 Task: Search one way flight ticket for 2 adults, 4 children and 1 infant on lap in business from Santa Maria: Santa Maria Public Airport (capt G. Allan Hancock Field) to Fort Wayne: Fort Wayne International Airport on 5-4-2023. Choice of flights is Frontier. Number of bags: 2 carry on bags and 7 checked bags. Price is upto 40000. Outbound departure time preference is 6:15.
Action: Mouse moved to (381, 357)
Screenshot: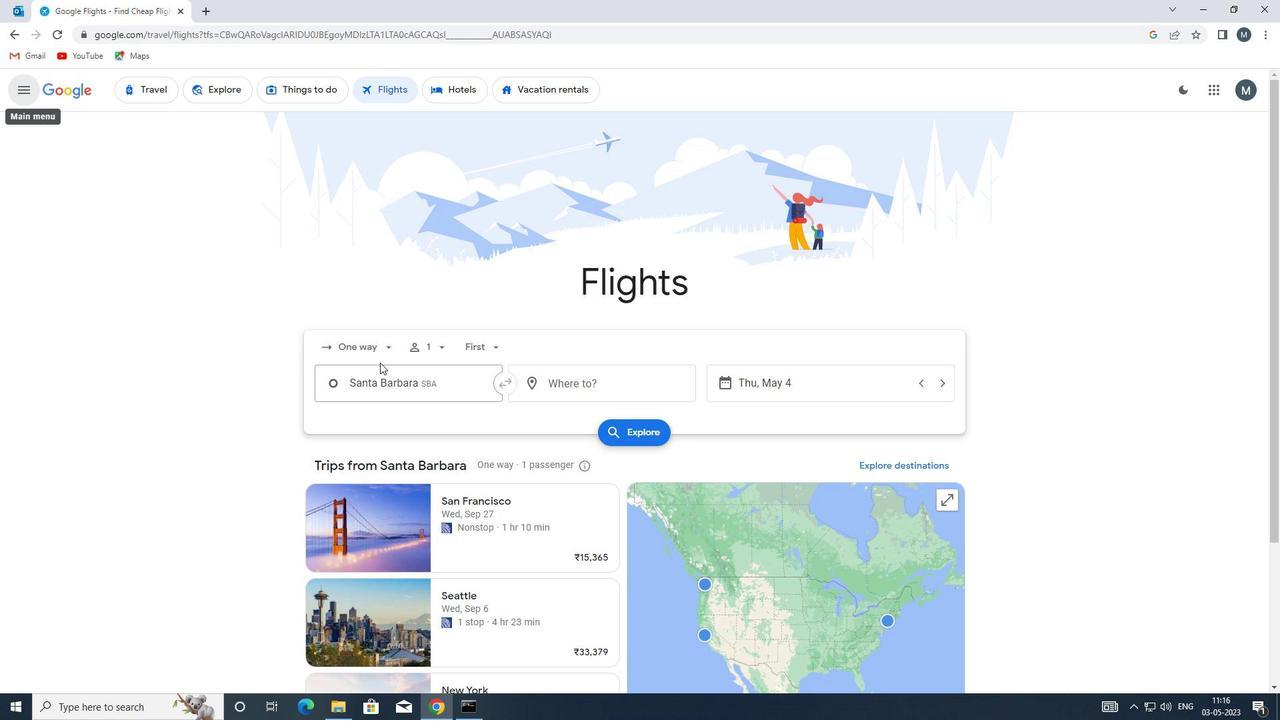 
Action: Mouse pressed left at (381, 357)
Screenshot: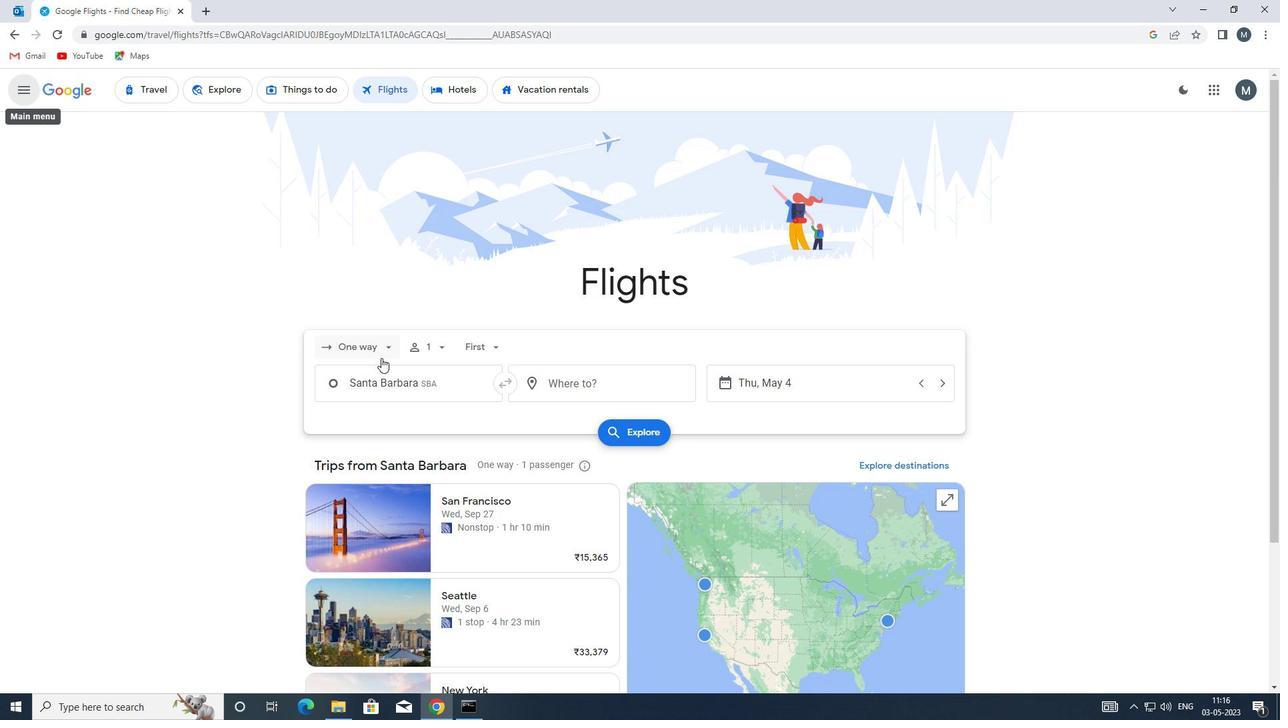 
Action: Mouse moved to (382, 411)
Screenshot: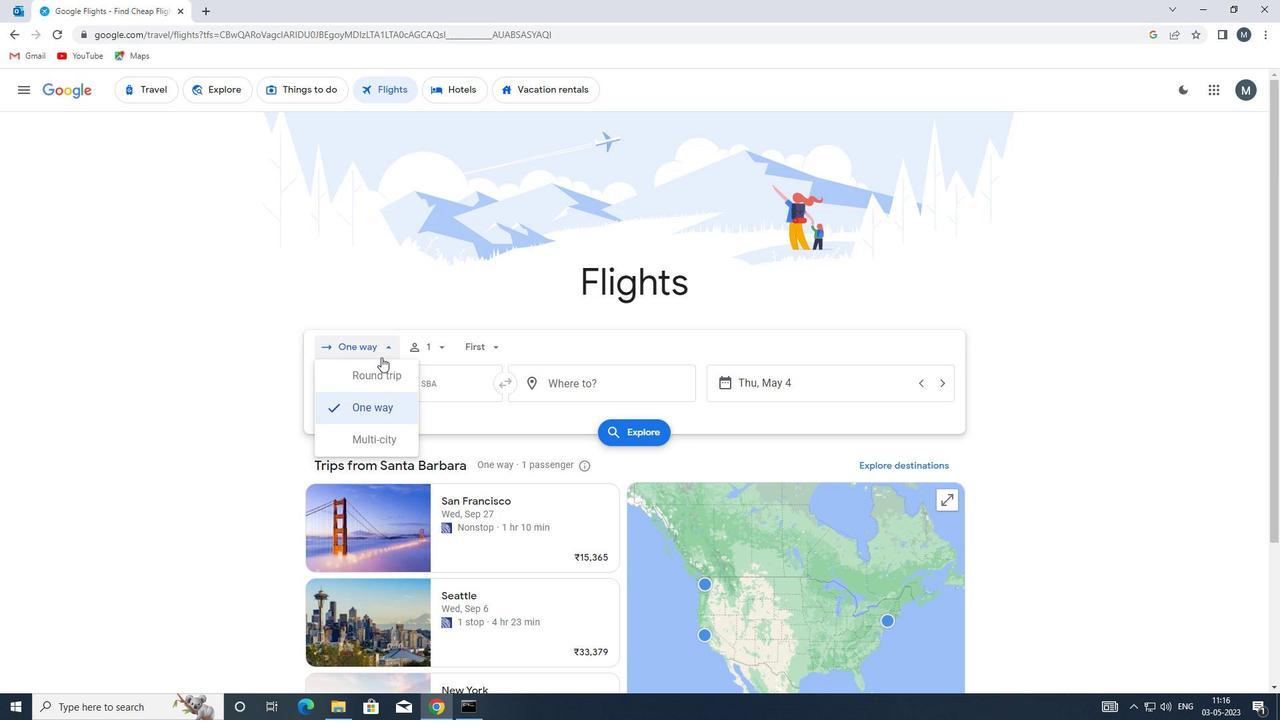 
Action: Mouse pressed left at (382, 411)
Screenshot: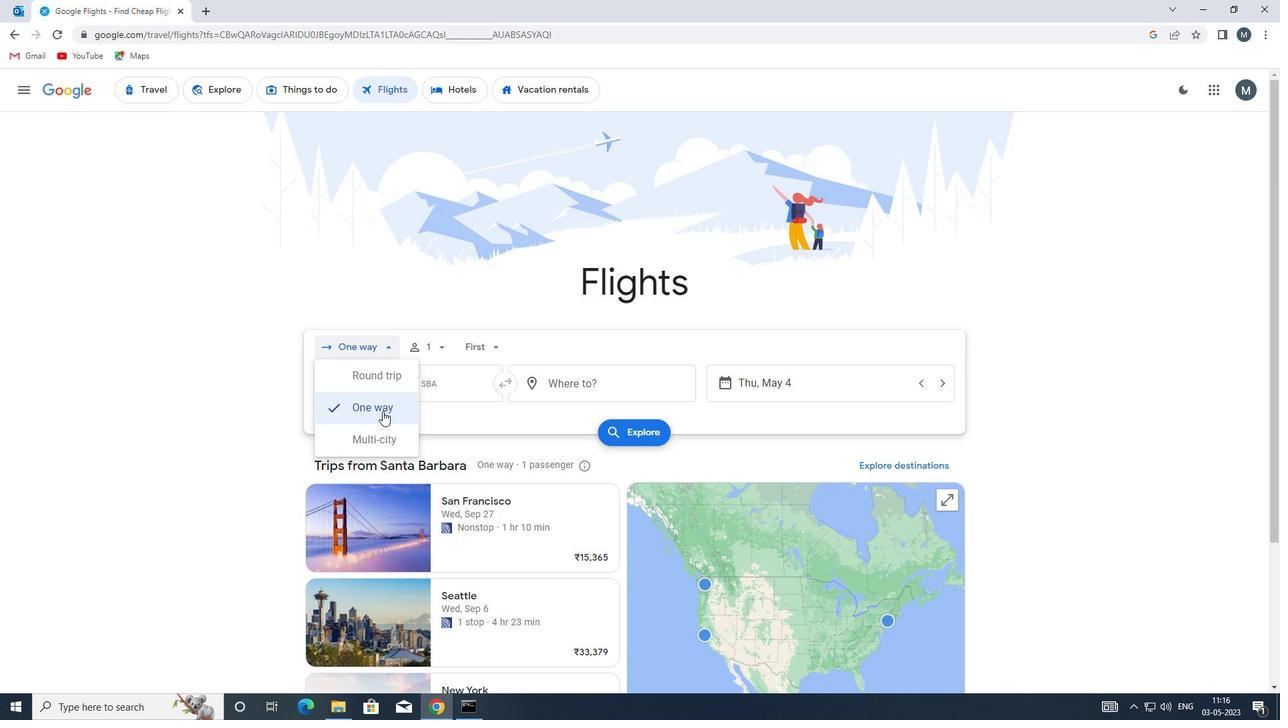 
Action: Mouse moved to (438, 347)
Screenshot: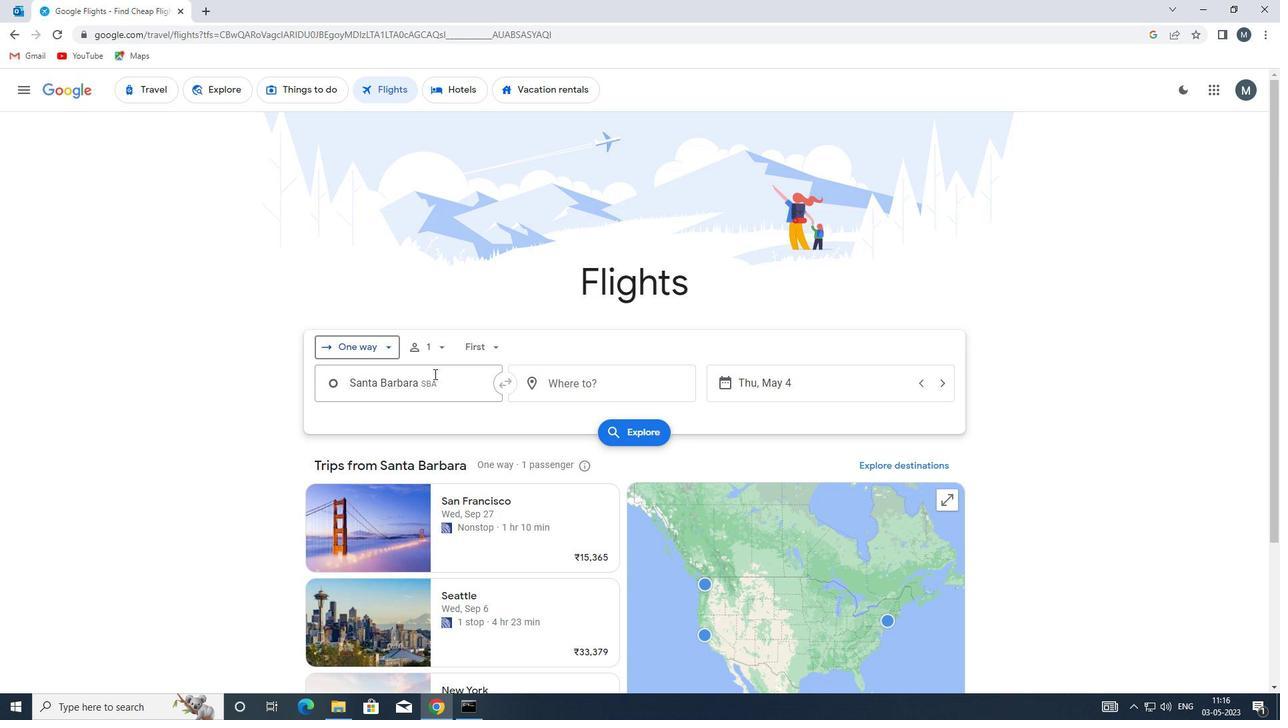 
Action: Mouse pressed left at (438, 347)
Screenshot: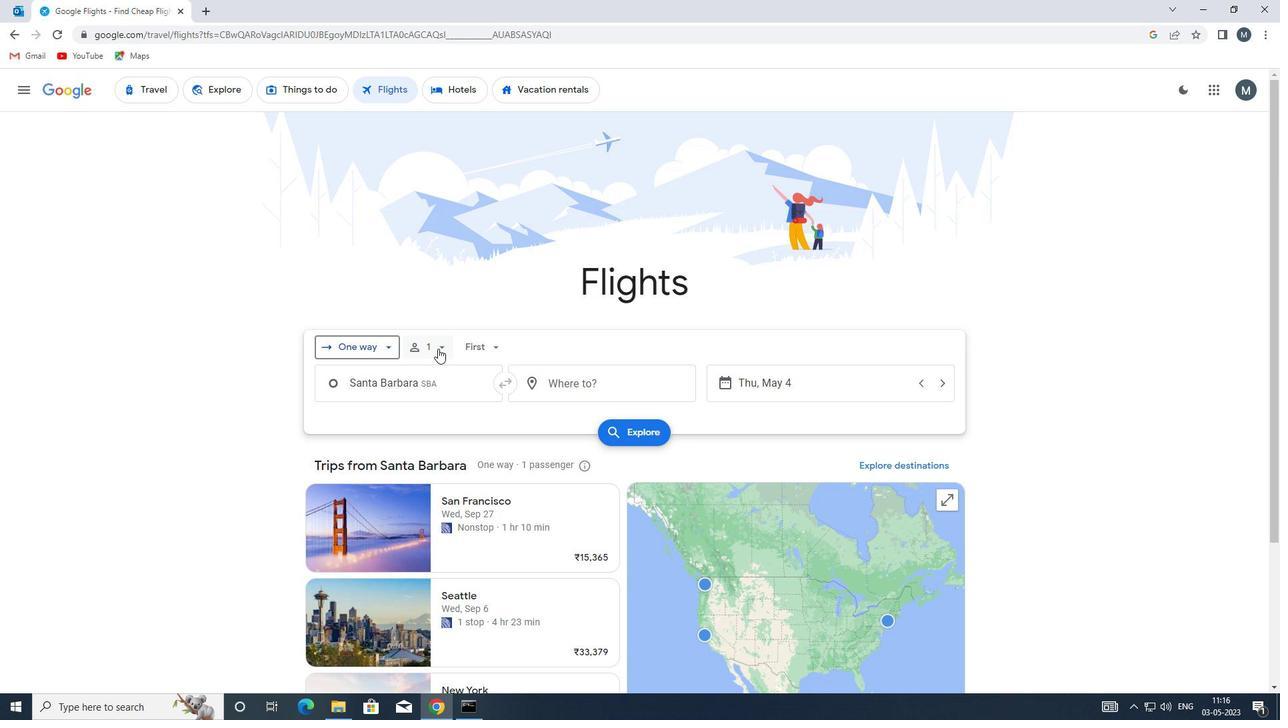 
Action: Mouse moved to (550, 378)
Screenshot: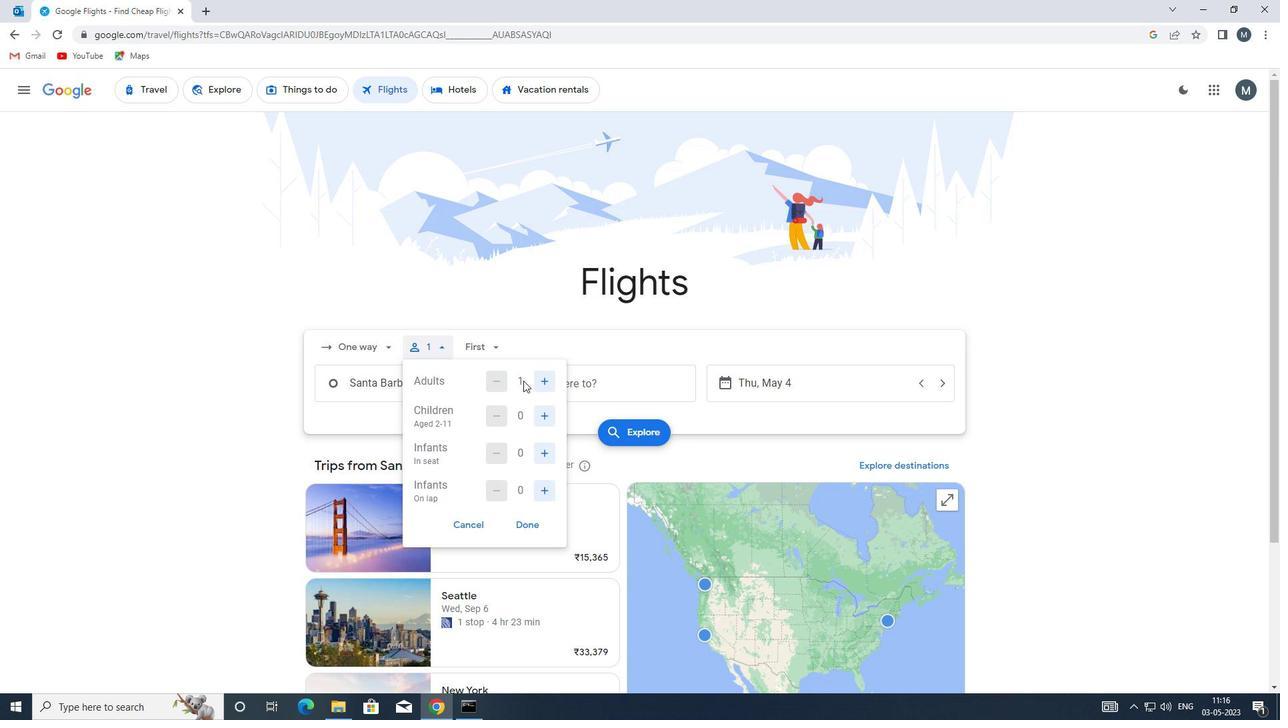 
Action: Mouse pressed left at (550, 378)
Screenshot: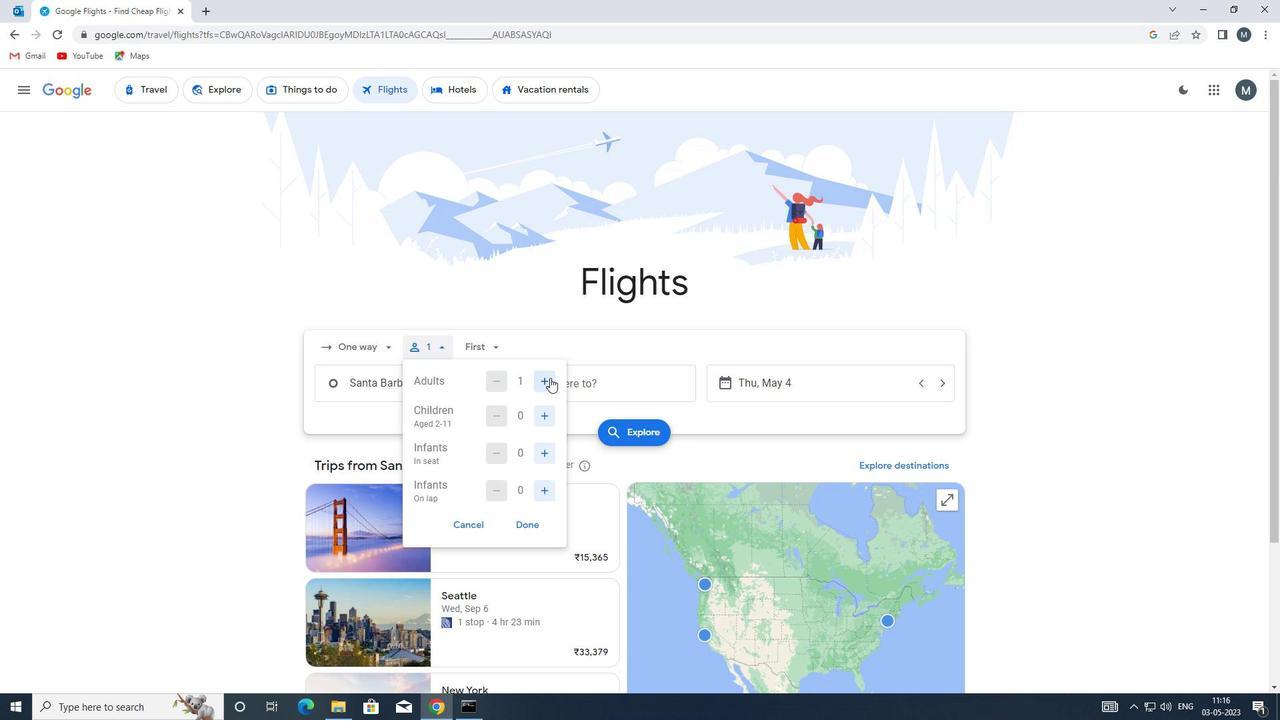 
Action: Mouse moved to (547, 416)
Screenshot: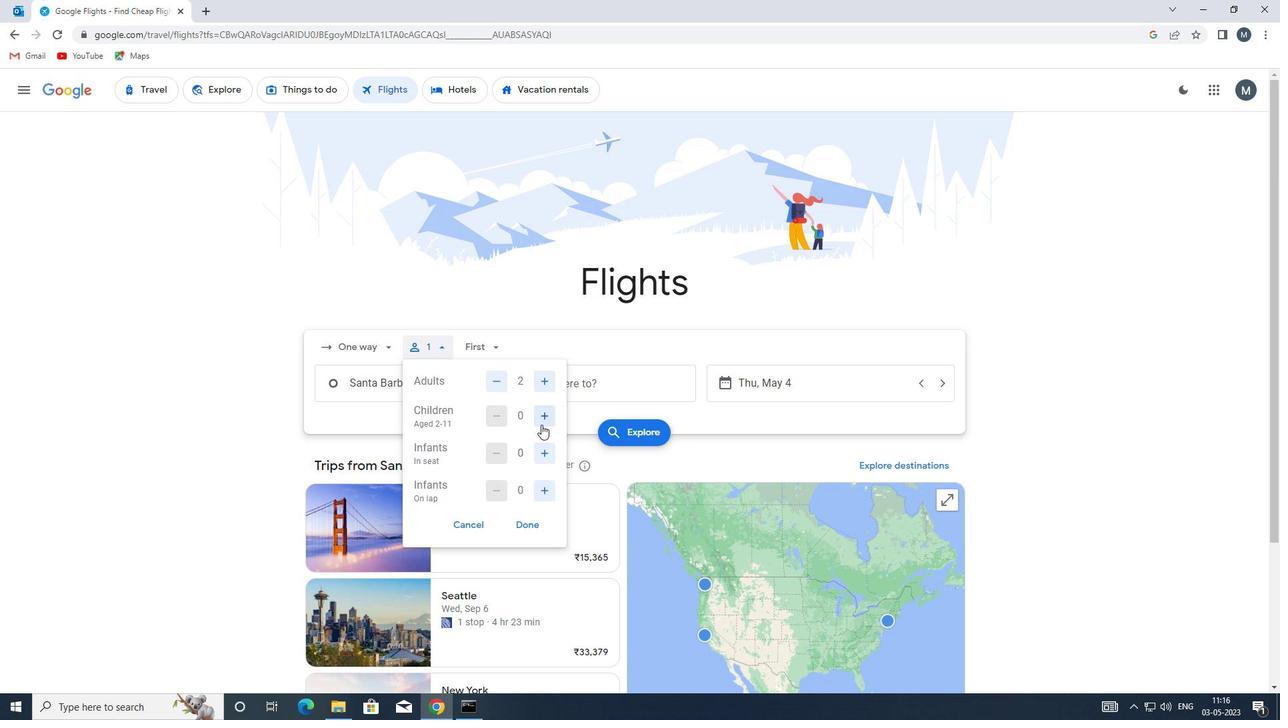 
Action: Mouse pressed left at (547, 416)
Screenshot: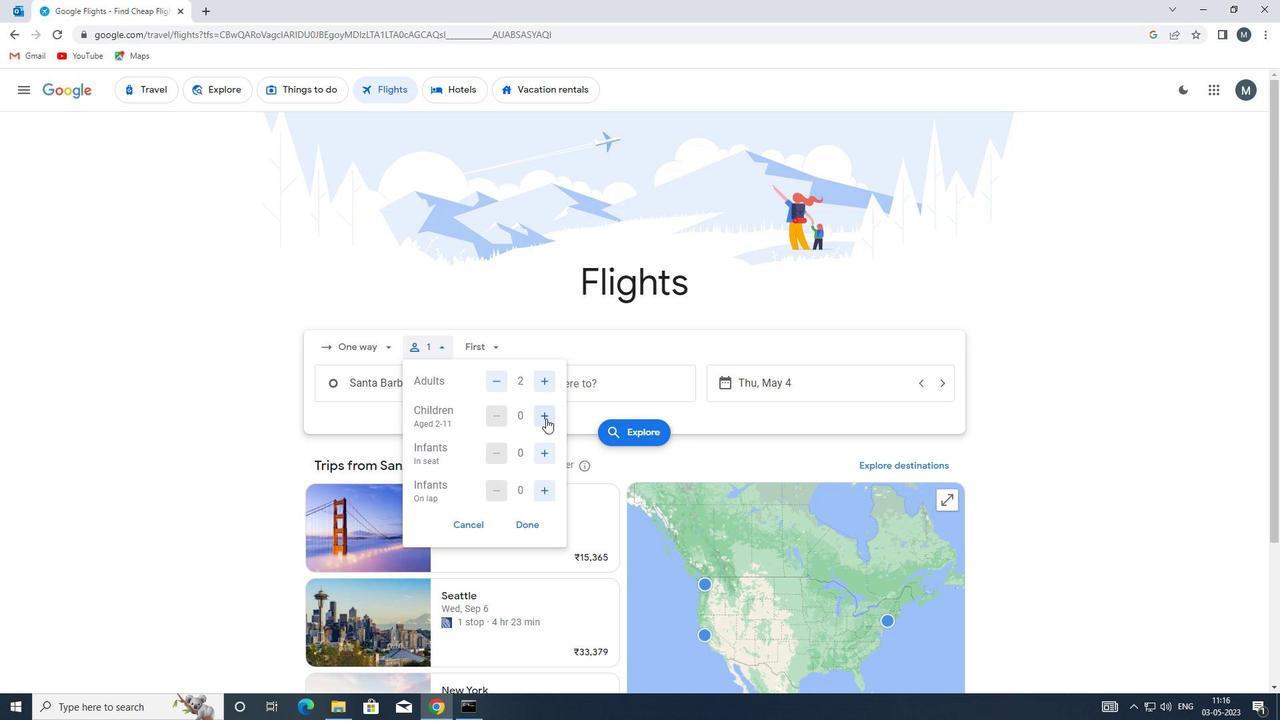 
Action: Mouse pressed left at (547, 416)
Screenshot: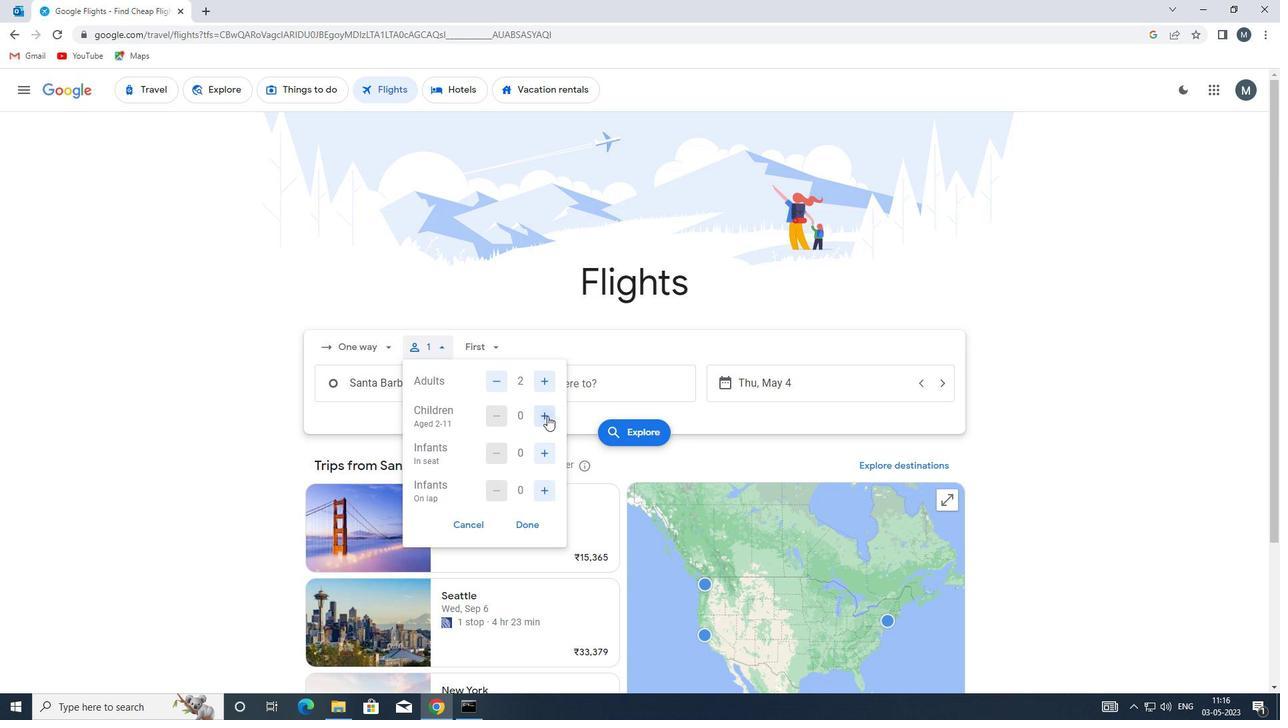 
Action: Mouse pressed left at (547, 416)
Screenshot: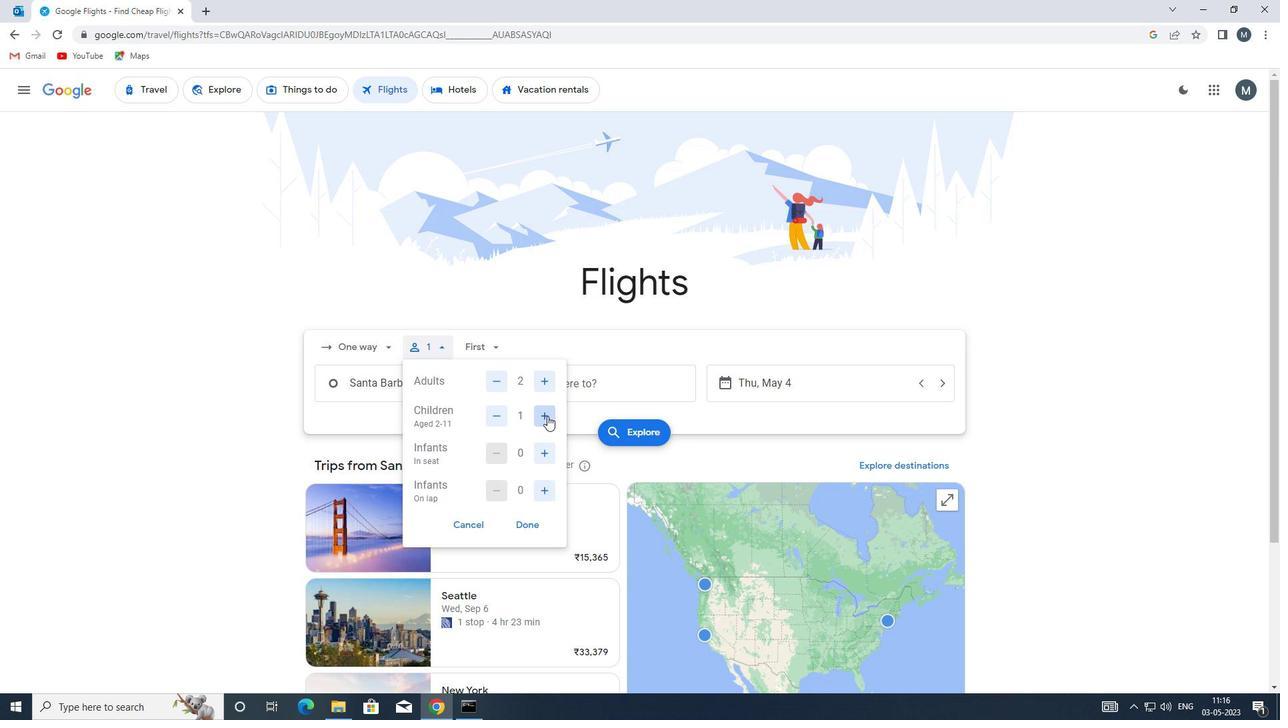 
Action: Mouse pressed left at (547, 416)
Screenshot: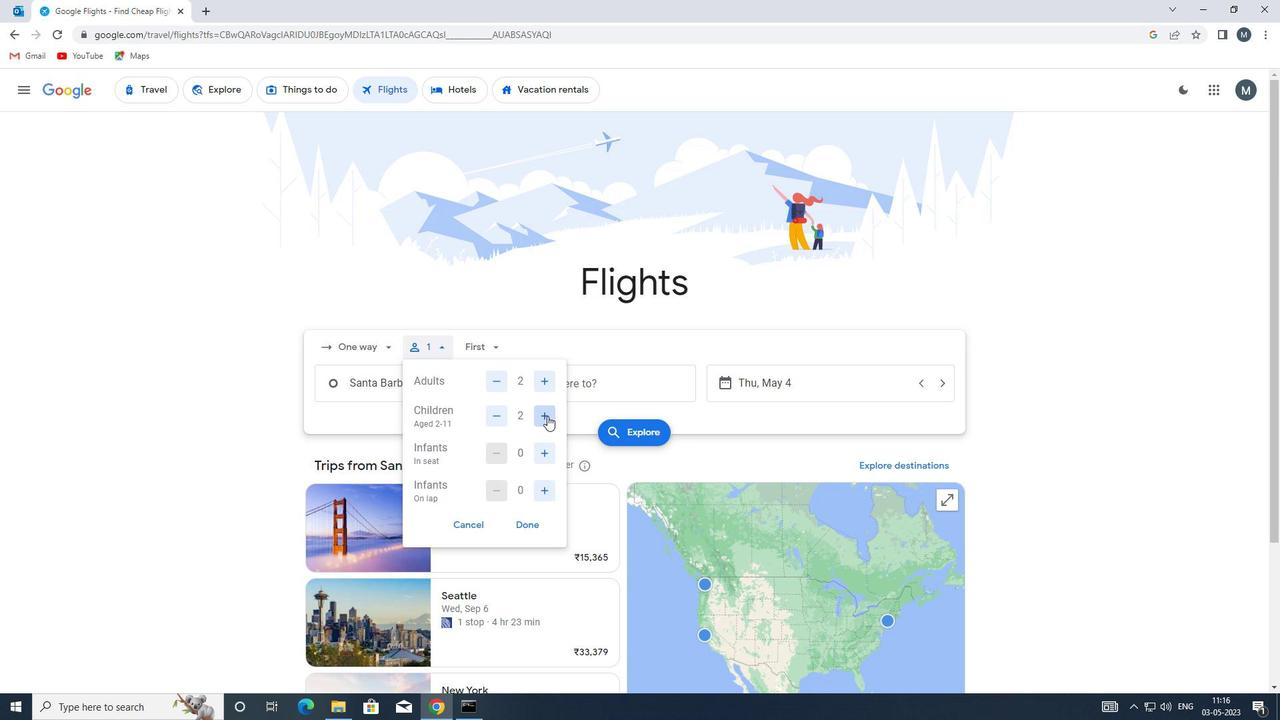
Action: Mouse moved to (541, 490)
Screenshot: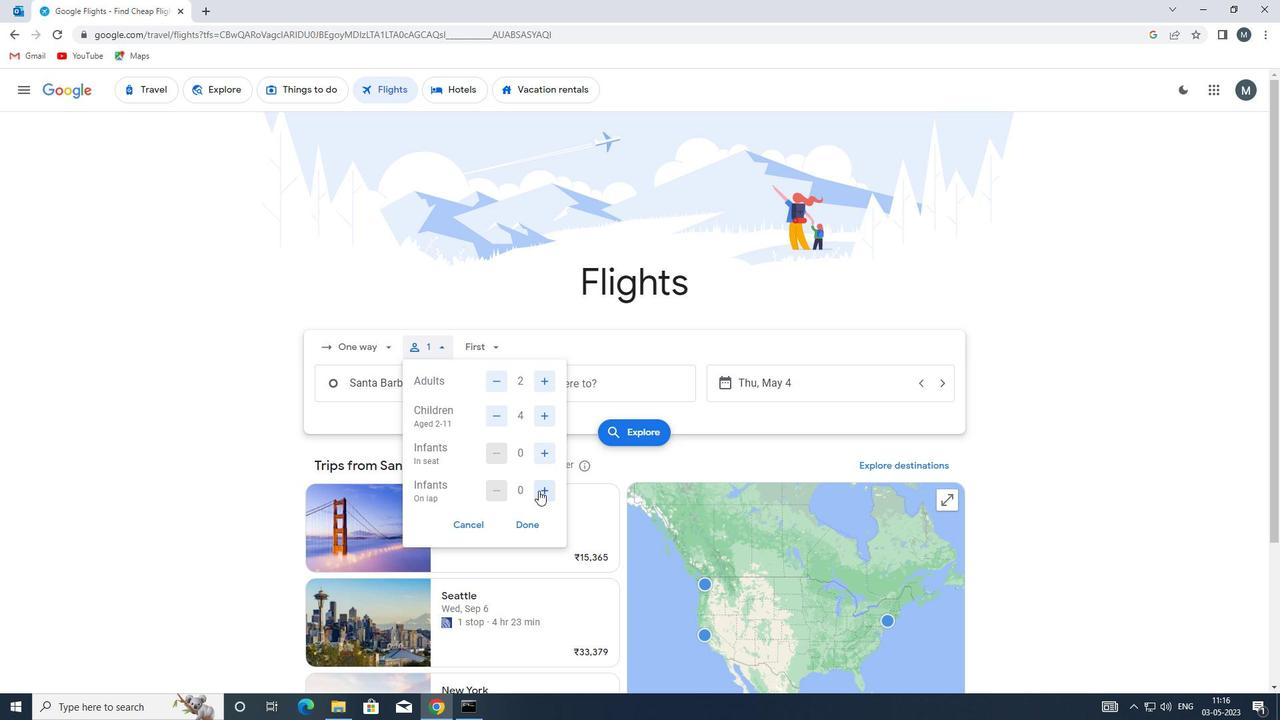 
Action: Mouse pressed left at (541, 490)
Screenshot: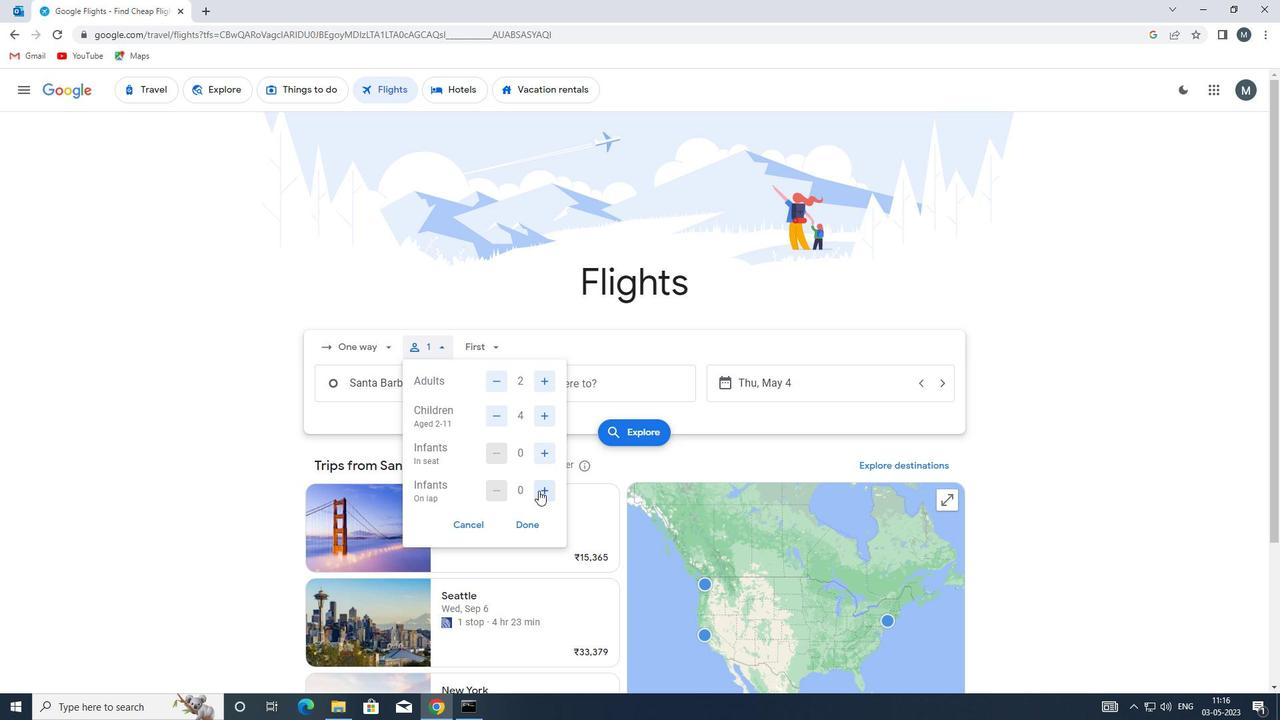 
Action: Mouse moved to (529, 524)
Screenshot: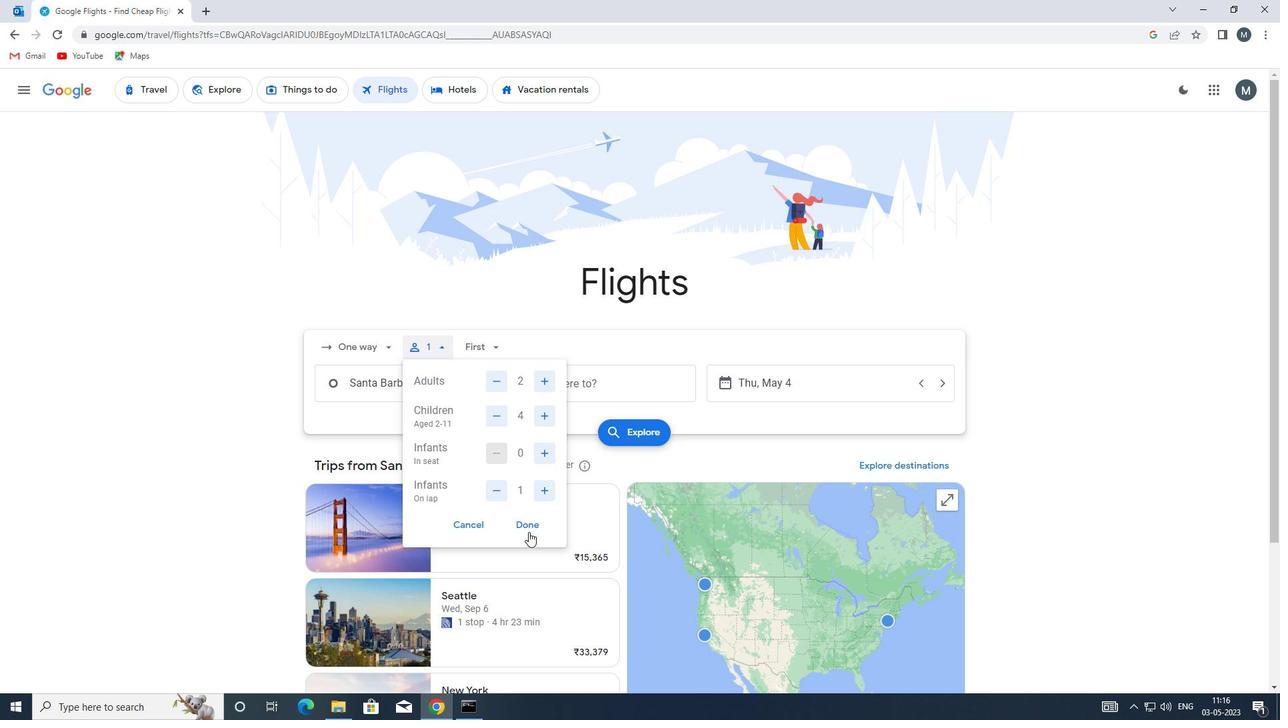 
Action: Mouse pressed left at (529, 524)
Screenshot: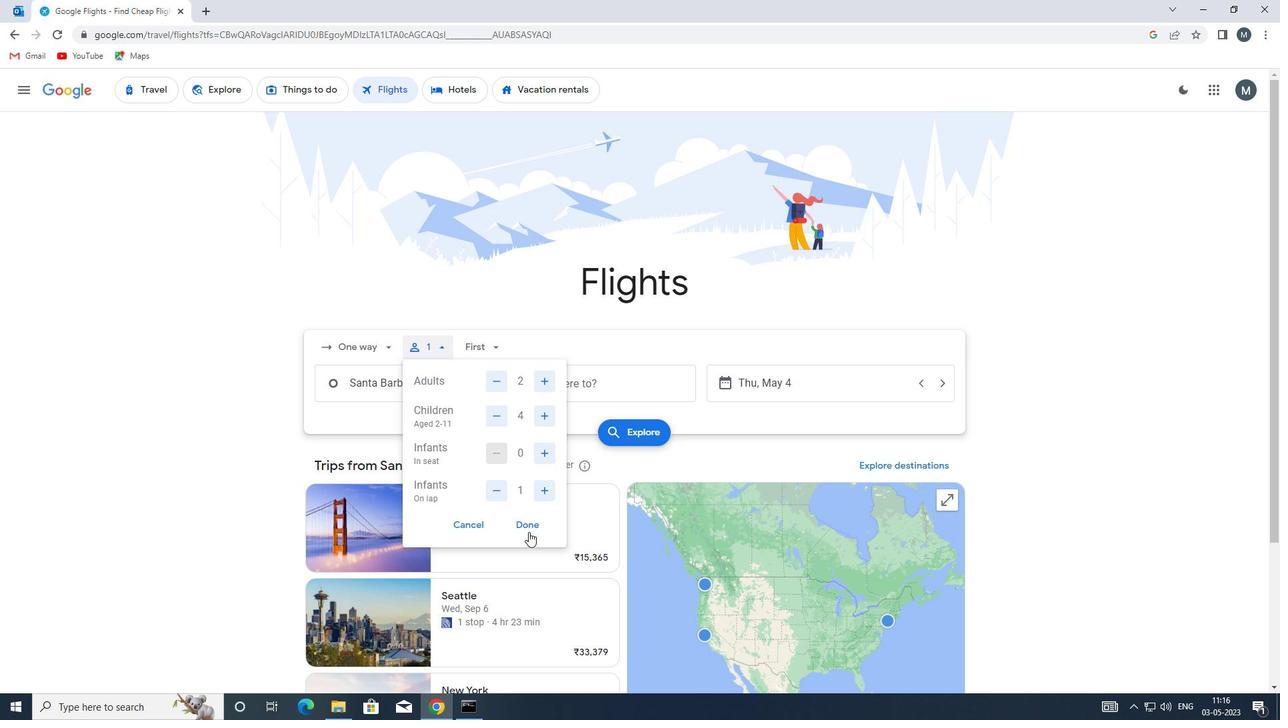 
Action: Mouse moved to (497, 355)
Screenshot: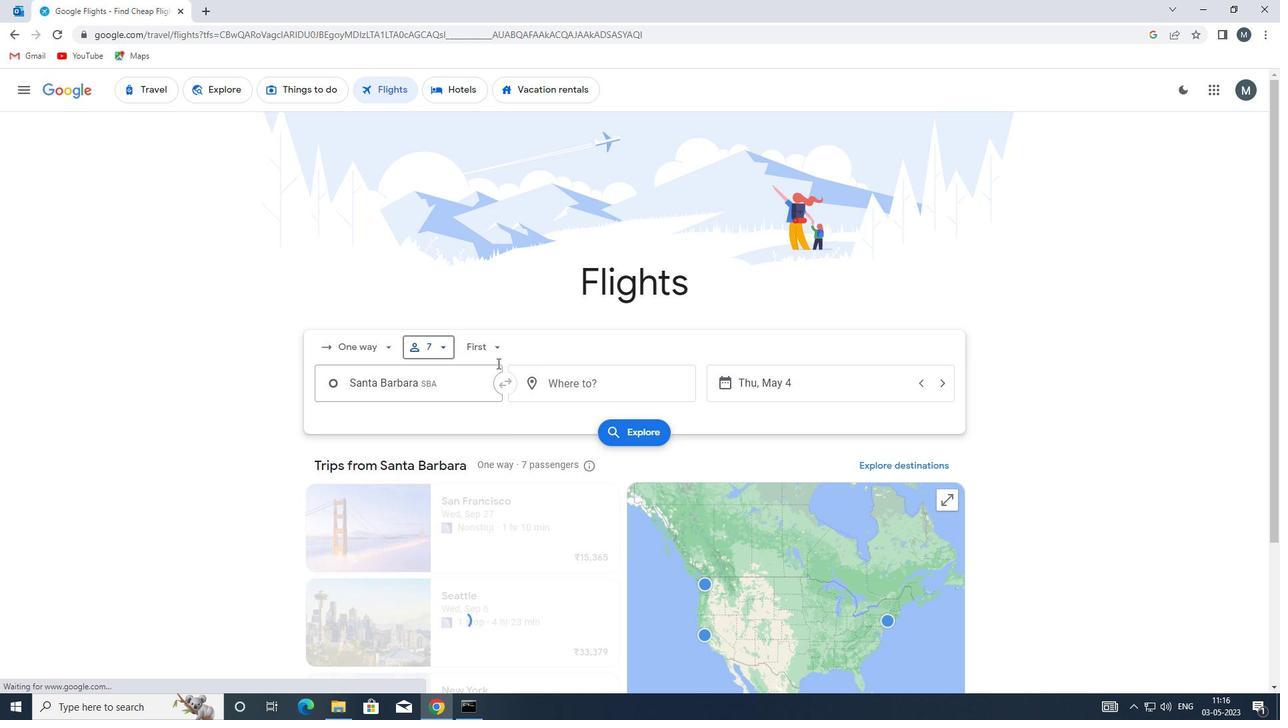 
Action: Mouse pressed left at (497, 355)
Screenshot: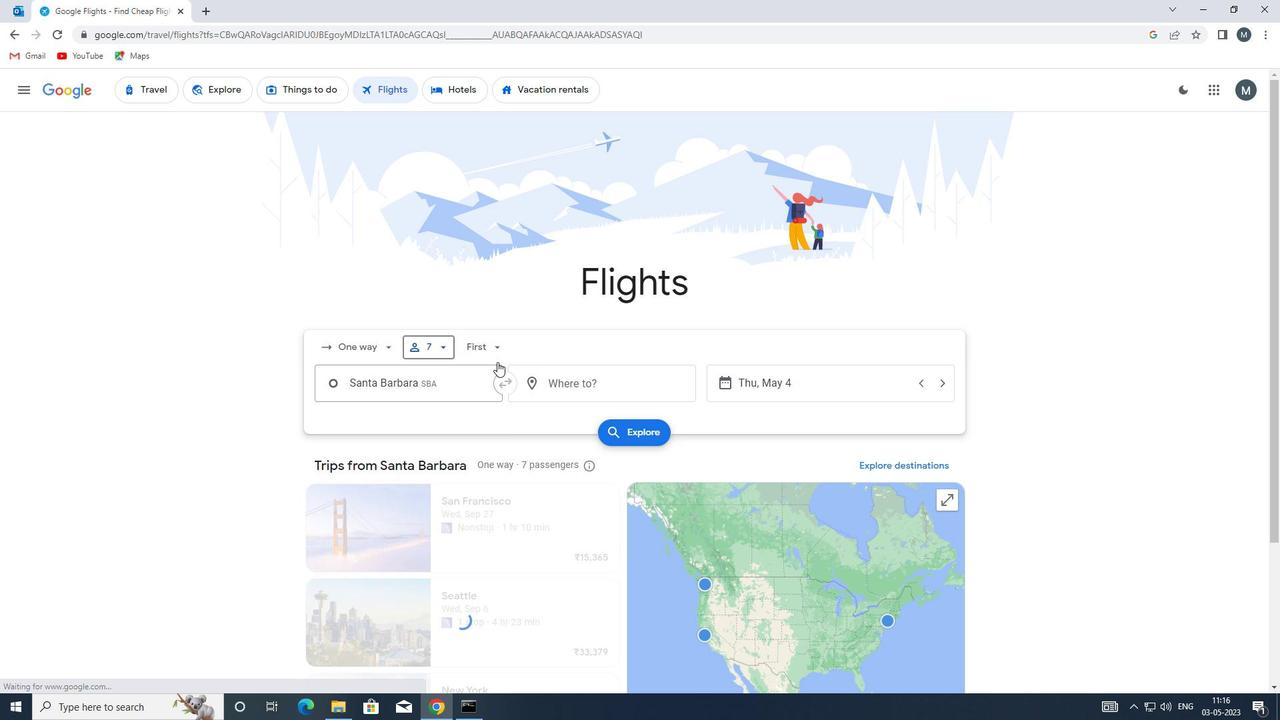 
Action: Mouse moved to (508, 437)
Screenshot: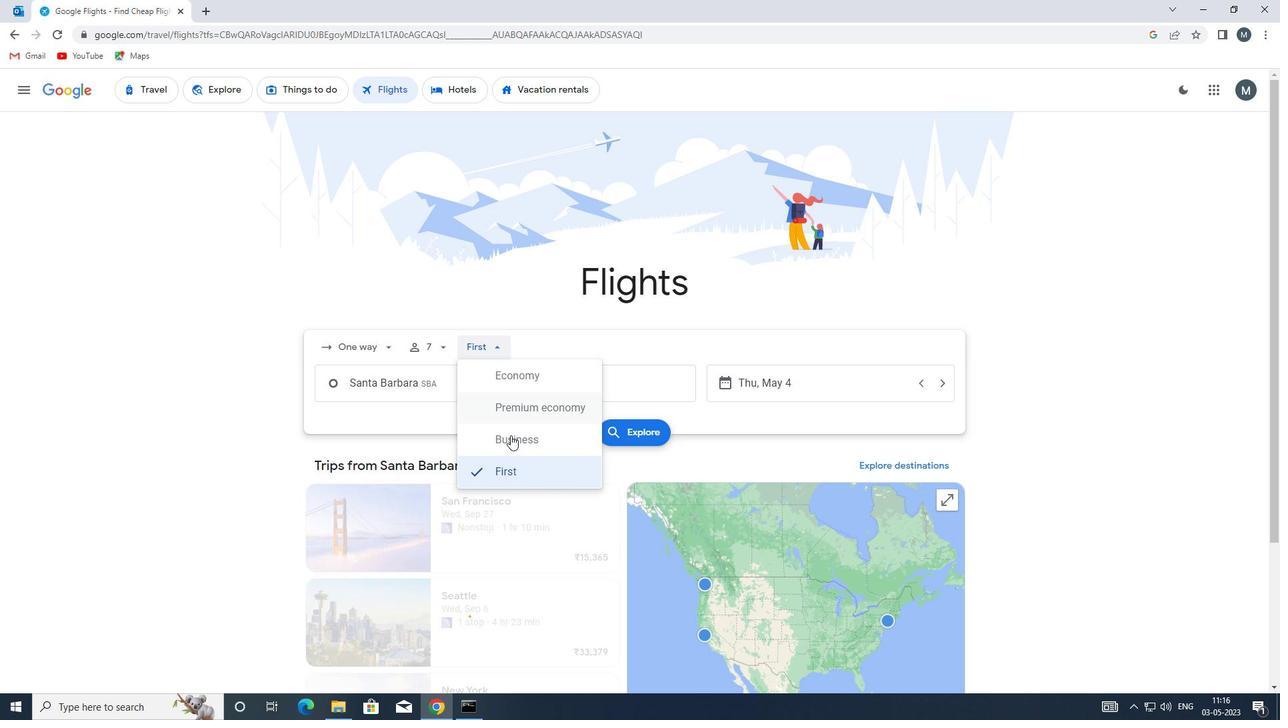 
Action: Mouse pressed left at (508, 437)
Screenshot: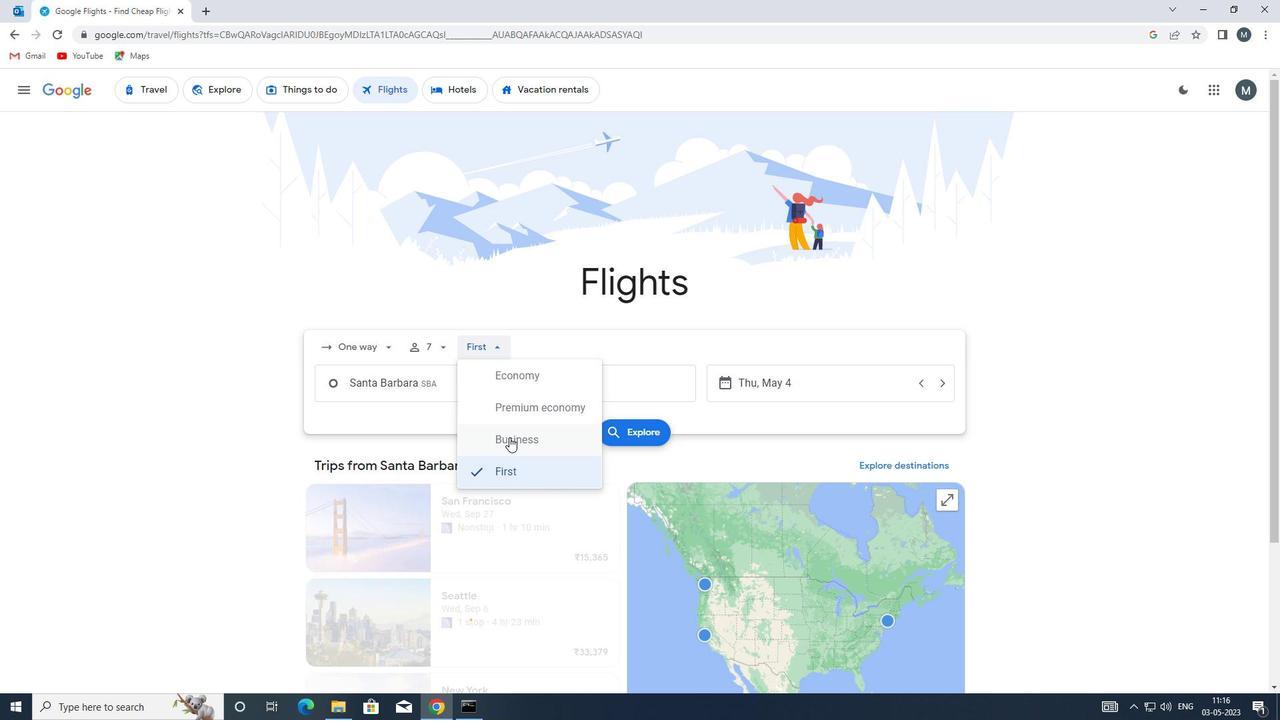
Action: Mouse moved to (435, 383)
Screenshot: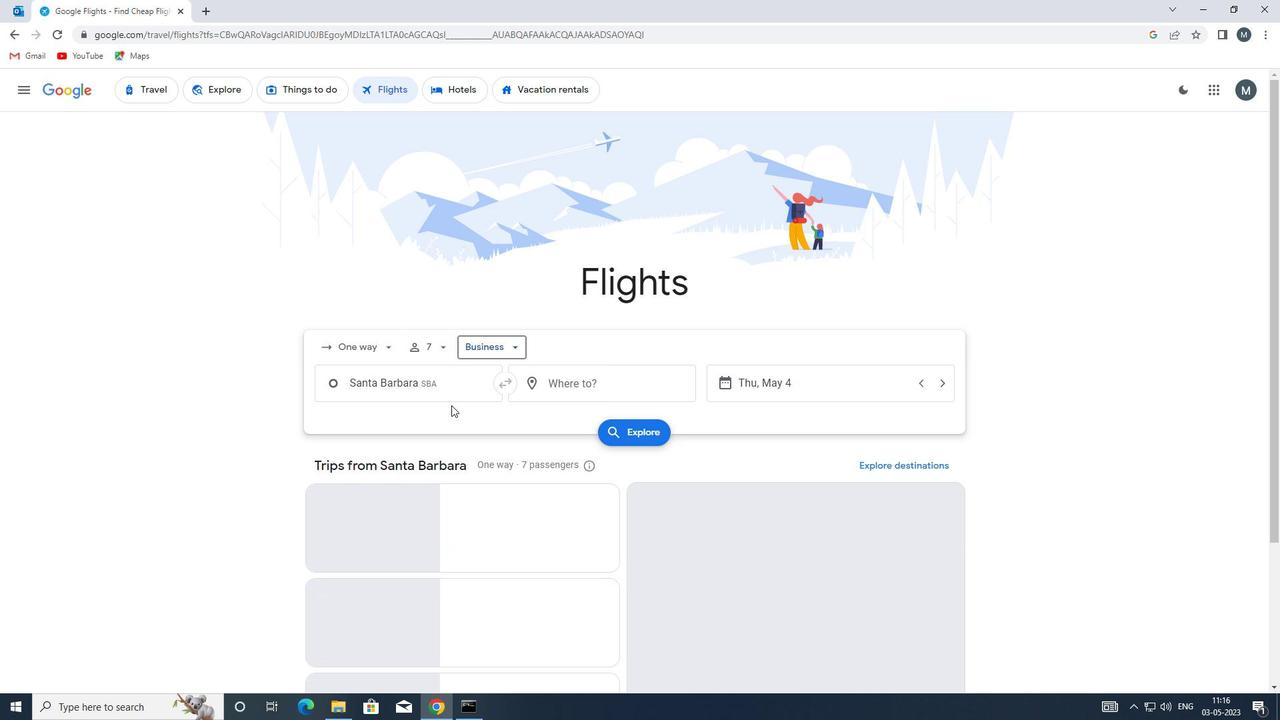 
Action: Mouse pressed left at (435, 383)
Screenshot: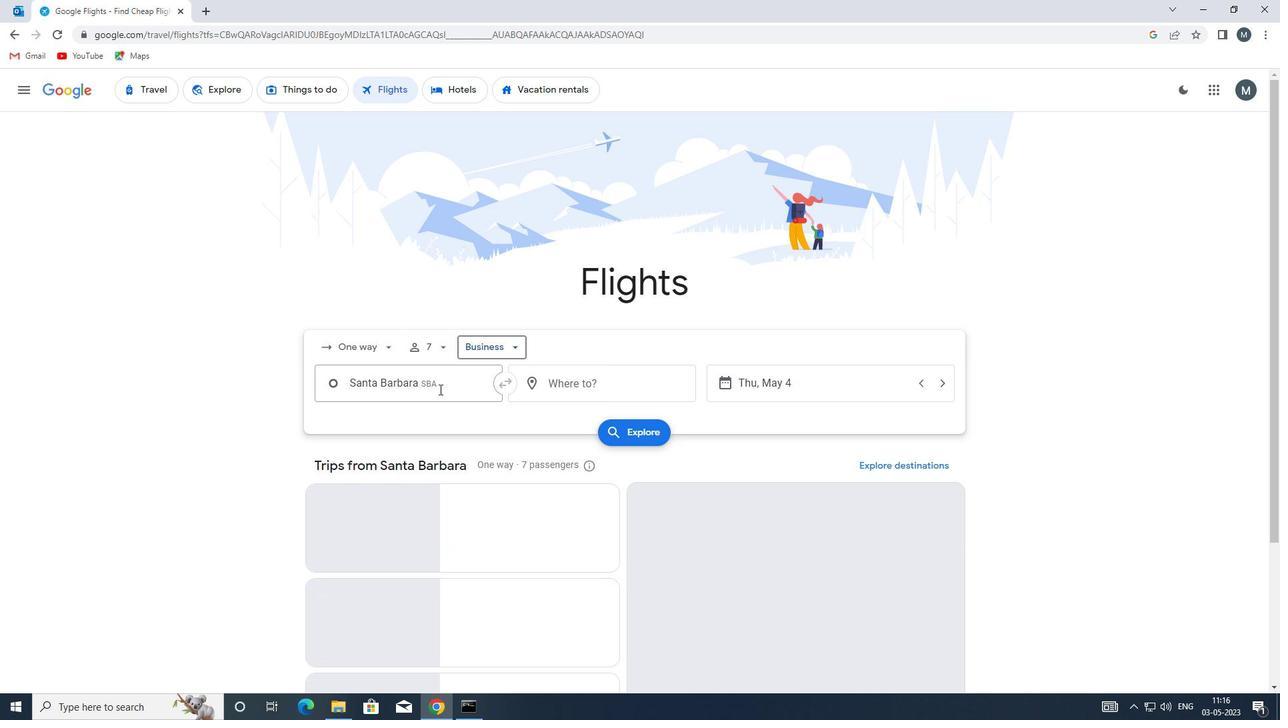 
Action: Mouse moved to (436, 382)
Screenshot: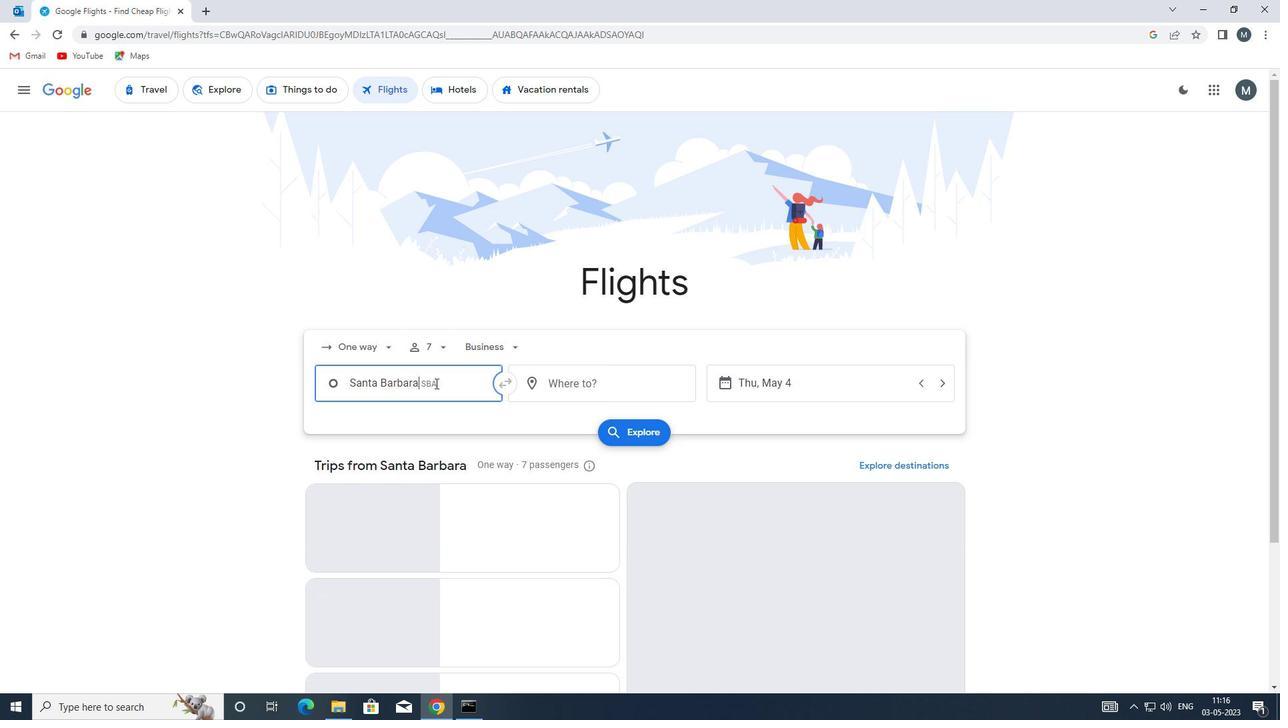 
Action: Key pressed sma
Screenshot: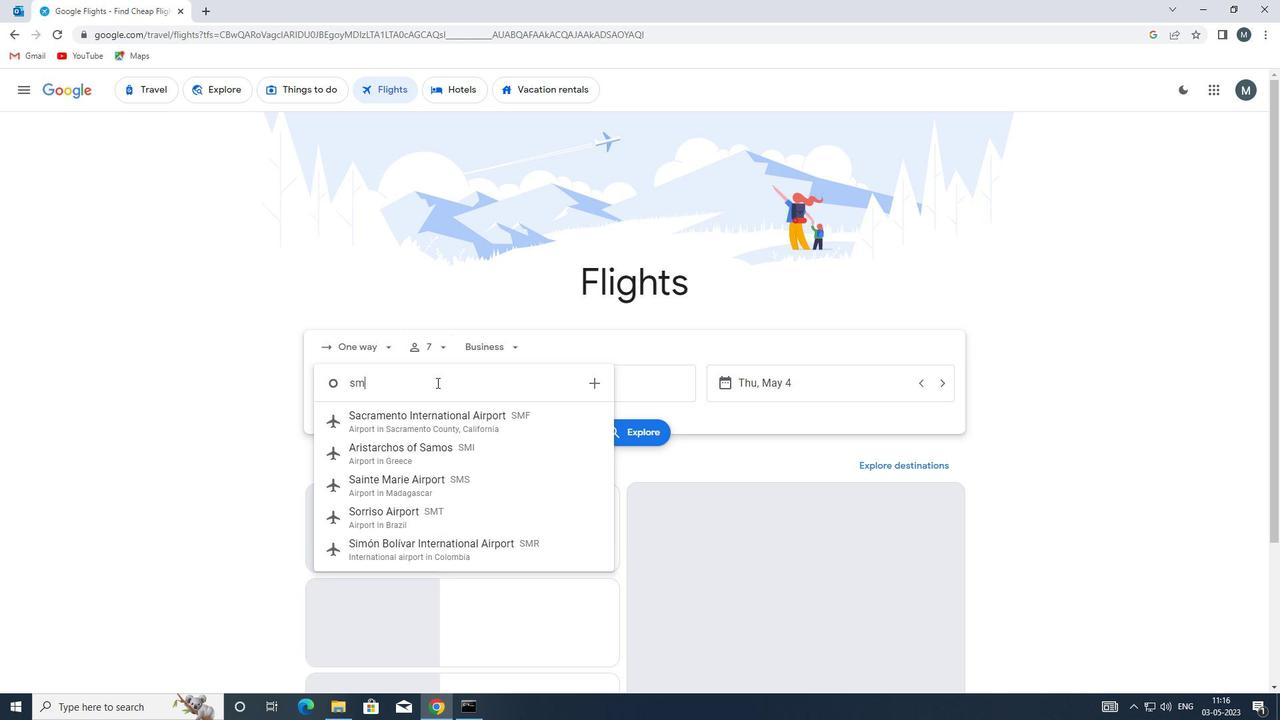 
Action: Mouse moved to (447, 422)
Screenshot: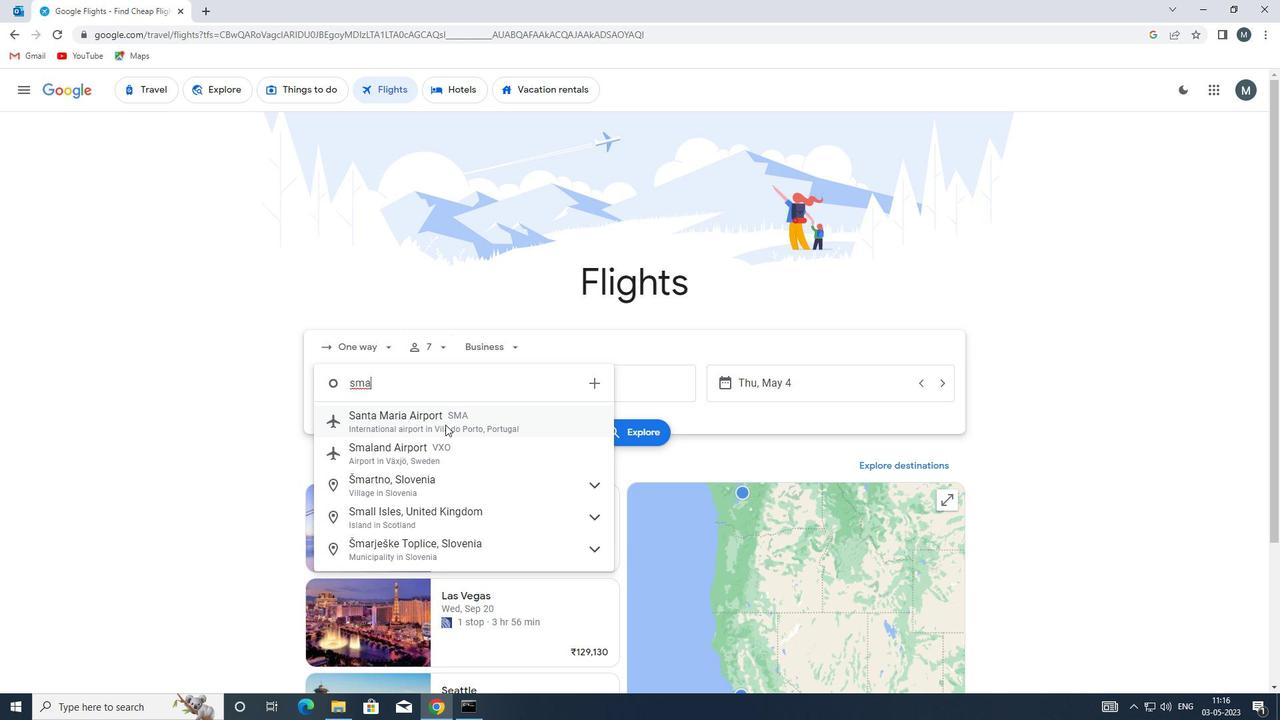 
Action: Mouse pressed left at (447, 422)
Screenshot: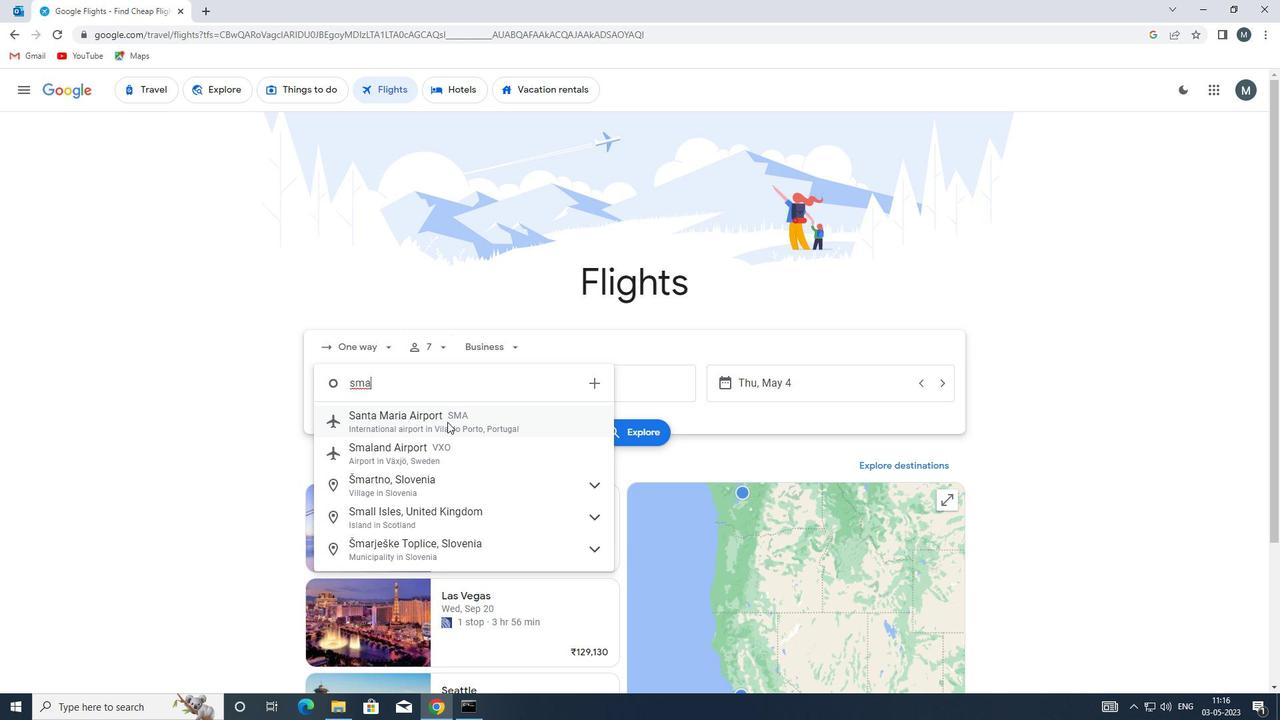 
Action: Mouse moved to (572, 389)
Screenshot: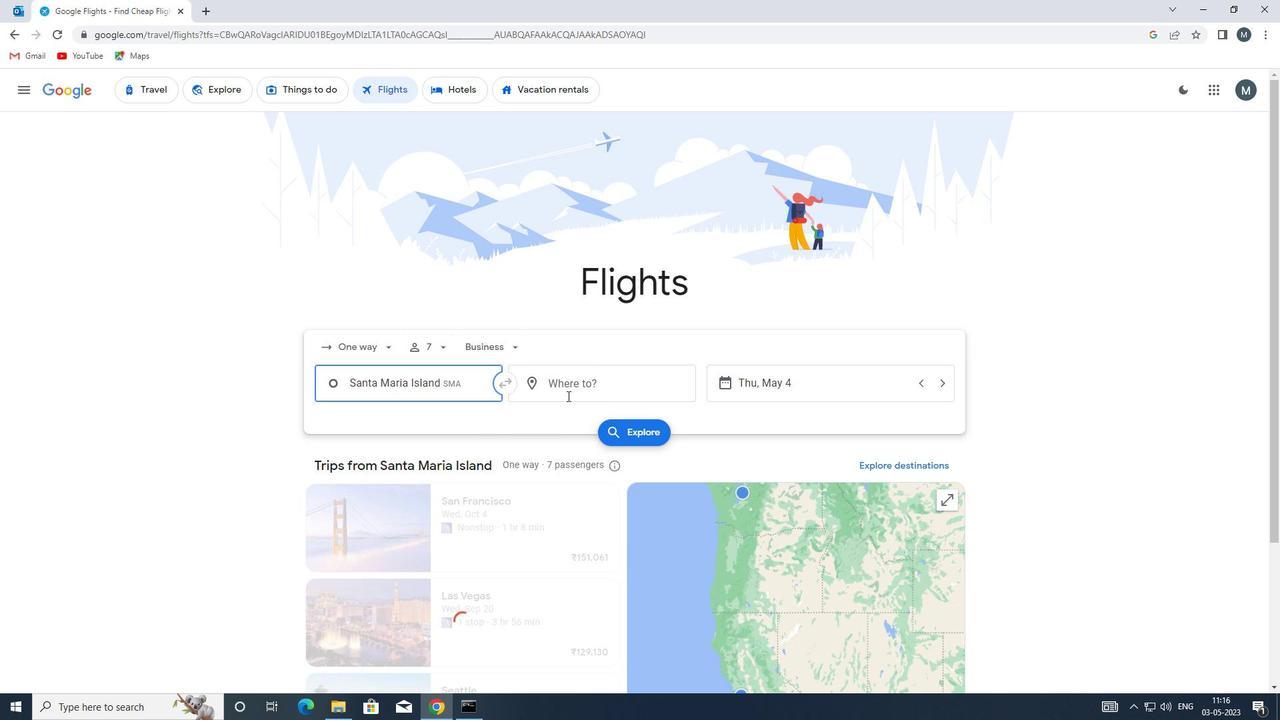 
Action: Mouse pressed left at (572, 389)
Screenshot: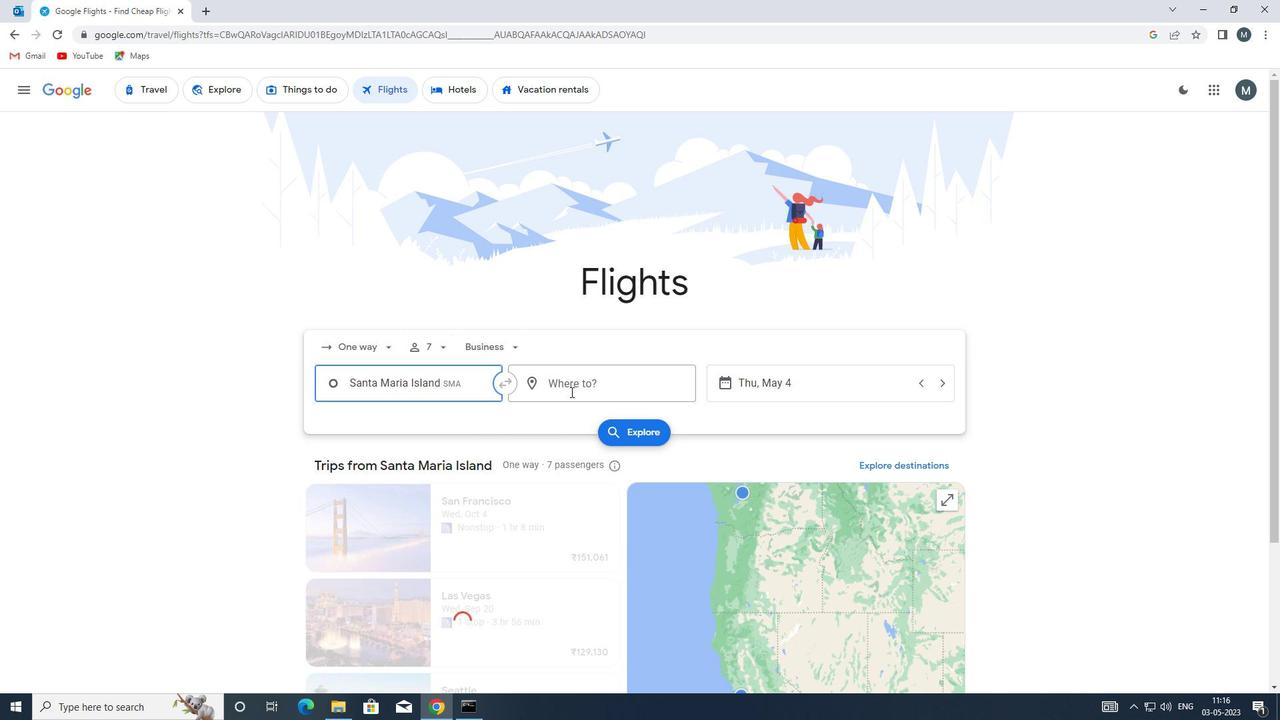 
Action: Key pressed fwa
Screenshot: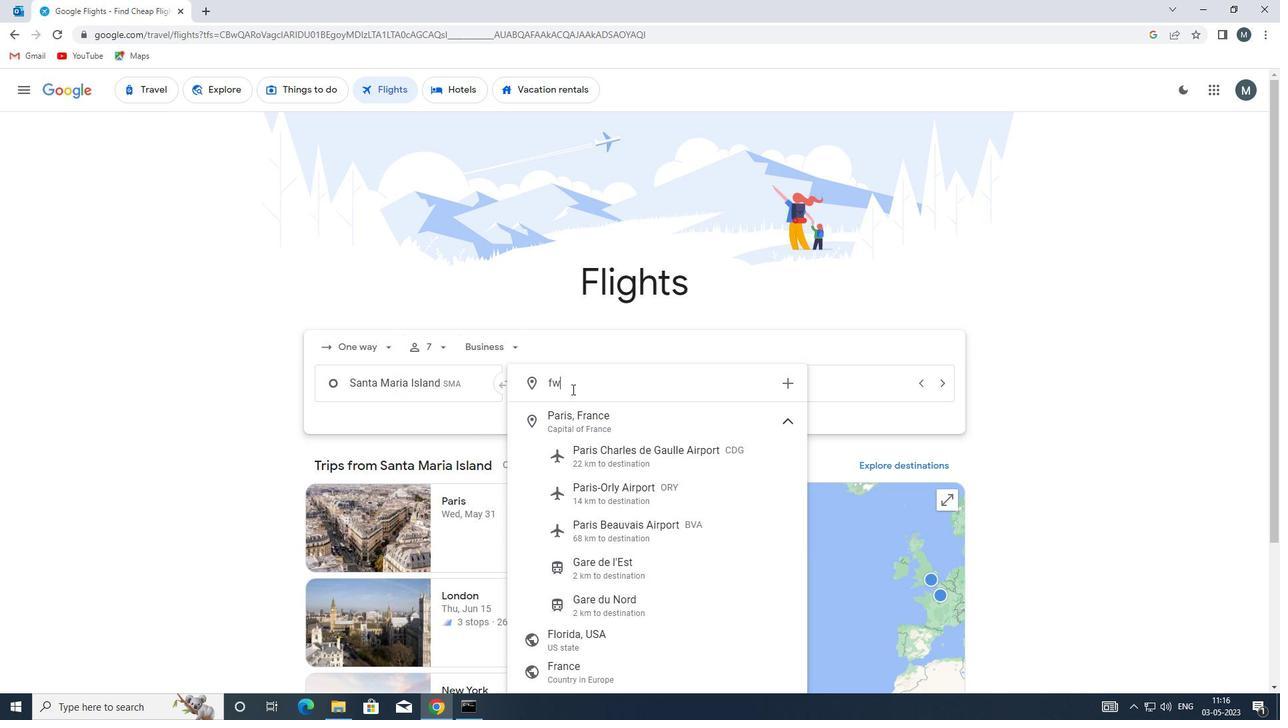 
Action: Mouse moved to (604, 423)
Screenshot: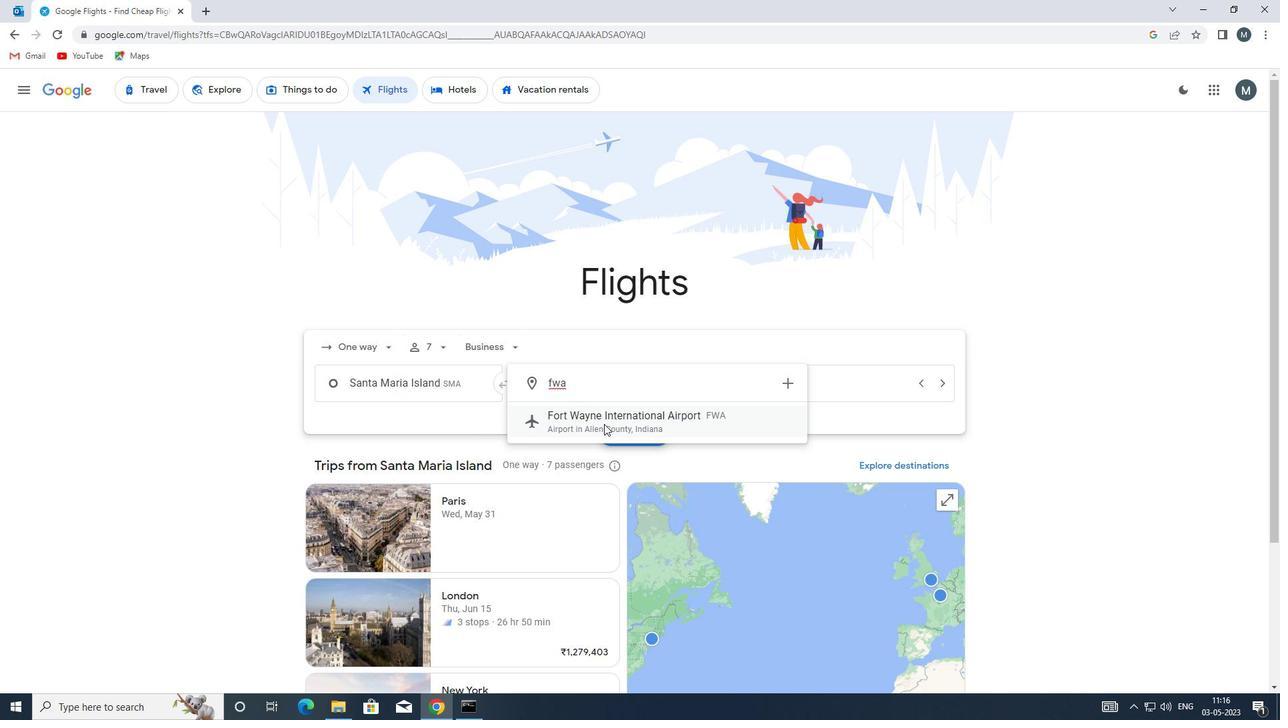 
Action: Mouse pressed left at (604, 423)
Screenshot: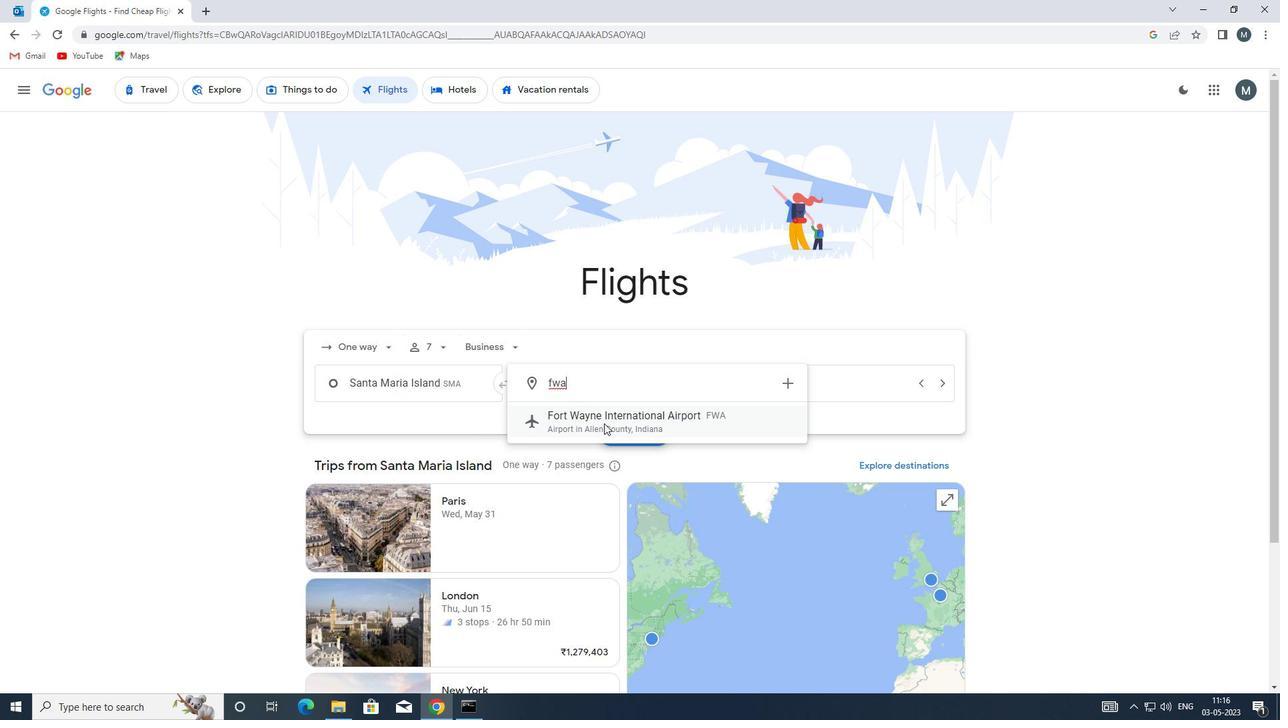 
Action: Mouse moved to (764, 380)
Screenshot: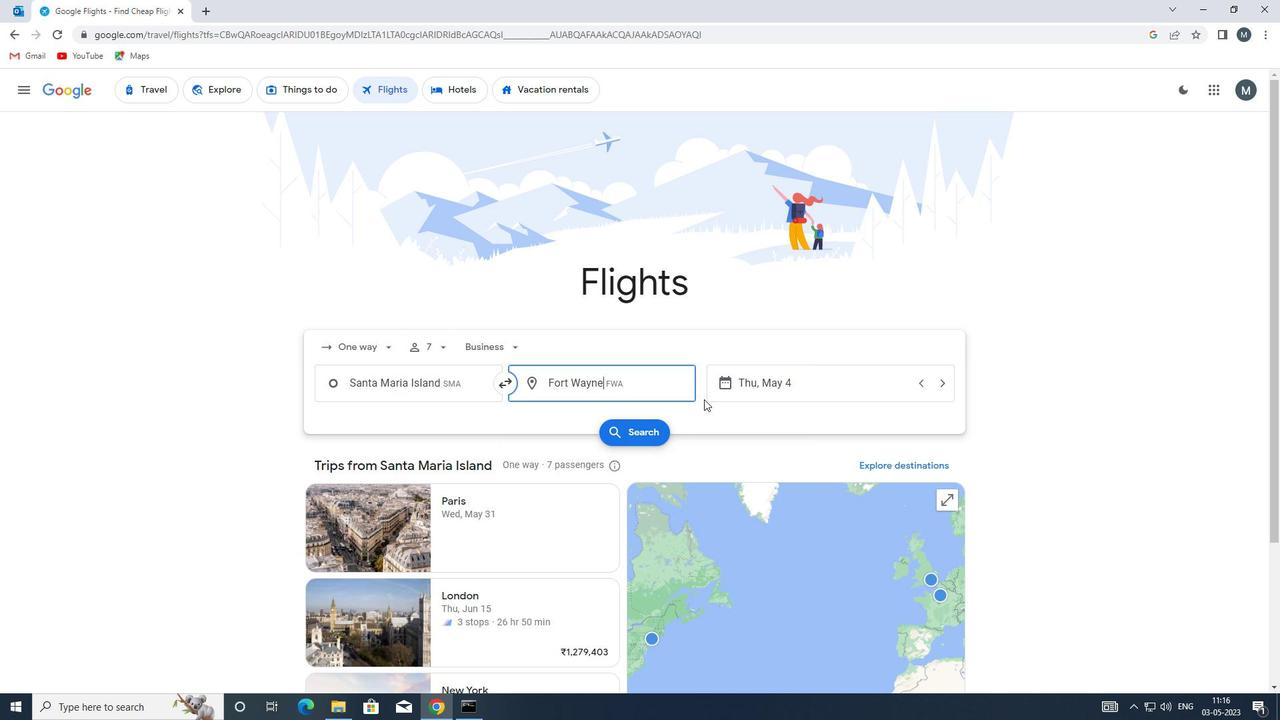 
Action: Mouse pressed left at (764, 380)
Screenshot: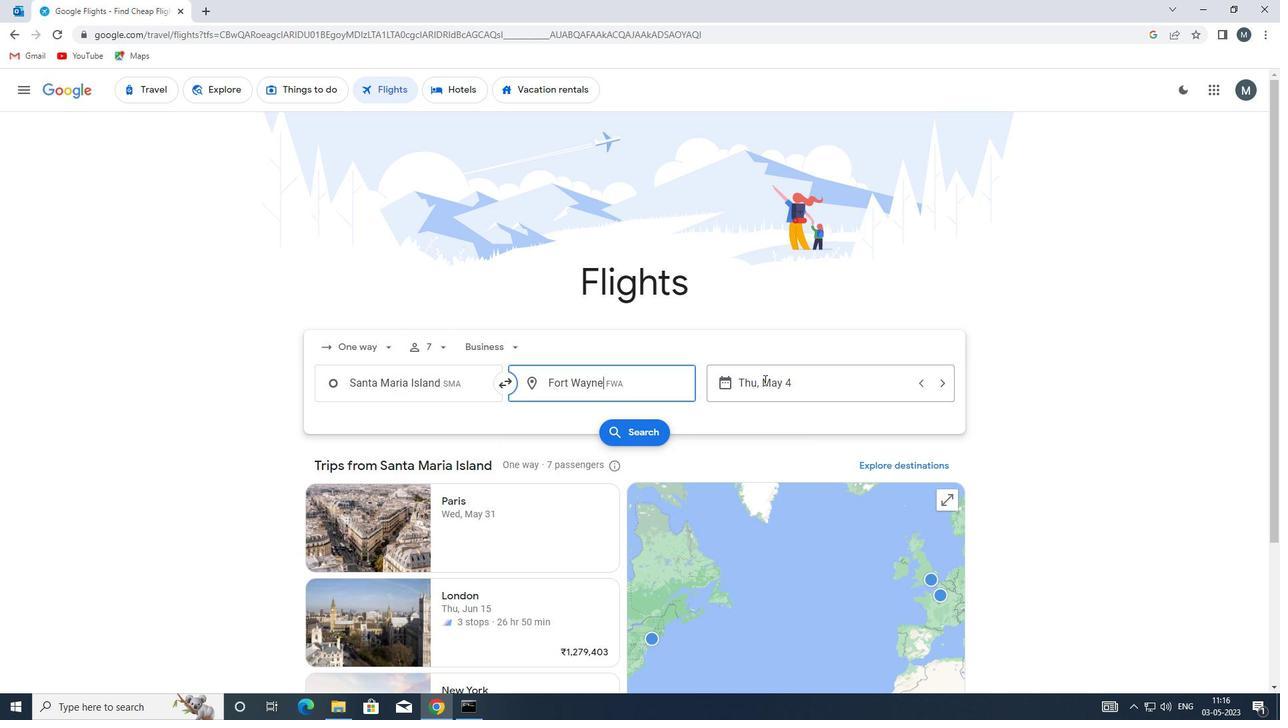 
Action: Mouse moved to (610, 442)
Screenshot: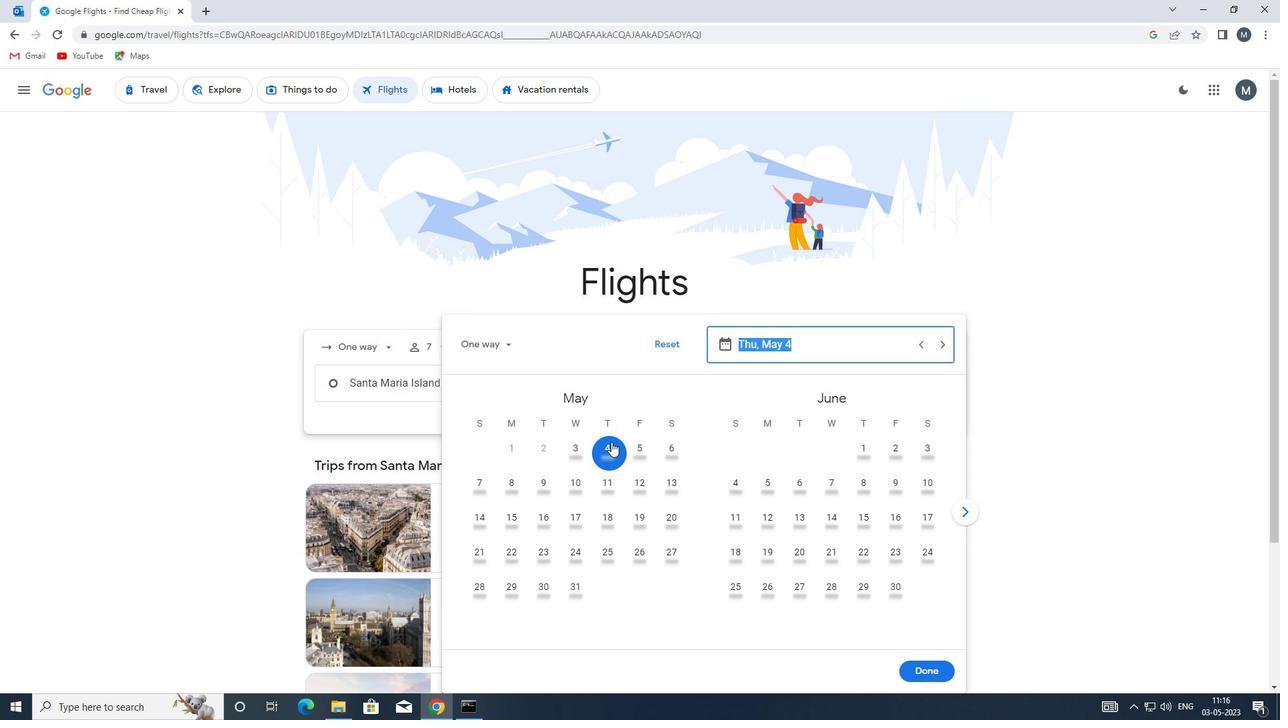 
Action: Mouse pressed left at (610, 442)
Screenshot: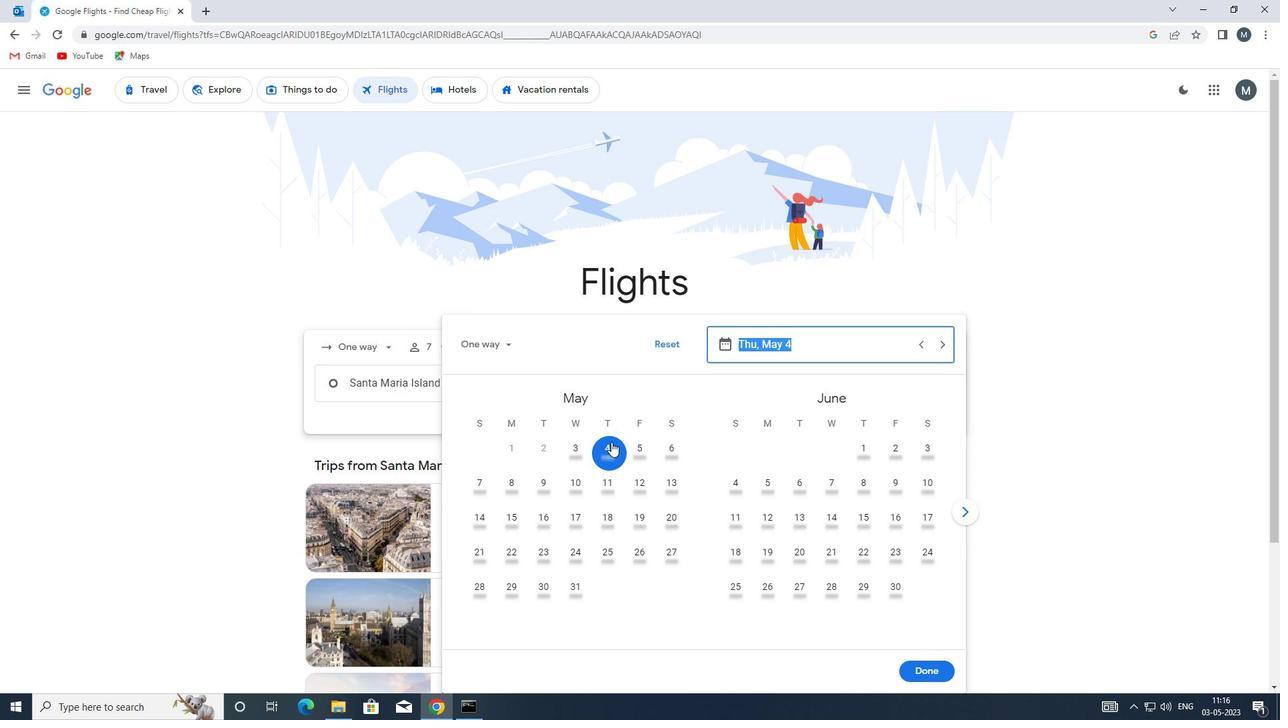 
Action: Mouse moved to (933, 661)
Screenshot: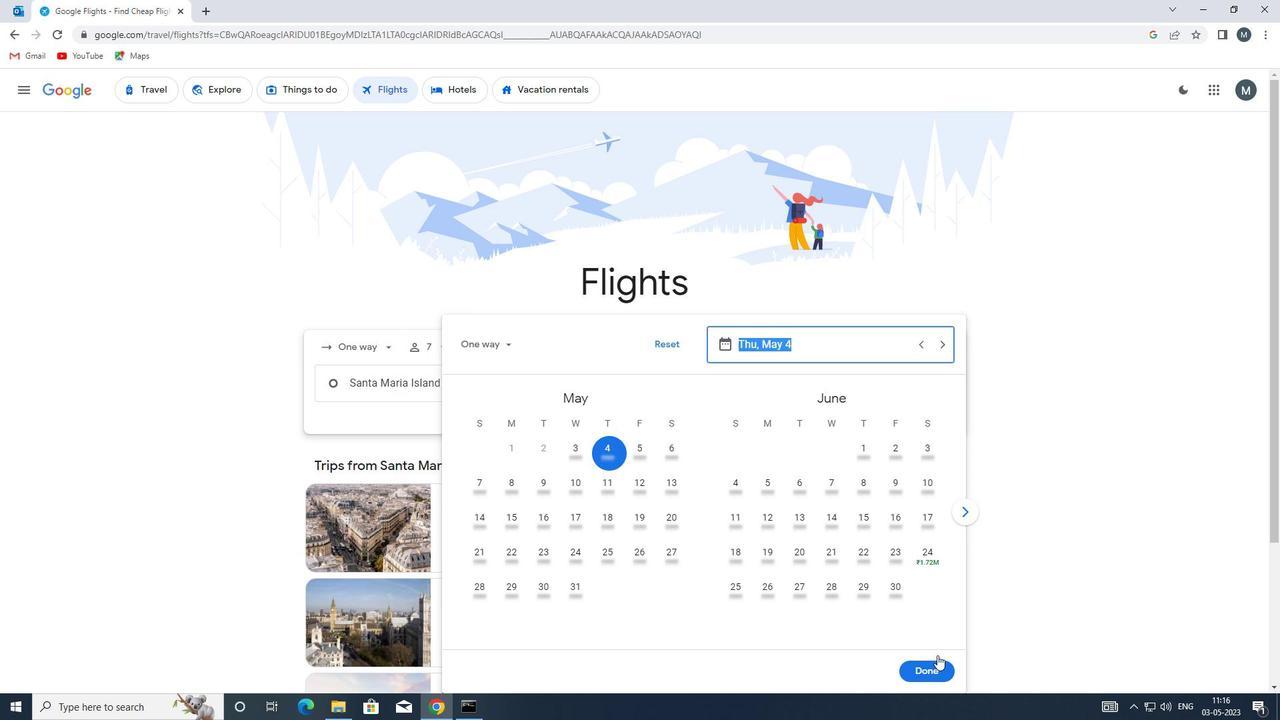 
Action: Mouse pressed left at (933, 661)
Screenshot: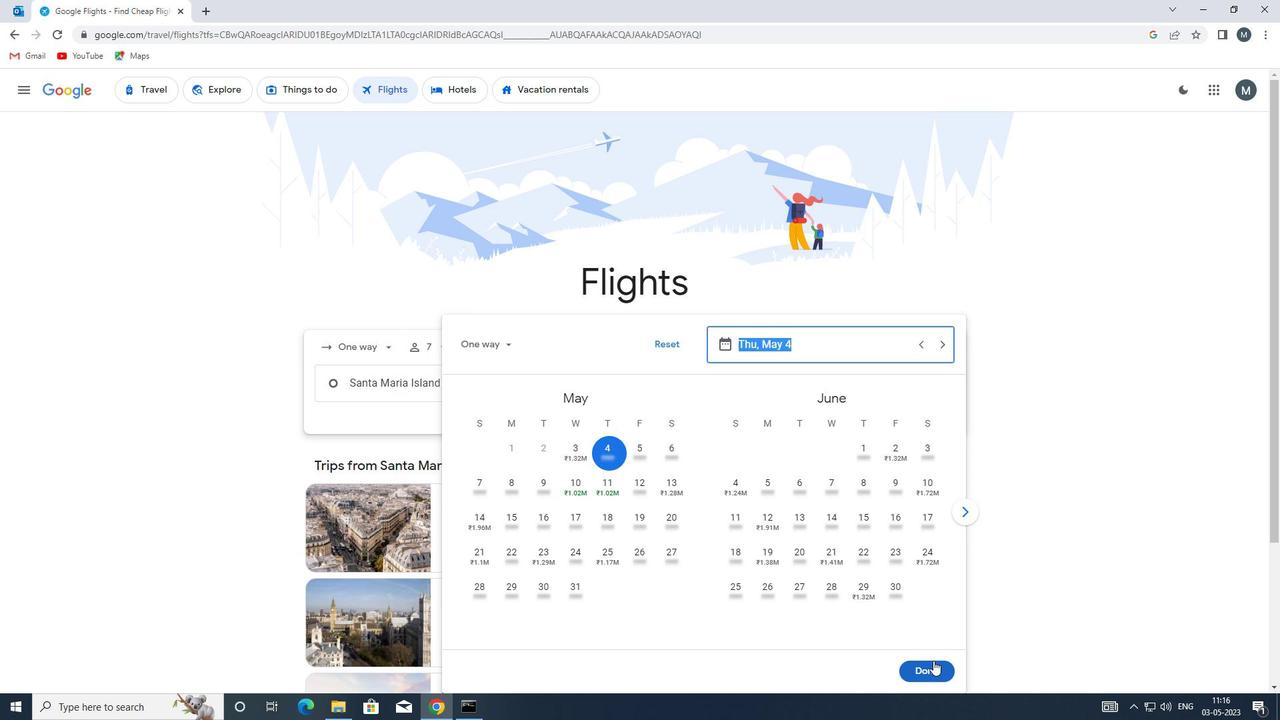 
Action: Mouse moved to (638, 424)
Screenshot: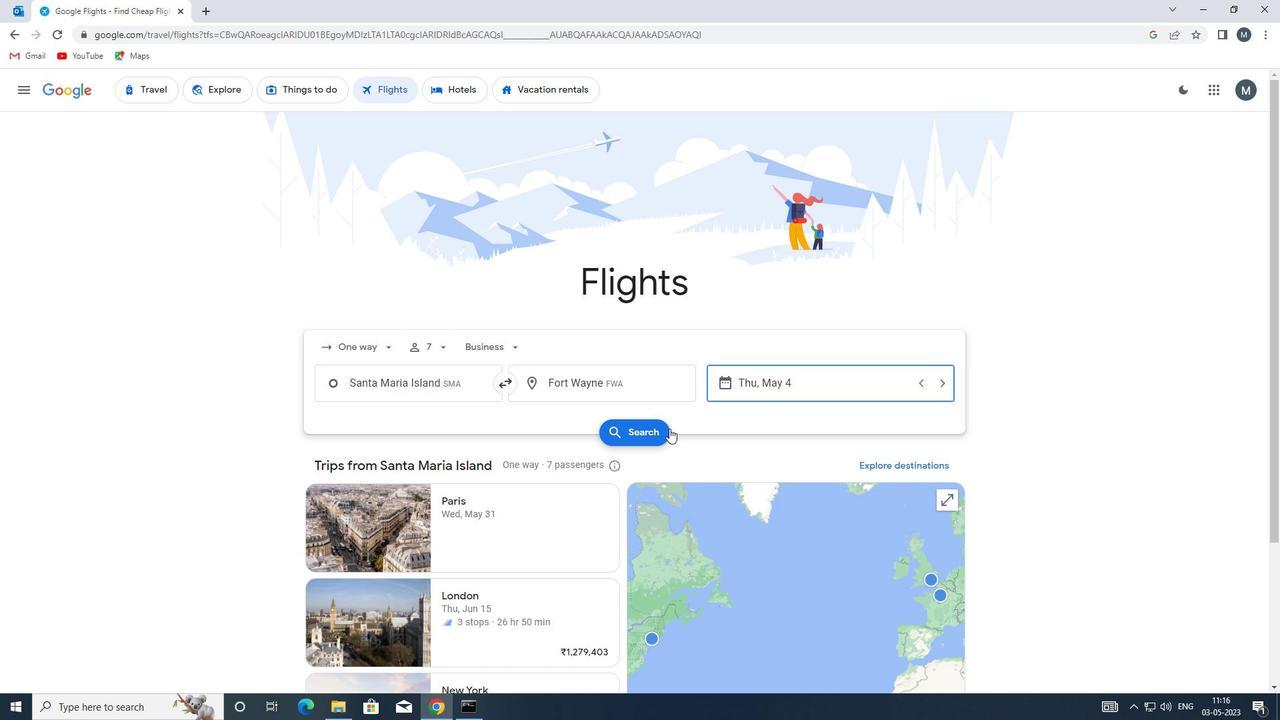 
Action: Mouse pressed left at (638, 424)
Screenshot: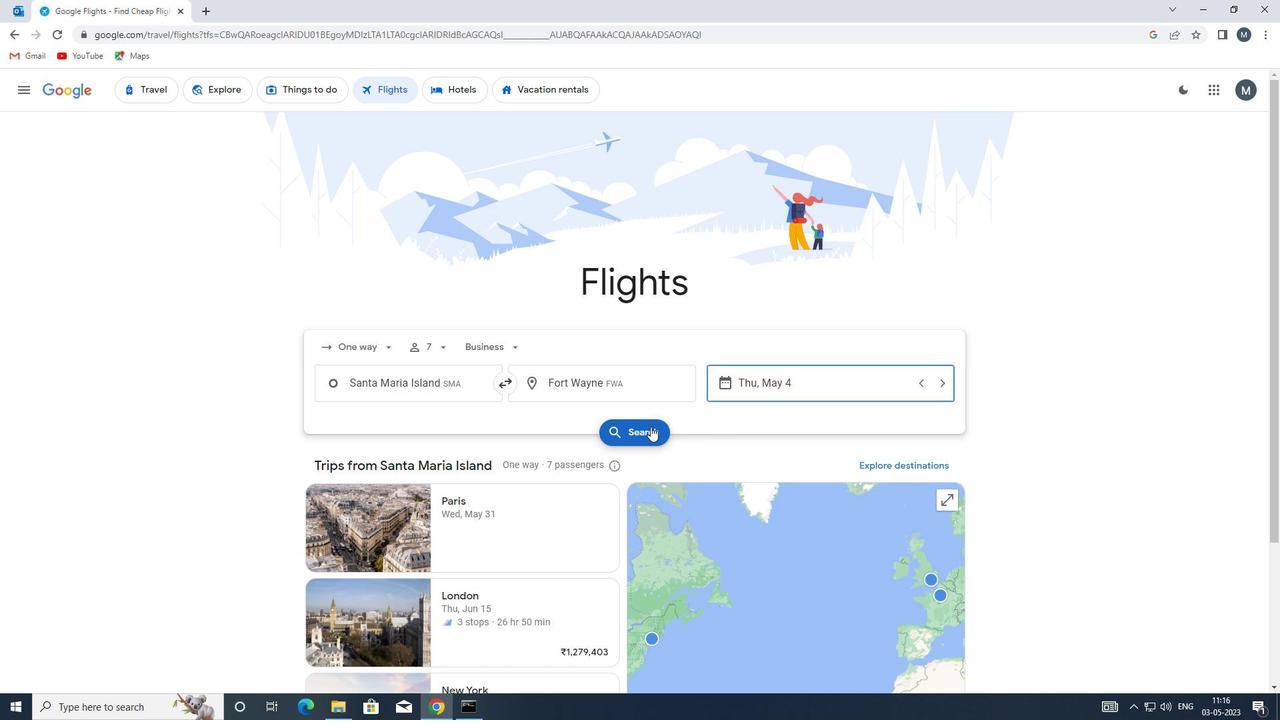 
Action: Mouse moved to (331, 214)
Screenshot: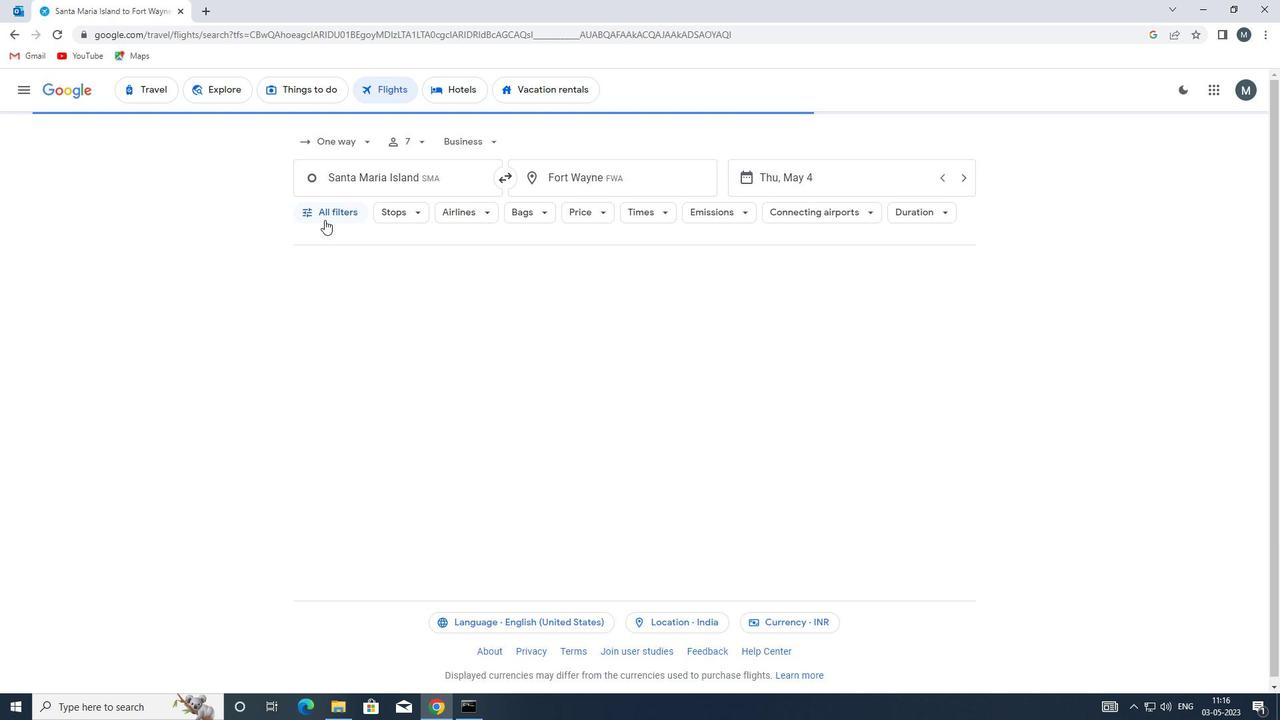 
Action: Mouse pressed left at (331, 214)
Screenshot: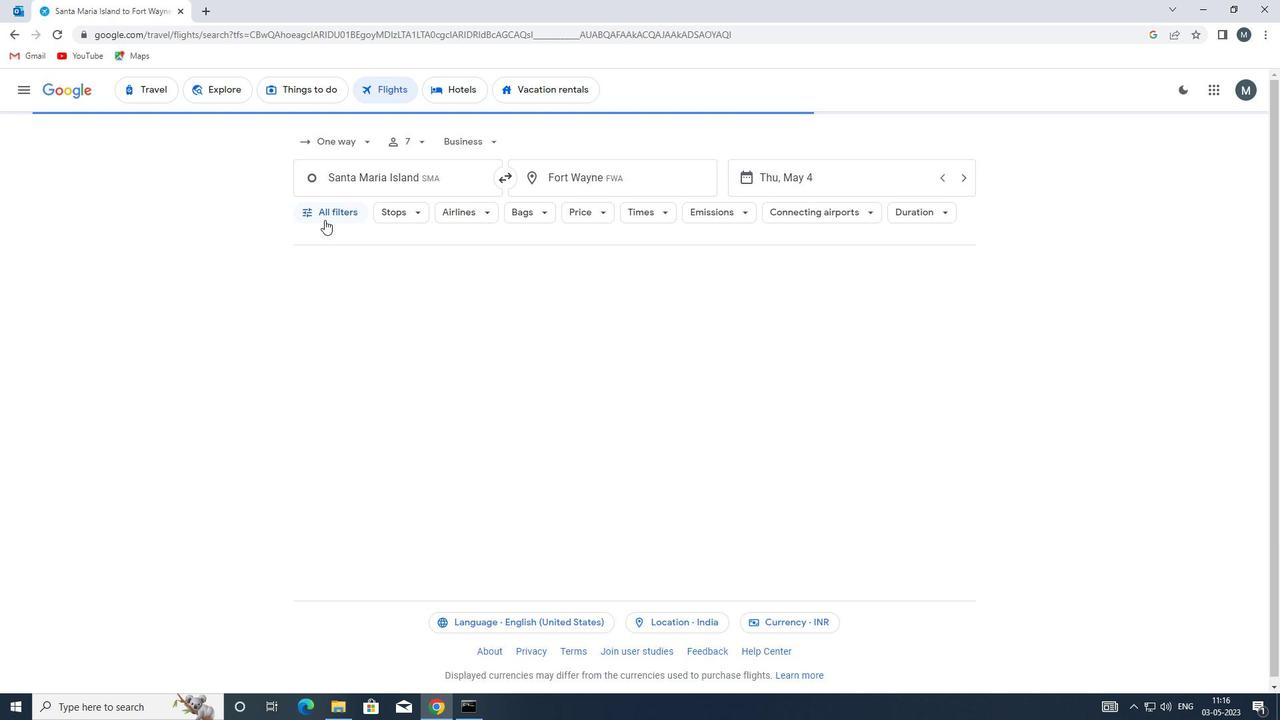 
Action: Mouse moved to (393, 364)
Screenshot: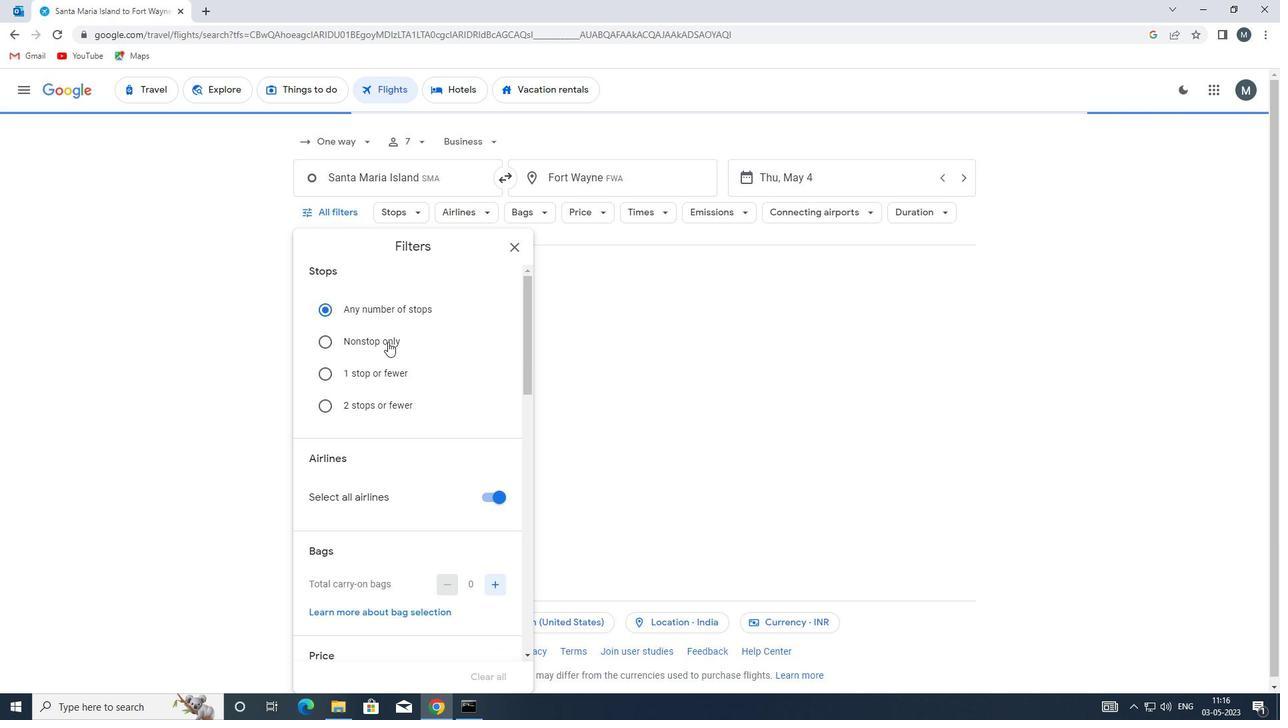 
Action: Mouse scrolled (393, 363) with delta (0, 0)
Screenshot: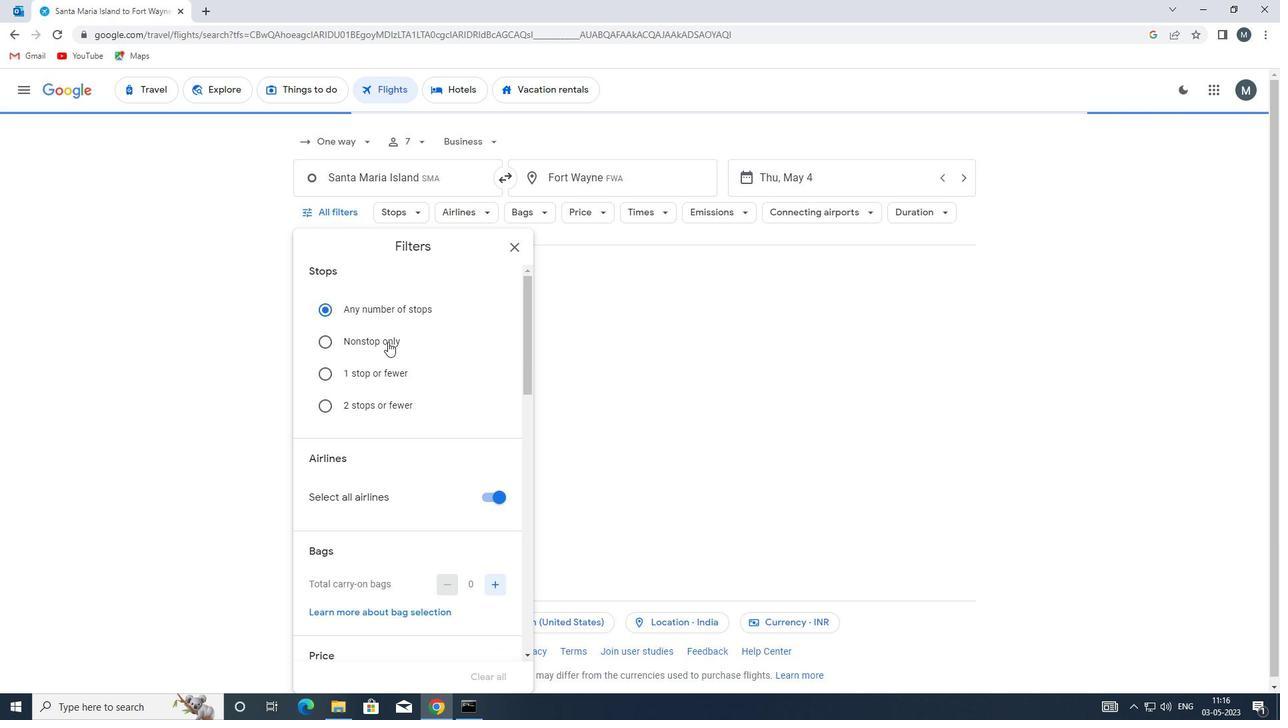 
Action: Mouse moved to (394, 373)
Screenshot: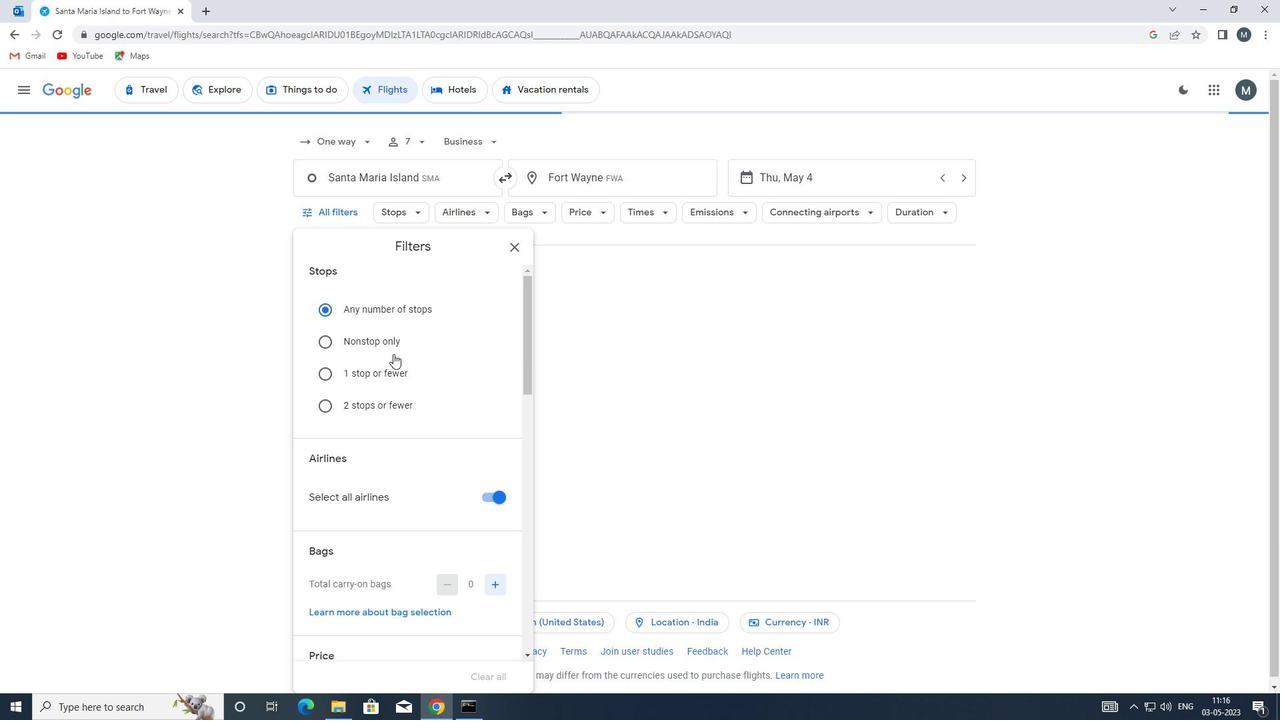 
Action: Mouse scrolled (394, 372) with delta (0, 0)
Screenshot: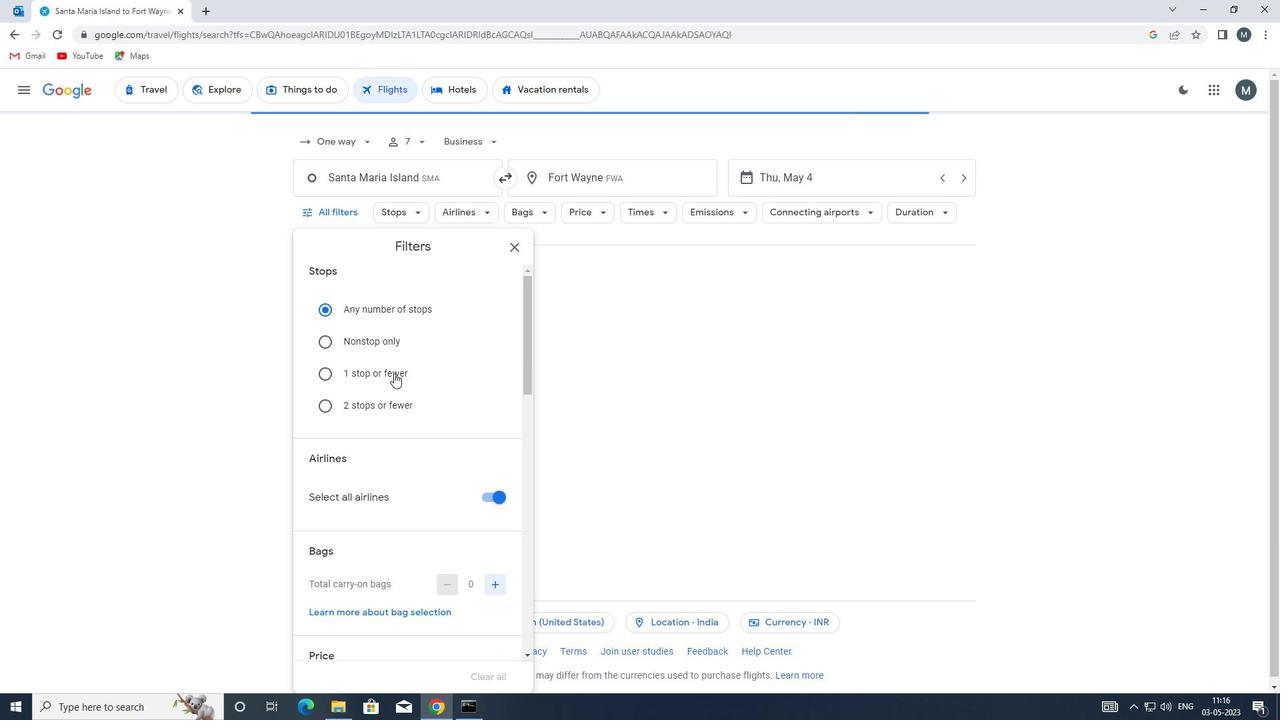 
Action: Mouse moved to (486, 364)
Screenshot: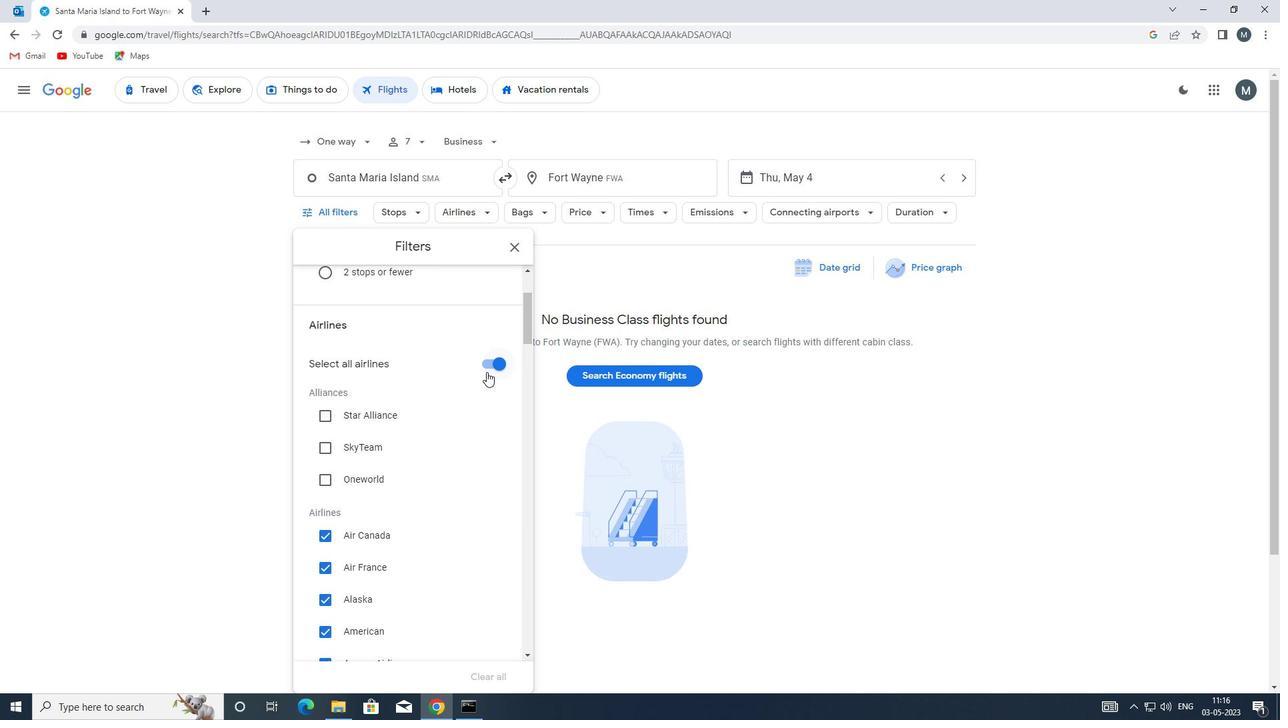 
Action: Mouse pressed left at (486, 364)
Screenshot: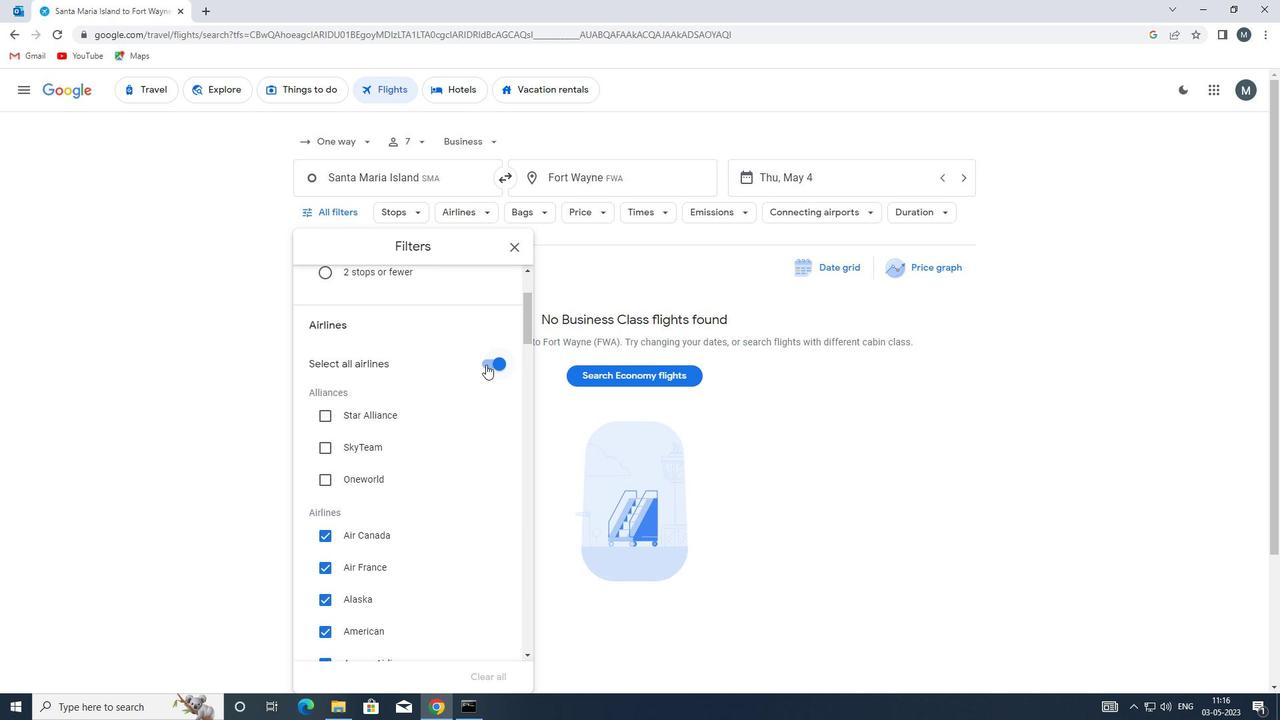 
Action: Mouse moved to (472, 380)
Screenshot: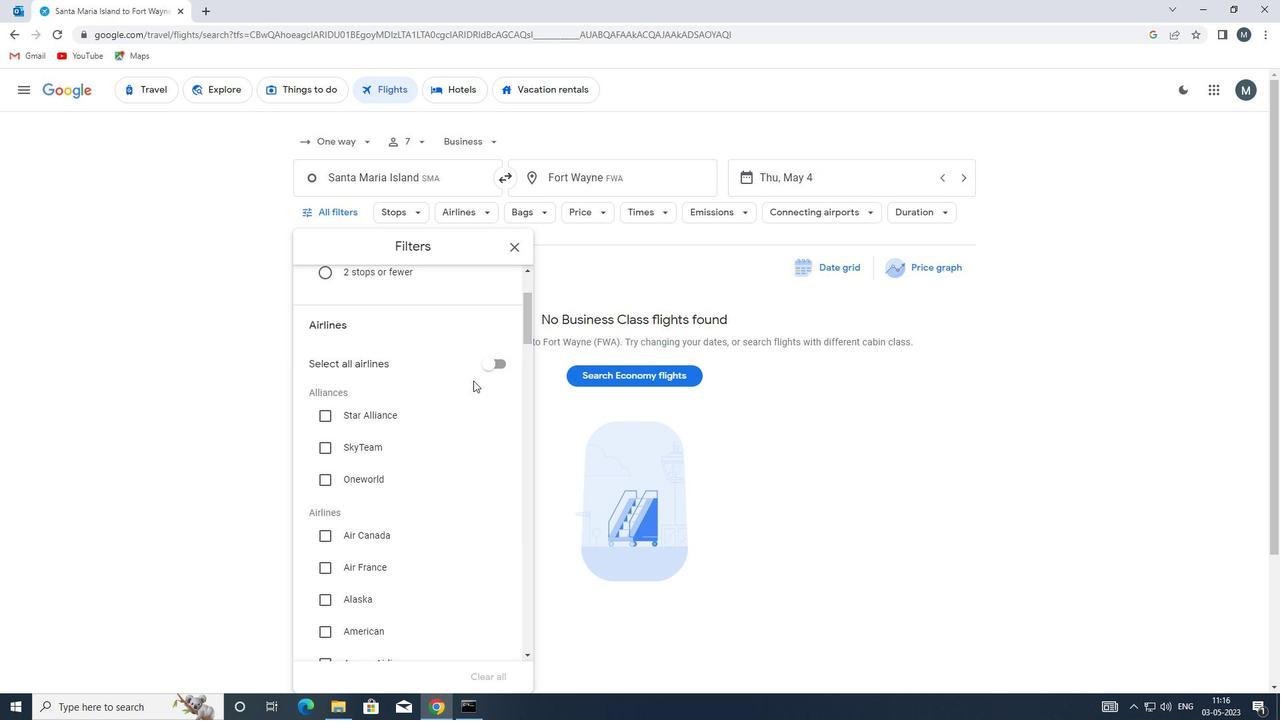 
Action: Mouse scrolled (472, 380) with delta (0, 0)
Screenshot: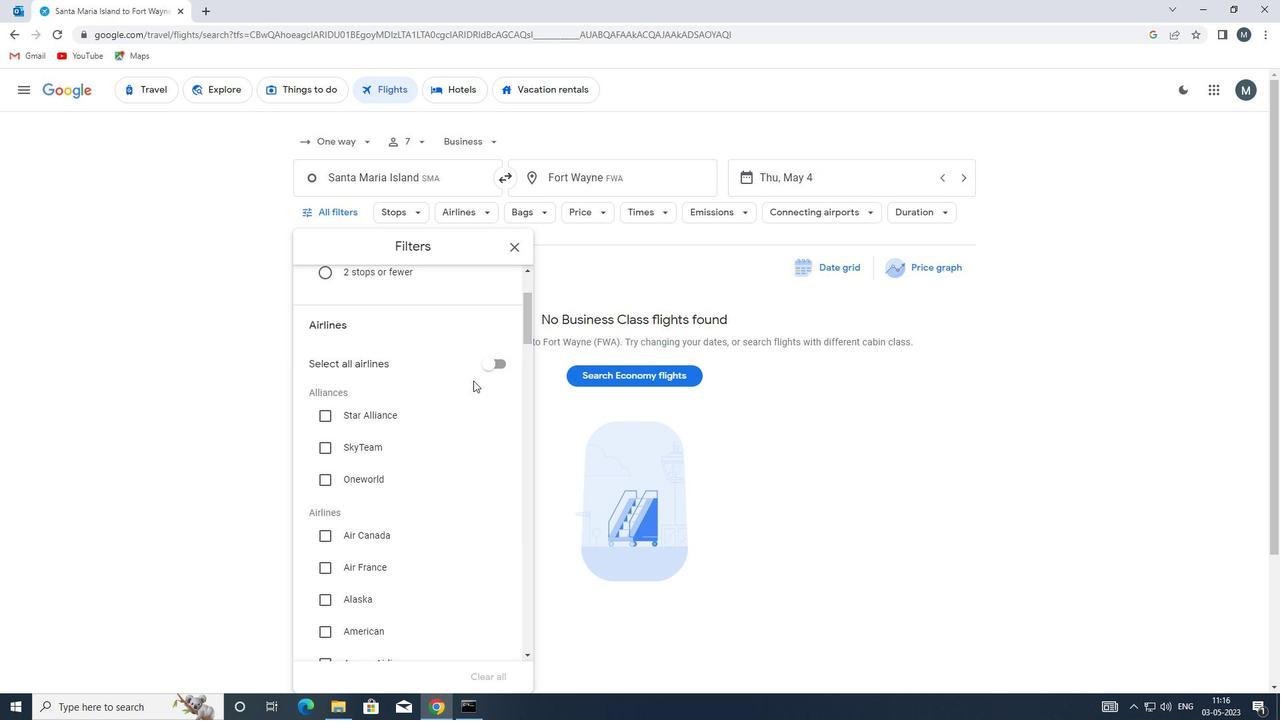 
Action: Mouse moved to (471, 380)
Screenshot: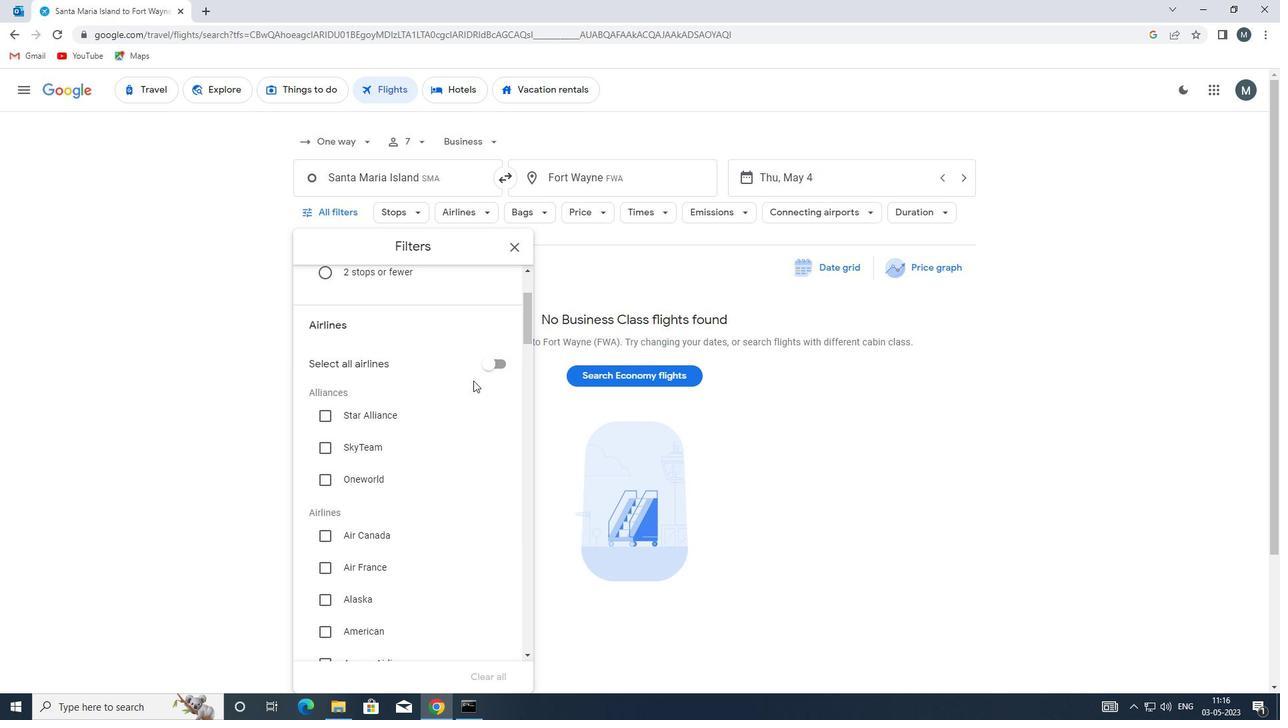 
Action: Mouse scrolled (471, 380) with delta (0, 0)
Screenshot: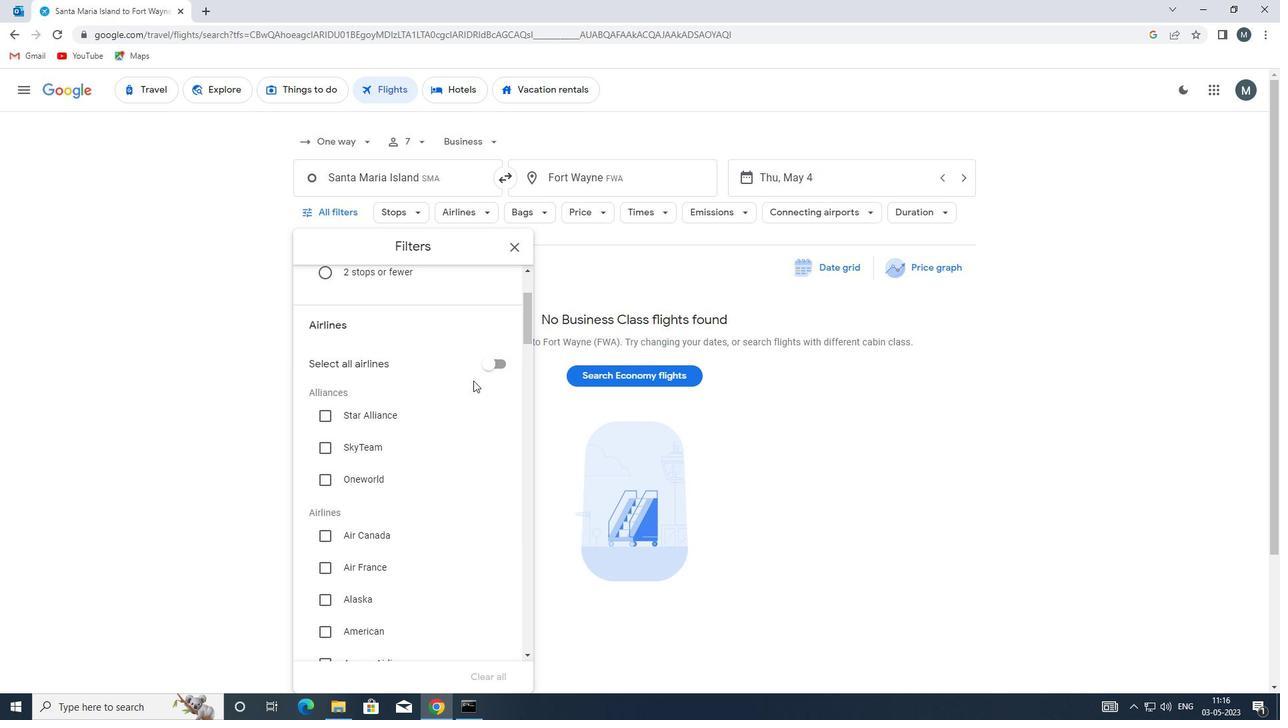 
Action: Mouse moved to (377, 455)
Screenshot: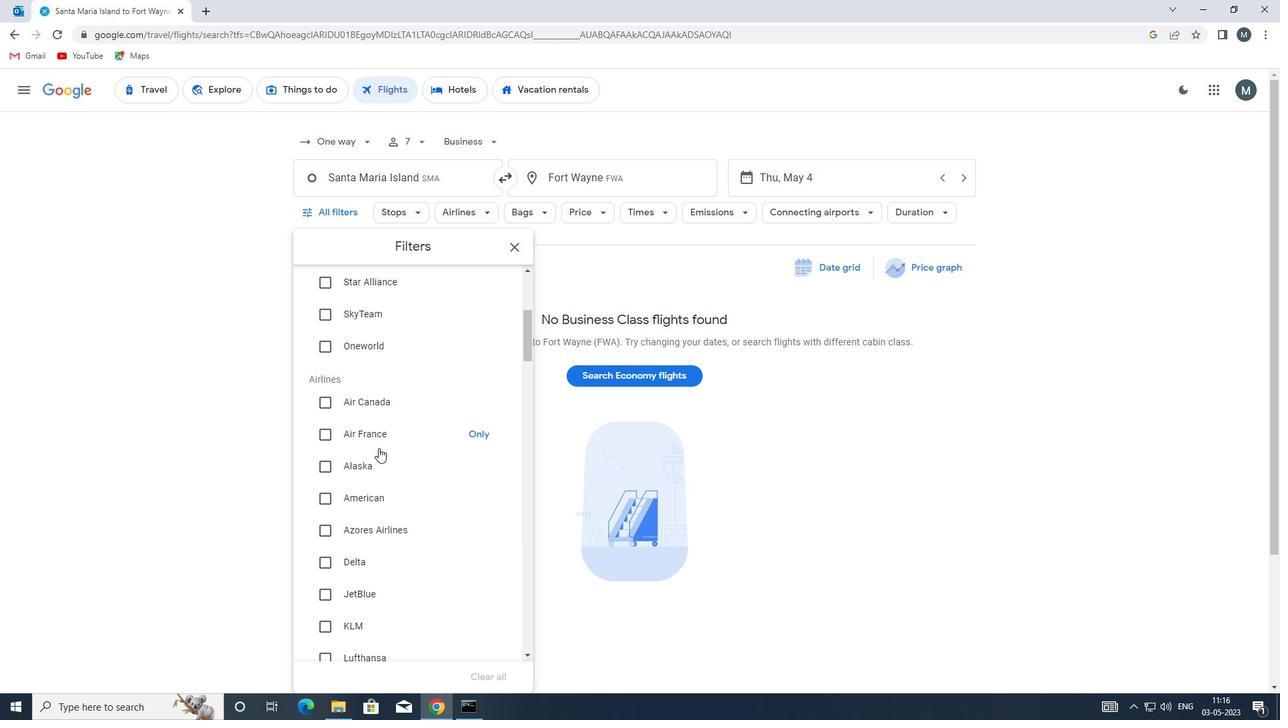 
Action: Mouse scrolled (377, 454) with delta (0, 0)
Screenshot: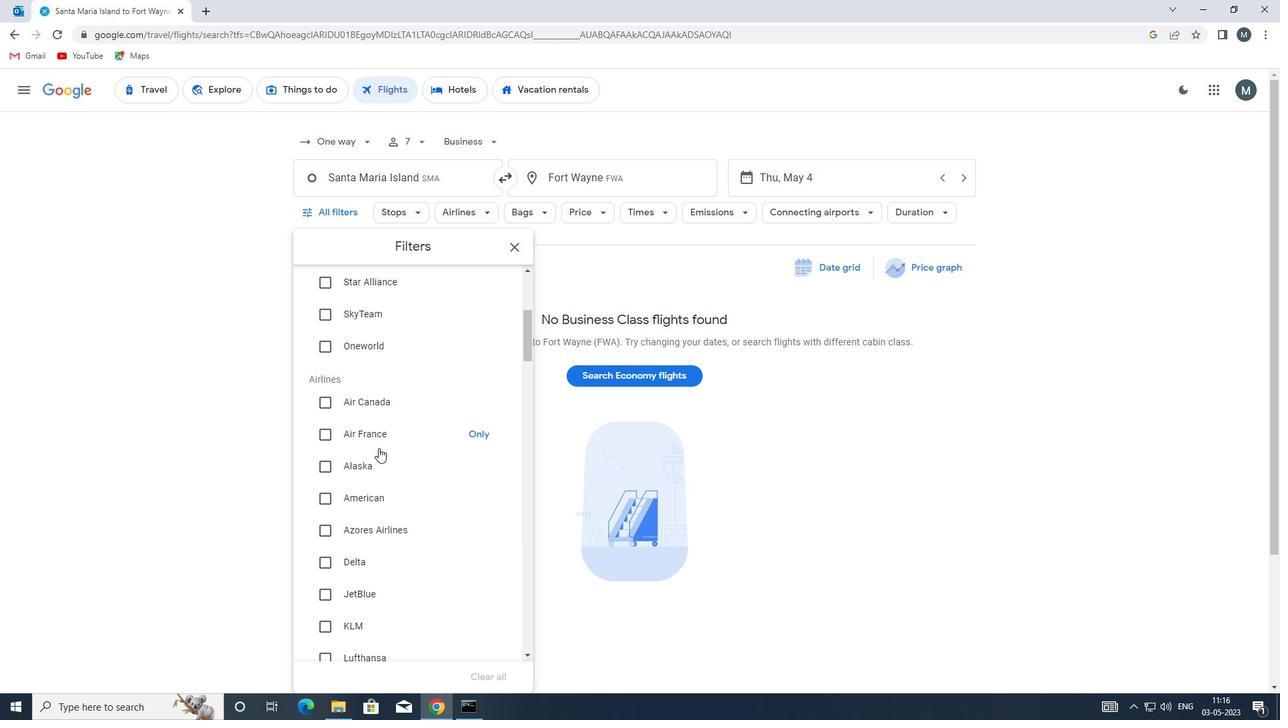 
Action: Mouse moved to (377, 464)
Screenshot: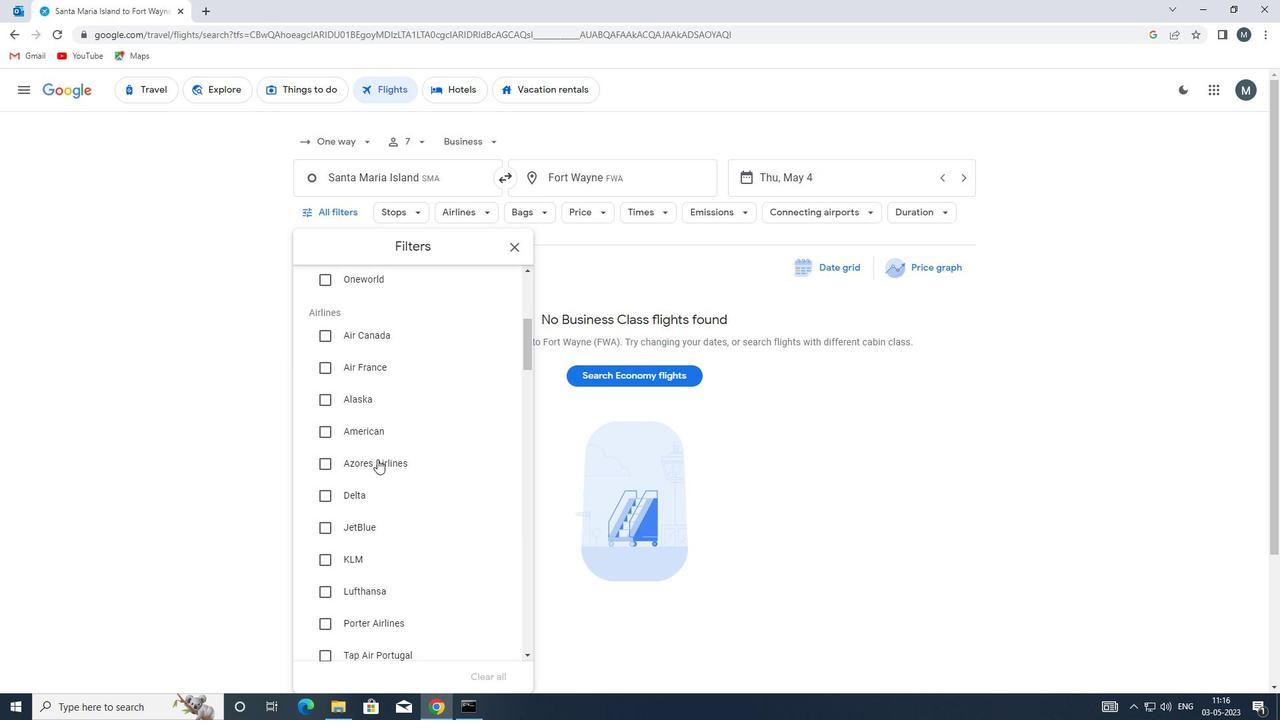 
Action: Mouse scrolled (377, 463) with delta (0, 0)
Screenshot: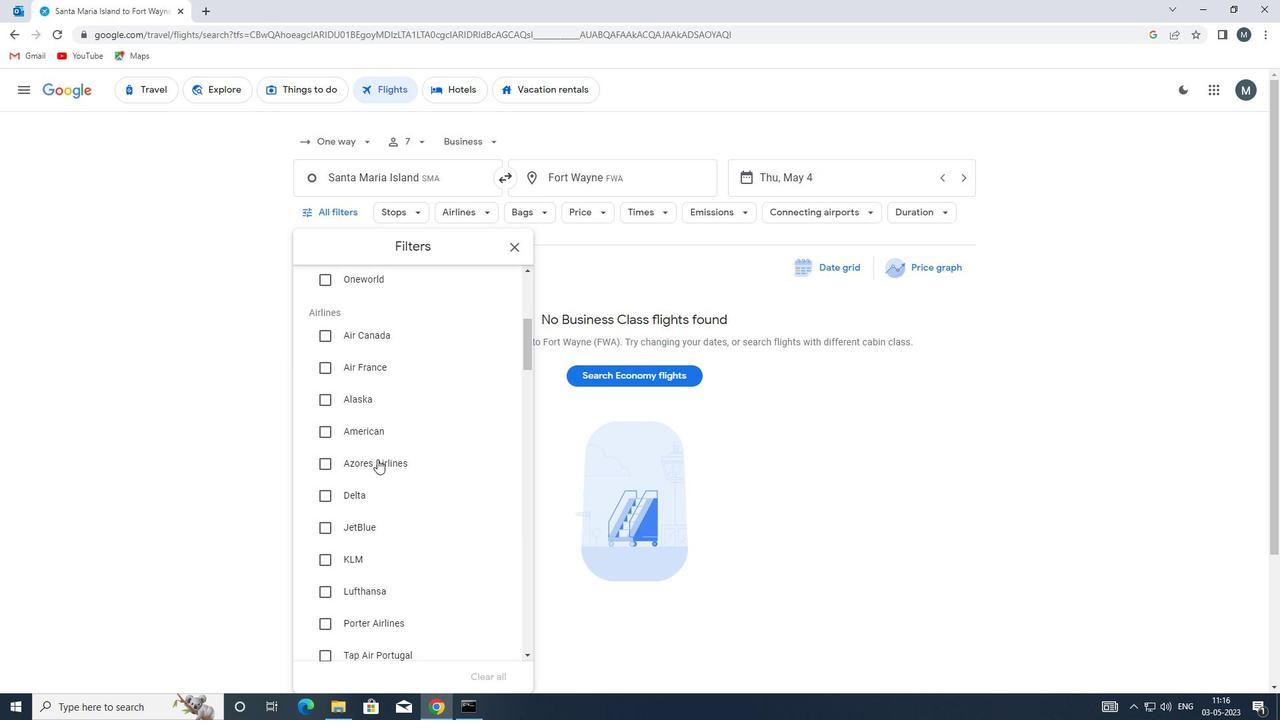 
Action: Mouse moved to (378, 464)
Screenshot: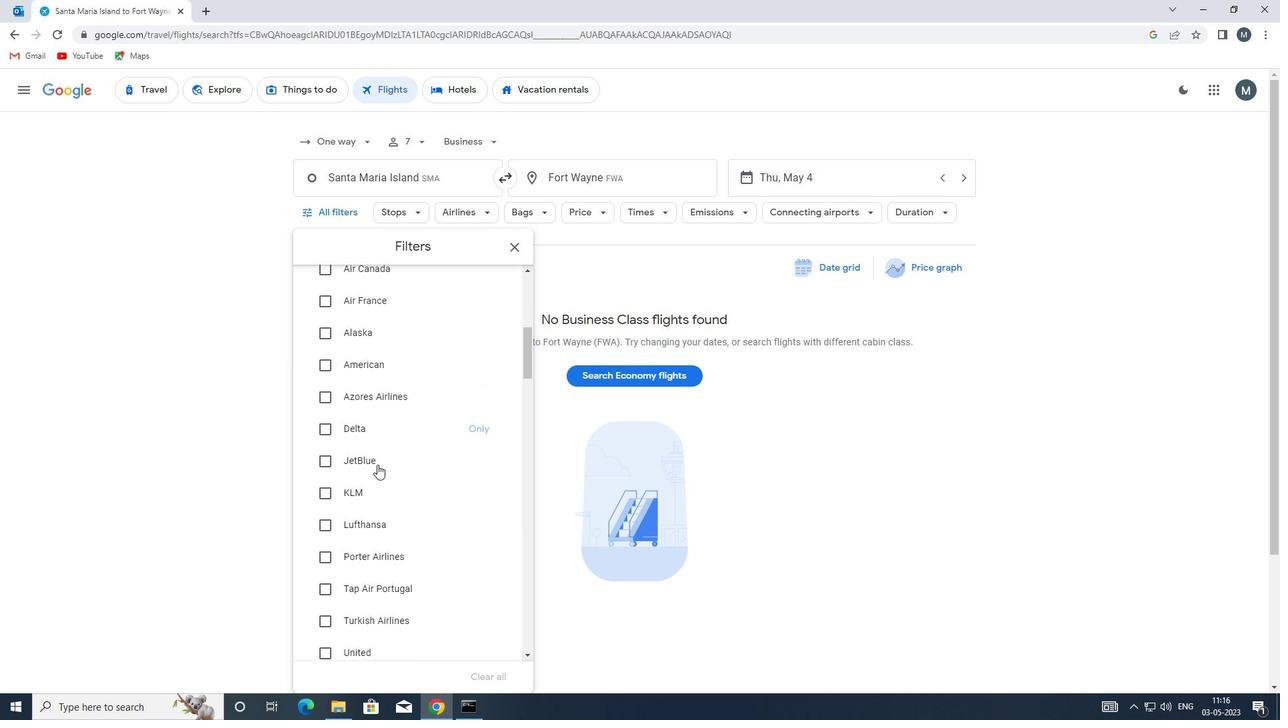 
Action: Mouse scrolled (378, 464) with delta (0, 0)
Screenshot: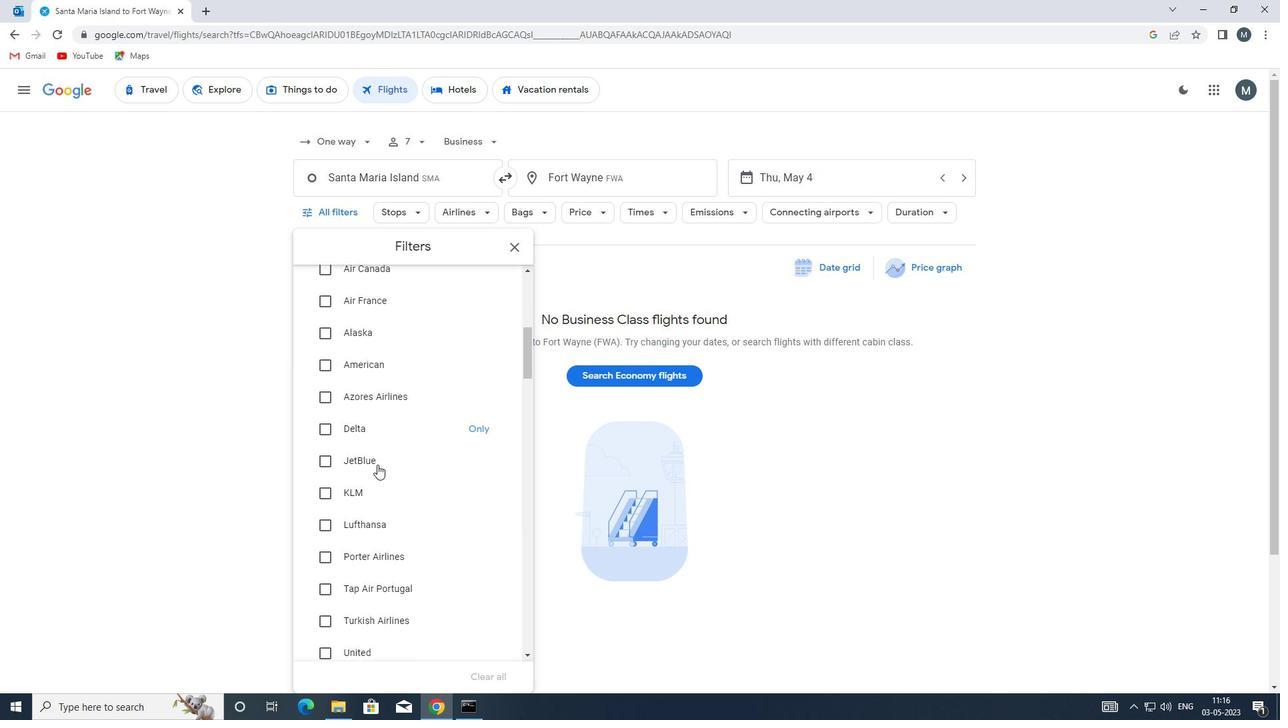 
Action: Mouse moved to (378, 465)
Screenshot: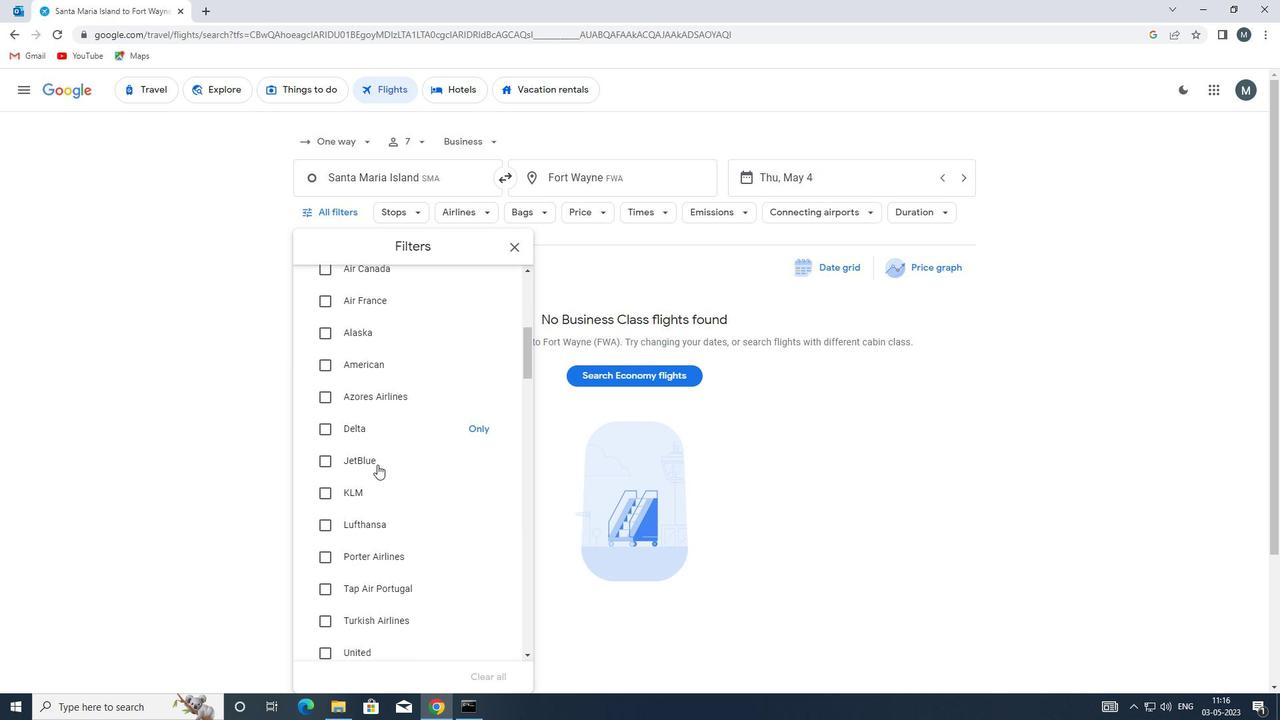 
Action: Mouse scrolled (378, 464) with delta (0, 0)
Screenshot: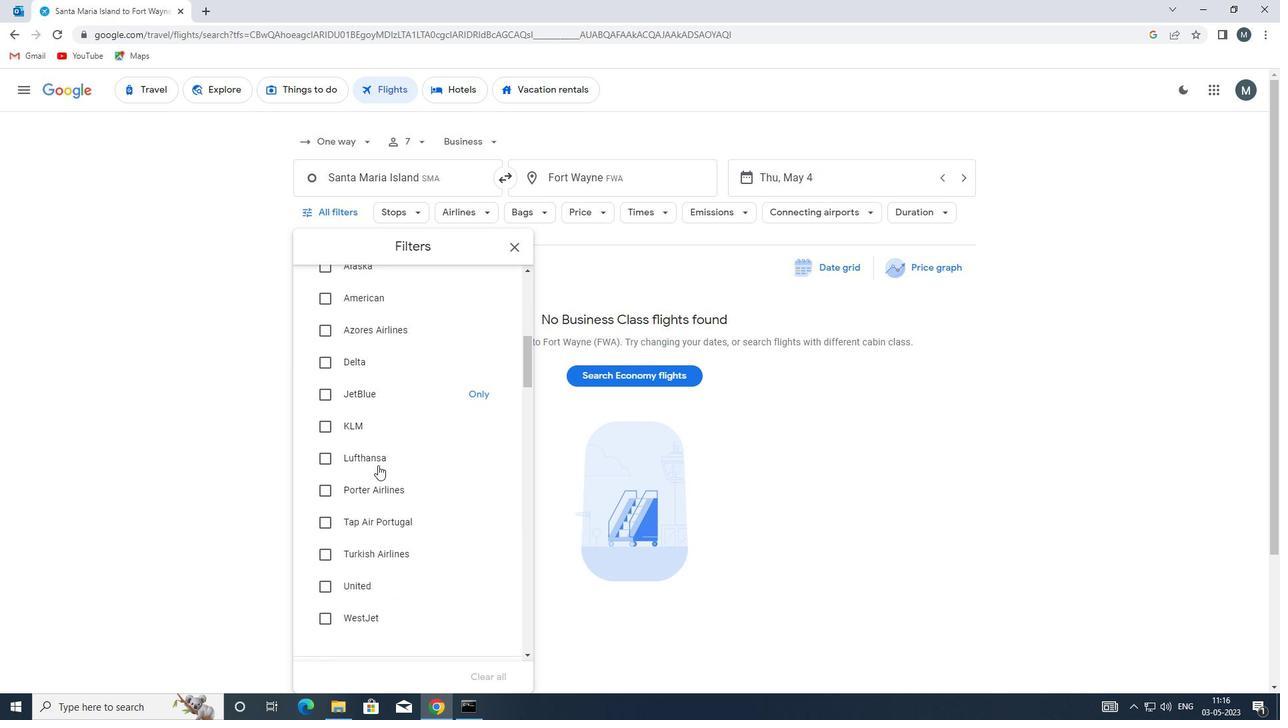 
Action: Mouse moved to (396, 460)
Screenshot: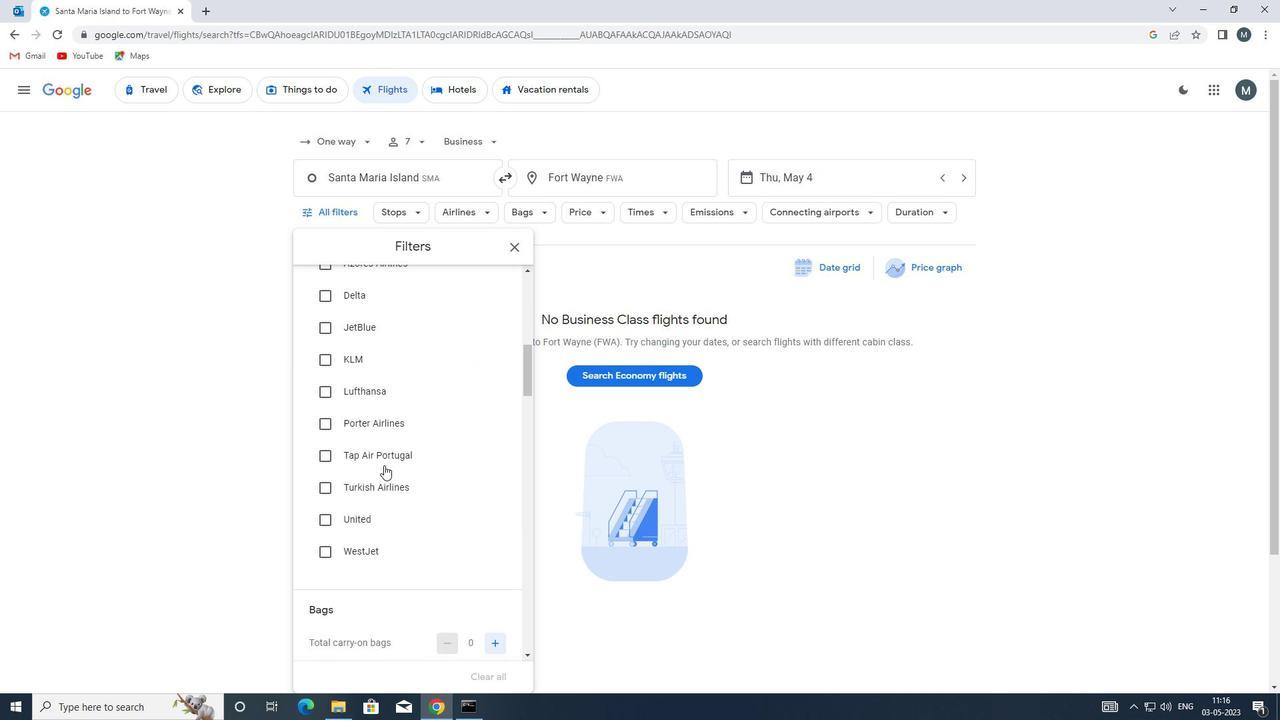 
Action: Mouse scrolled (396, 459) with delta (0, 0)
Screenshot: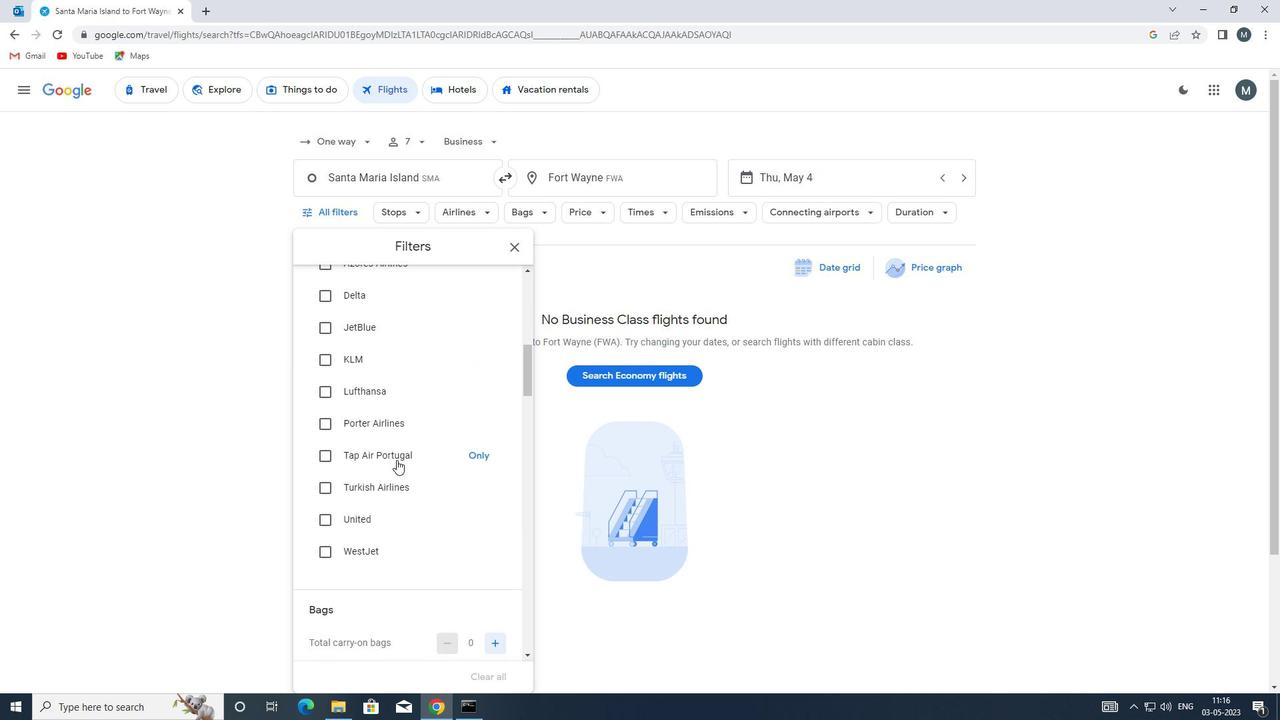 
Action: Mouse scrolled (396, 459) with delta (0, 0)
Screenshot: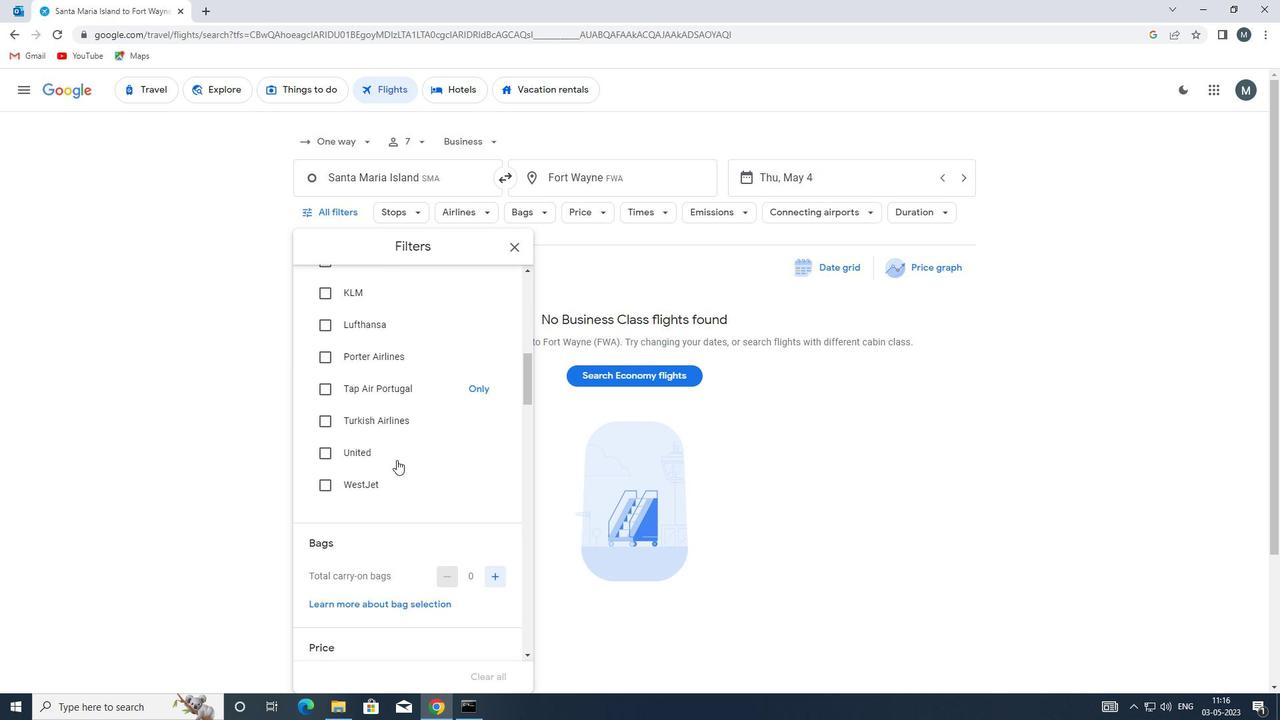 
Action: Mouse moved to (414, 458)
Screenshot: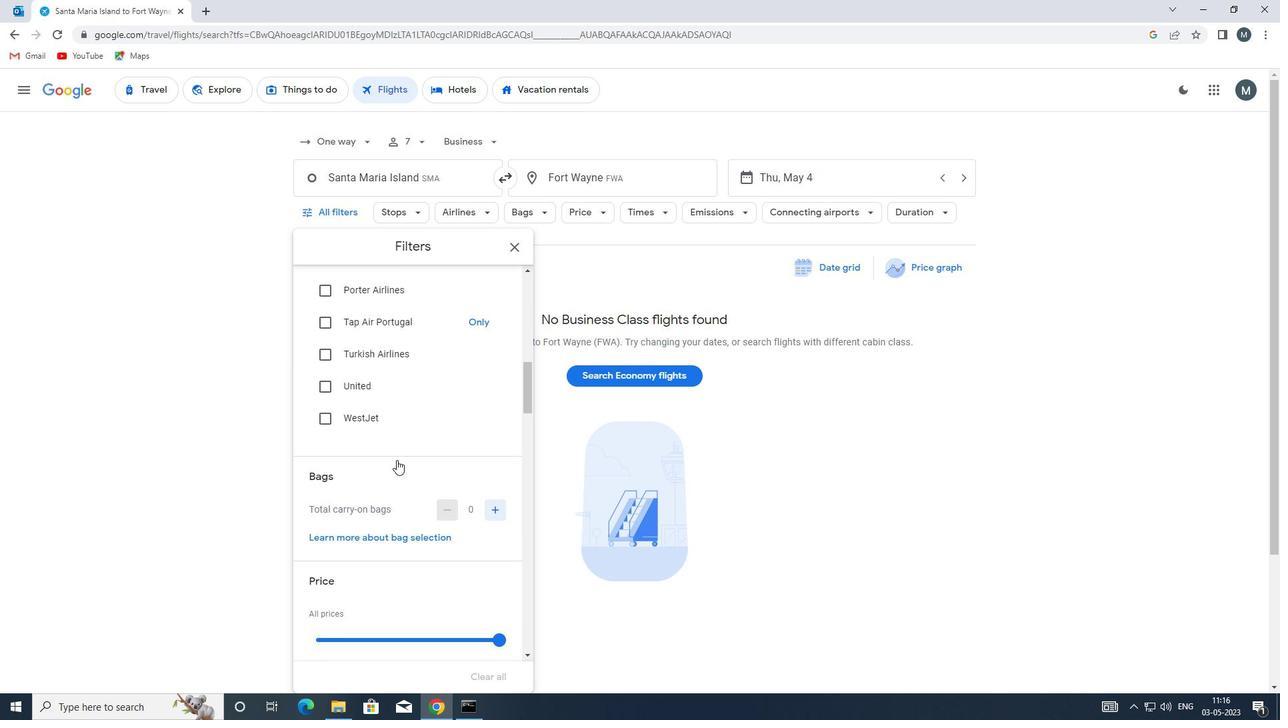 
Action: Mouse scrolled (414, 458) with delta (0, 0)
Screenshot: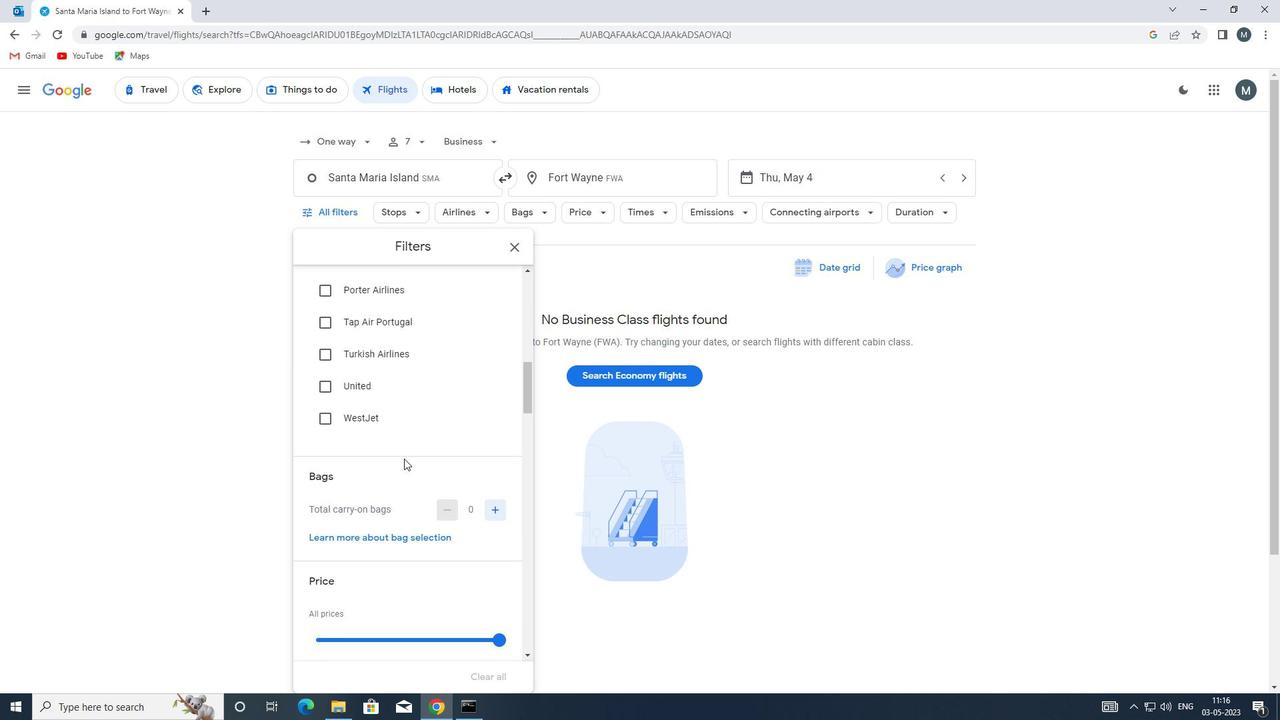 
Action: Mouse scrolled (414, 458) with delta (0, 0)
Screenshot: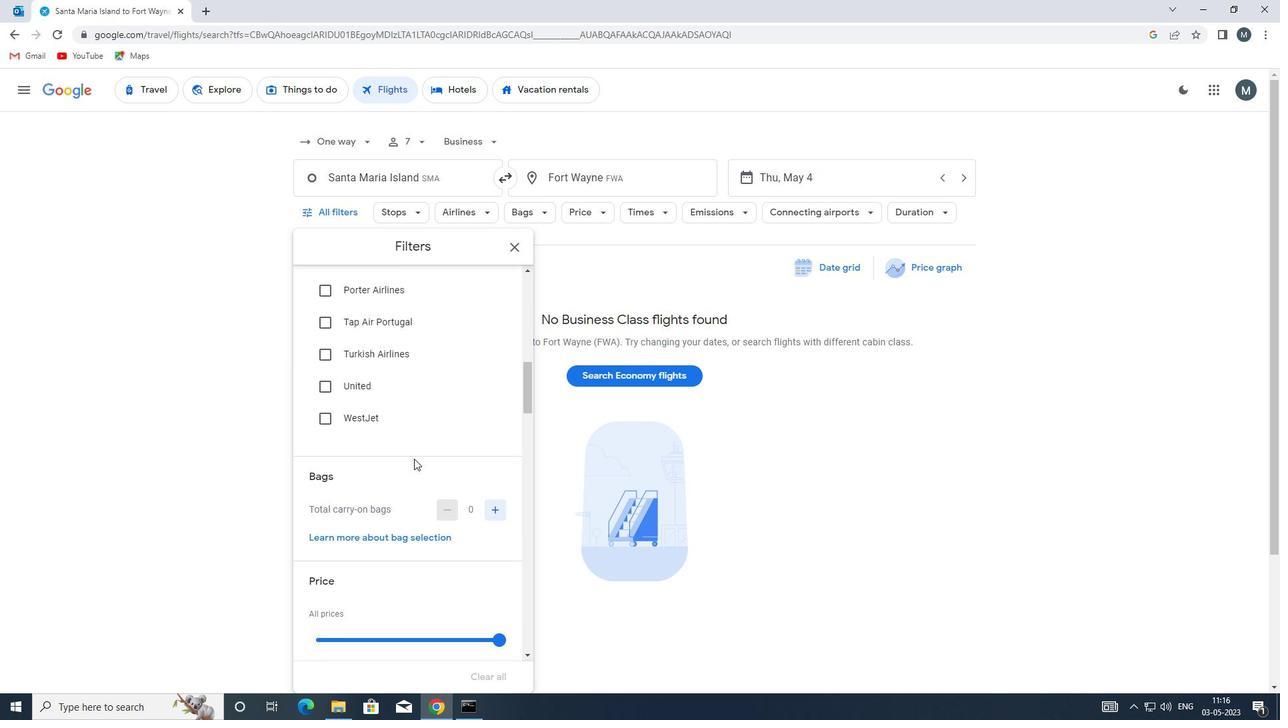 
Action: Mouse moved to (495, 373)
Screenshot: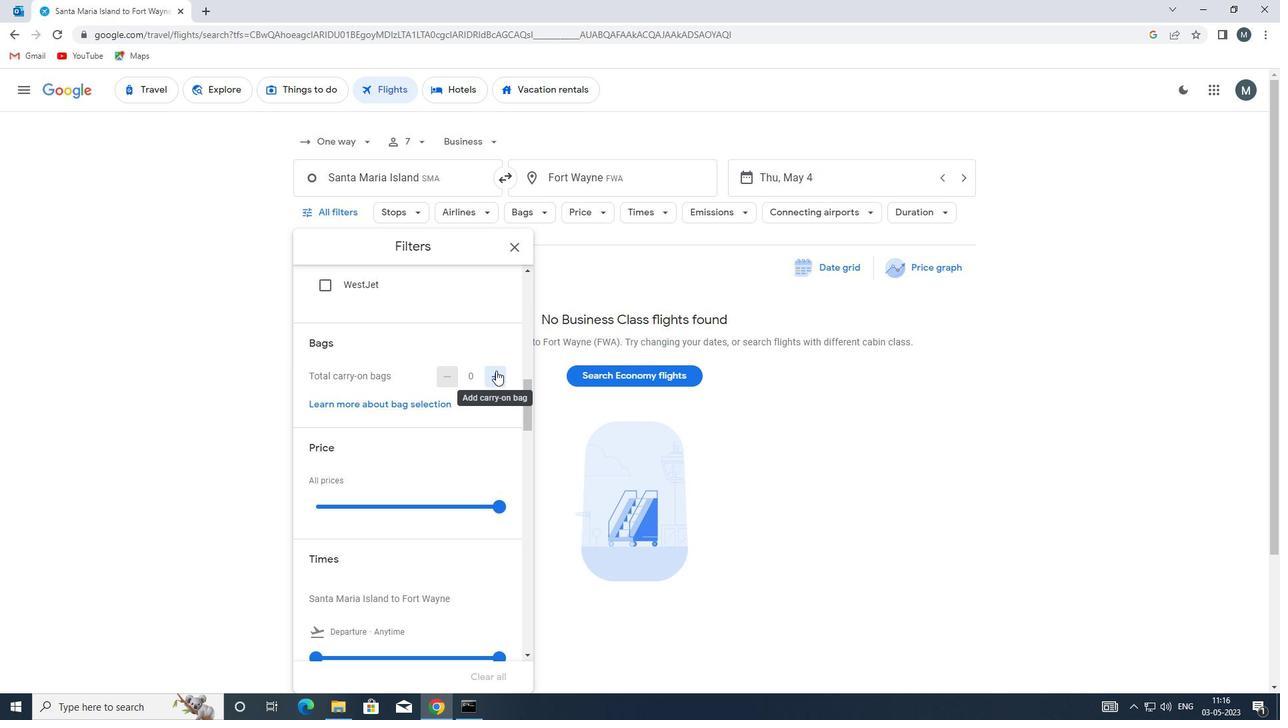 
Action: Mouse pressed left at (495, 373)
Screenshot: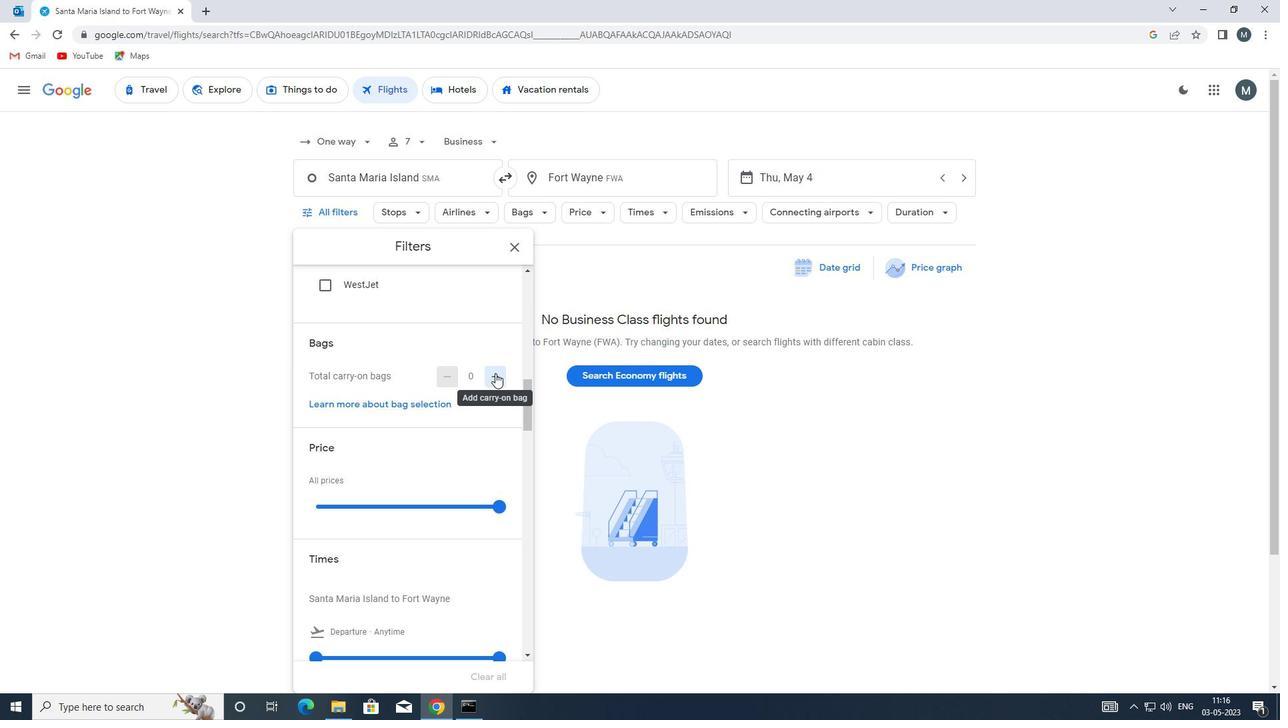 
Action: Mouse pressed left at (495, 373)
Screenshot: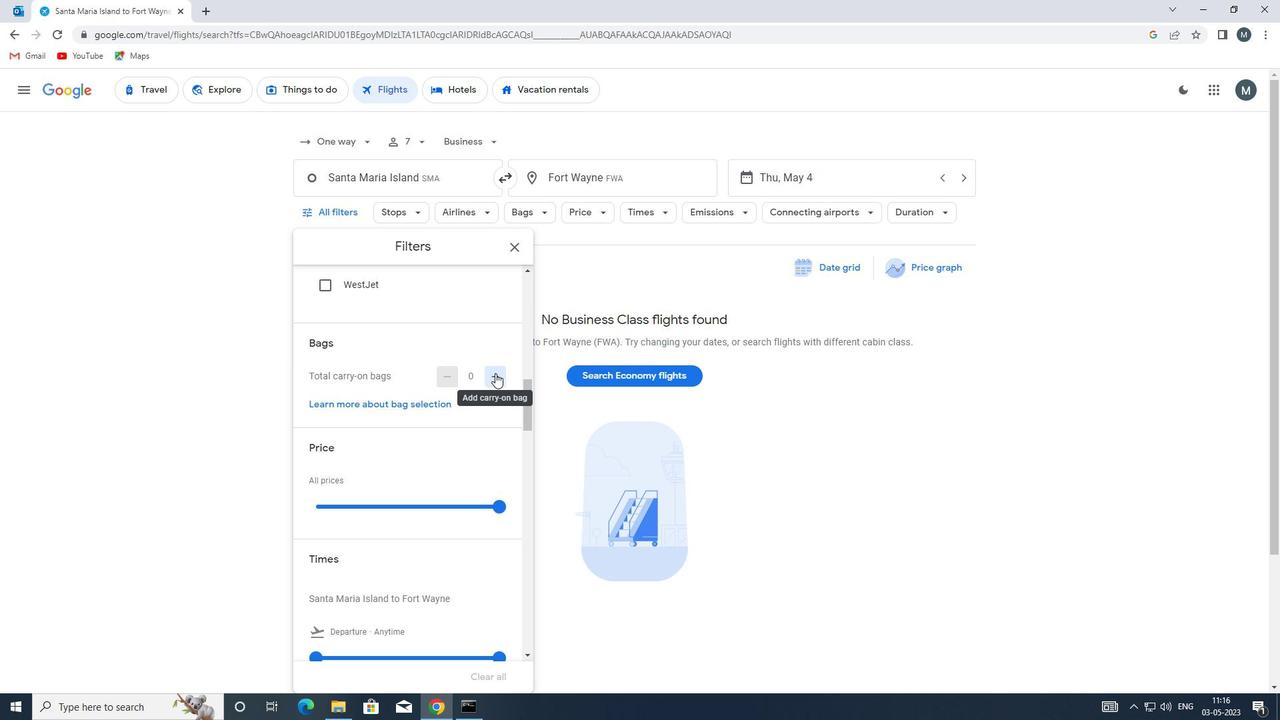 
Action: Mouse moved to (402, 391)
Screenshot: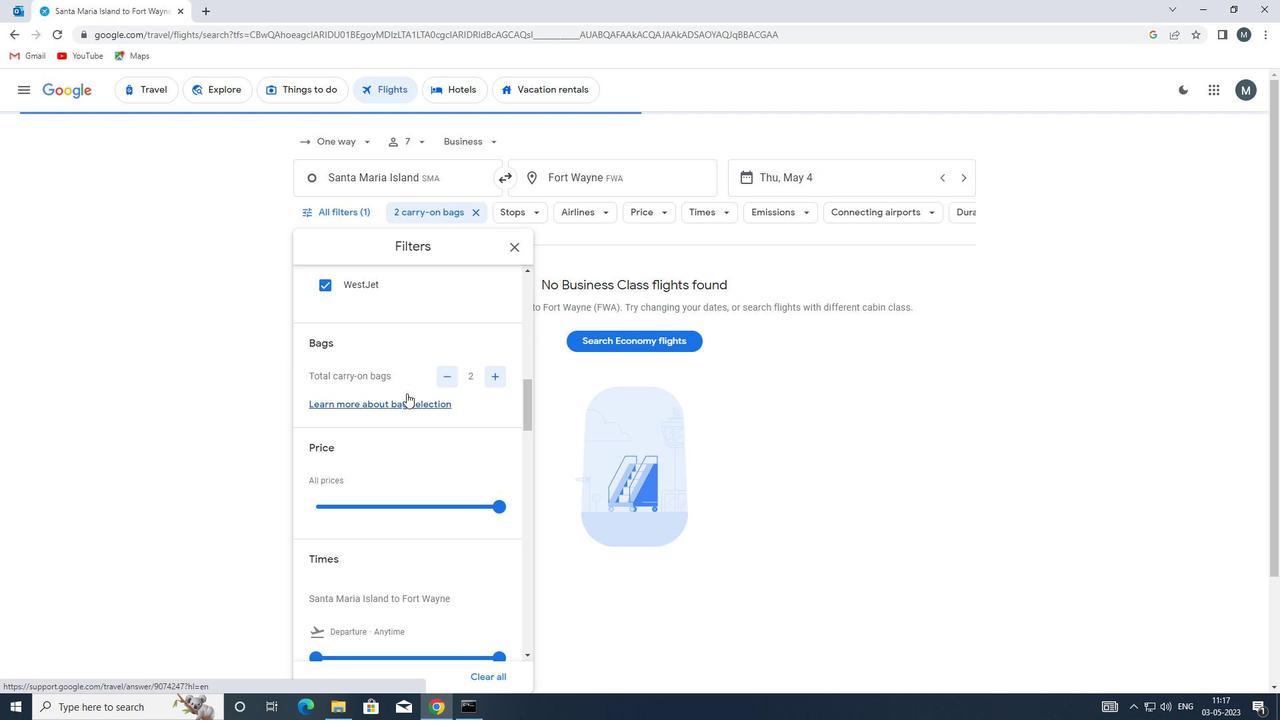 
Action: Mouse scrolled (402, 390) with delta (0, 0)
Screenshot: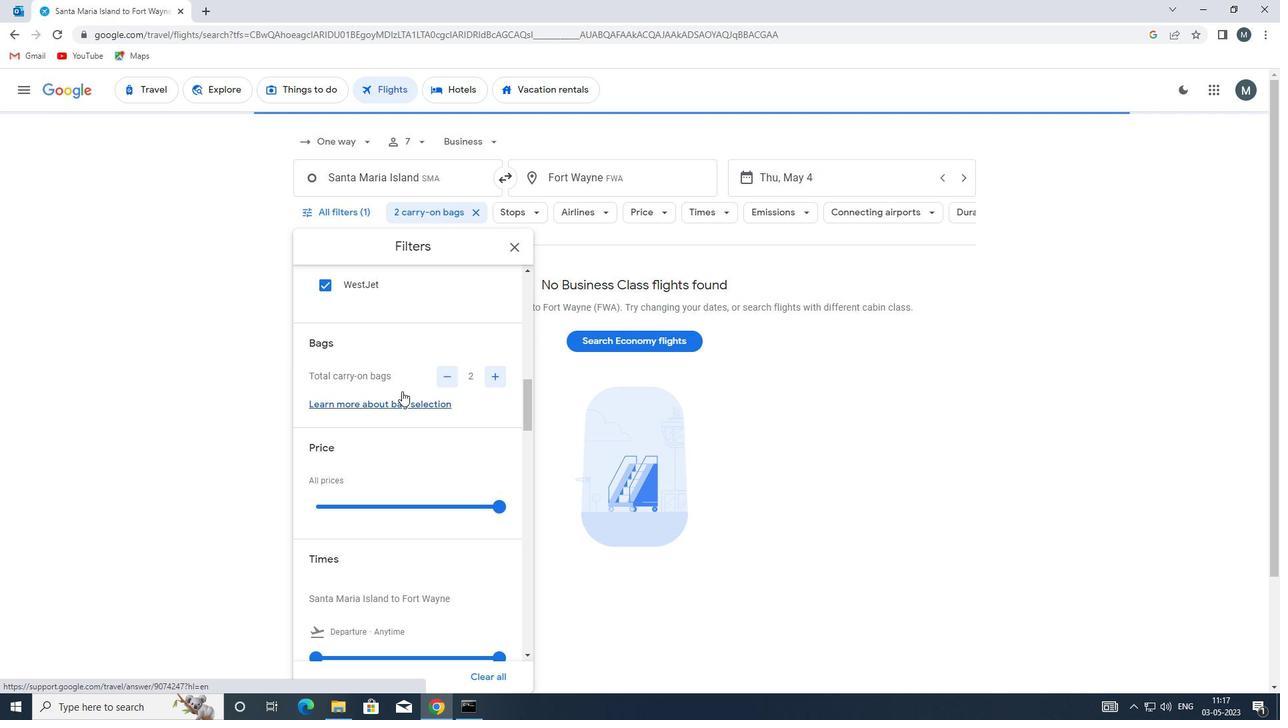 
Action: Mouse moved to (400, 391)
Screenshot: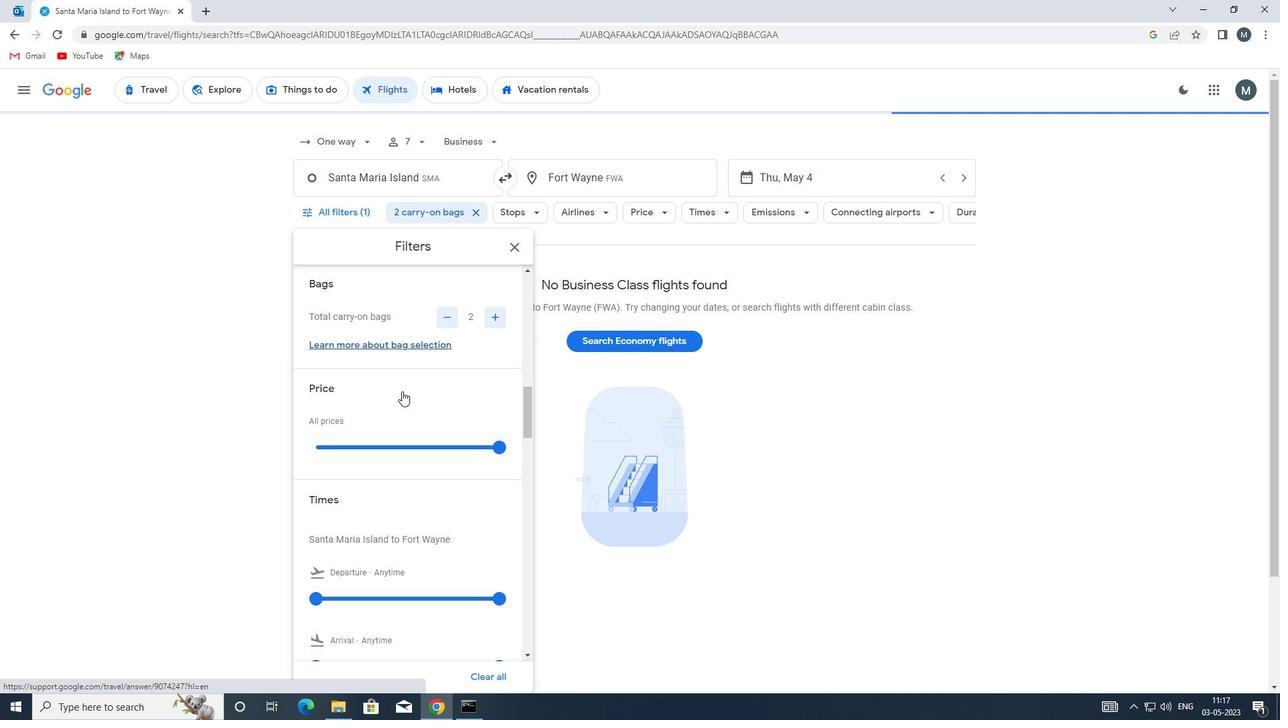 
Action: Mouse scrolled (400, 390) with delta (0, 0)
Screenshot: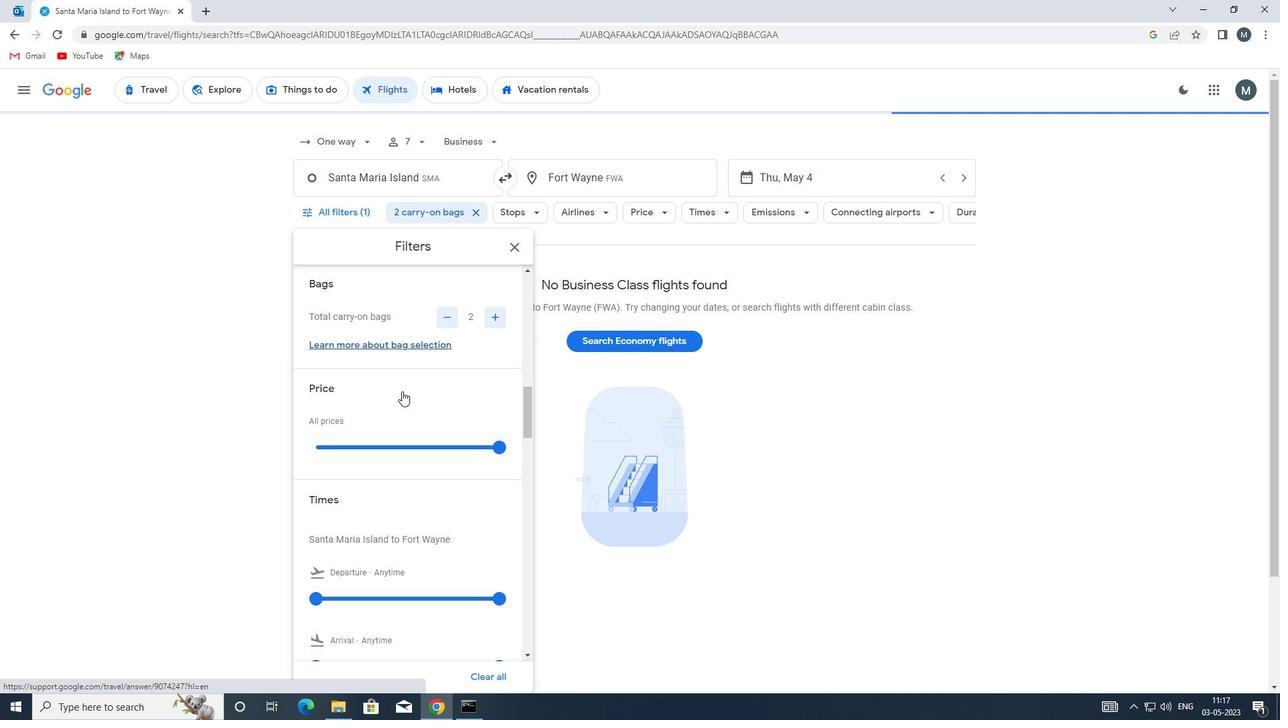 
Action: Mouse moved to (378, 366)
Screenshot: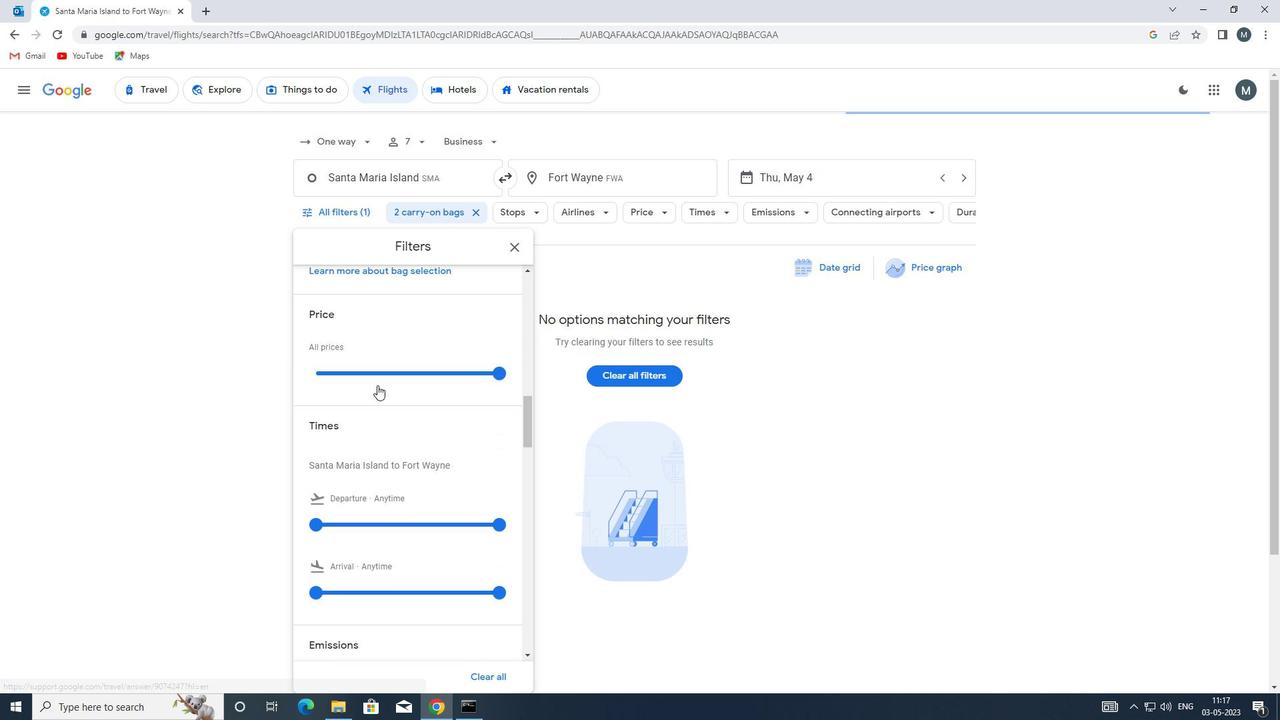 
Action: Mouse pressed left at (378, 366)
Screenshot: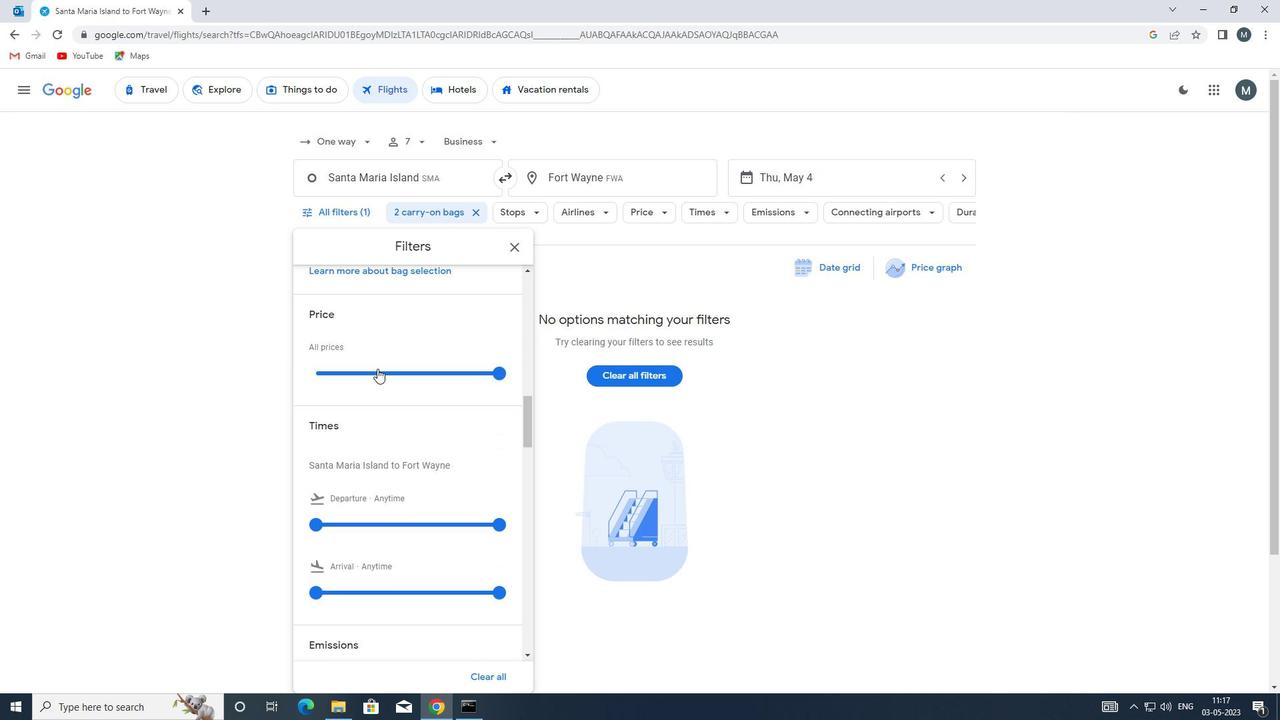 
Action: Mouse moved to (376, 368)
Screenshot: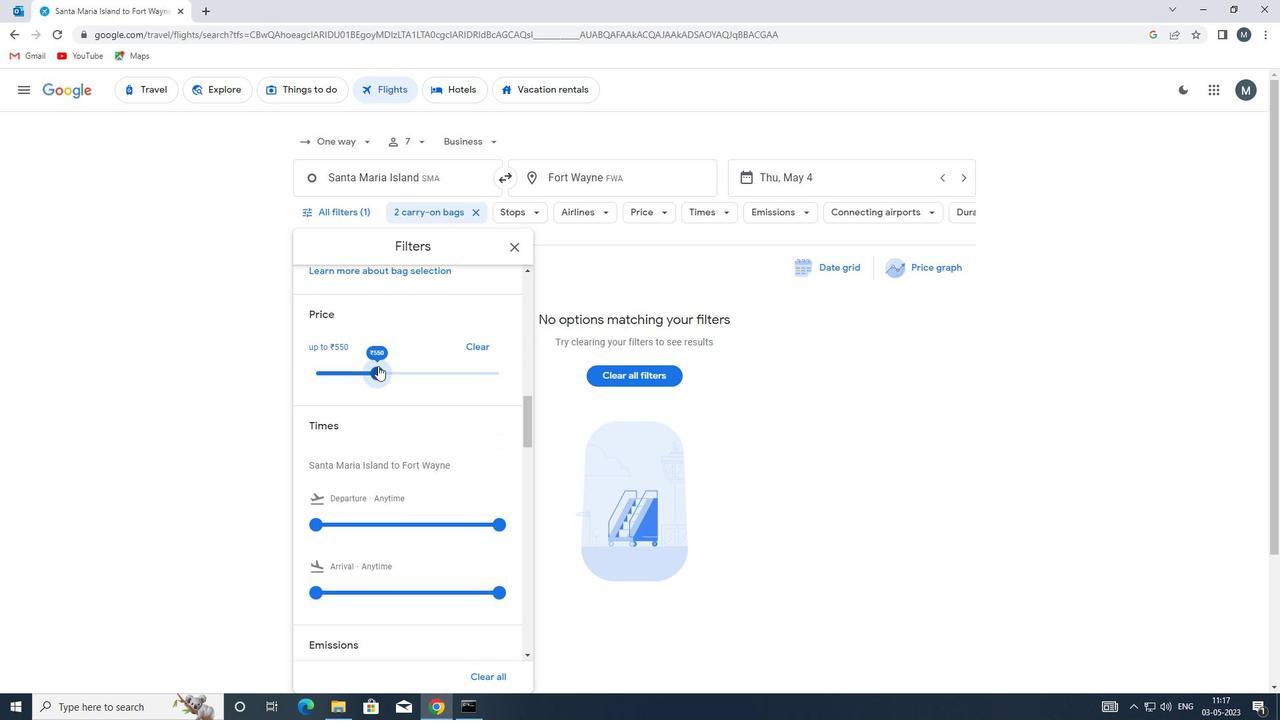 
Action: Mouse pressed left at (376, 368)
Screenshot: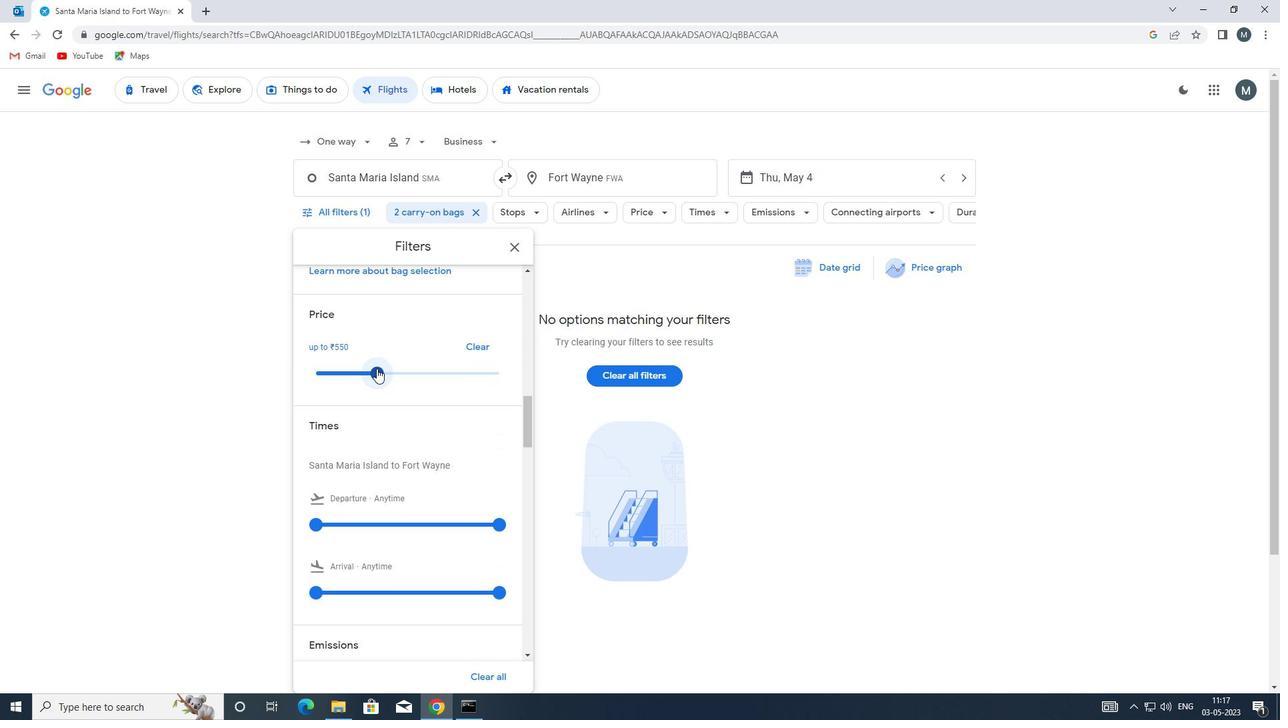 
Action: Mouse moved to (413, 367)
Screenshot: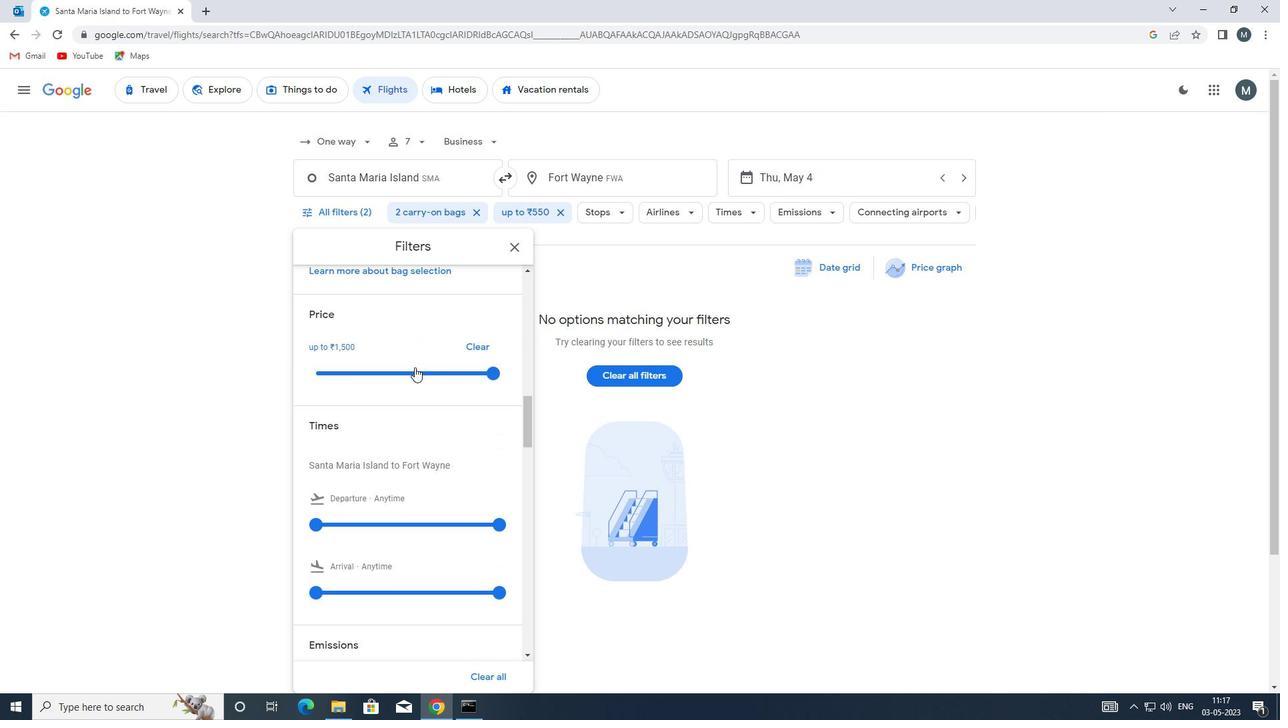 
Action: Mouse scrolled (413, 366) with delta (0, 0)
Screenshot: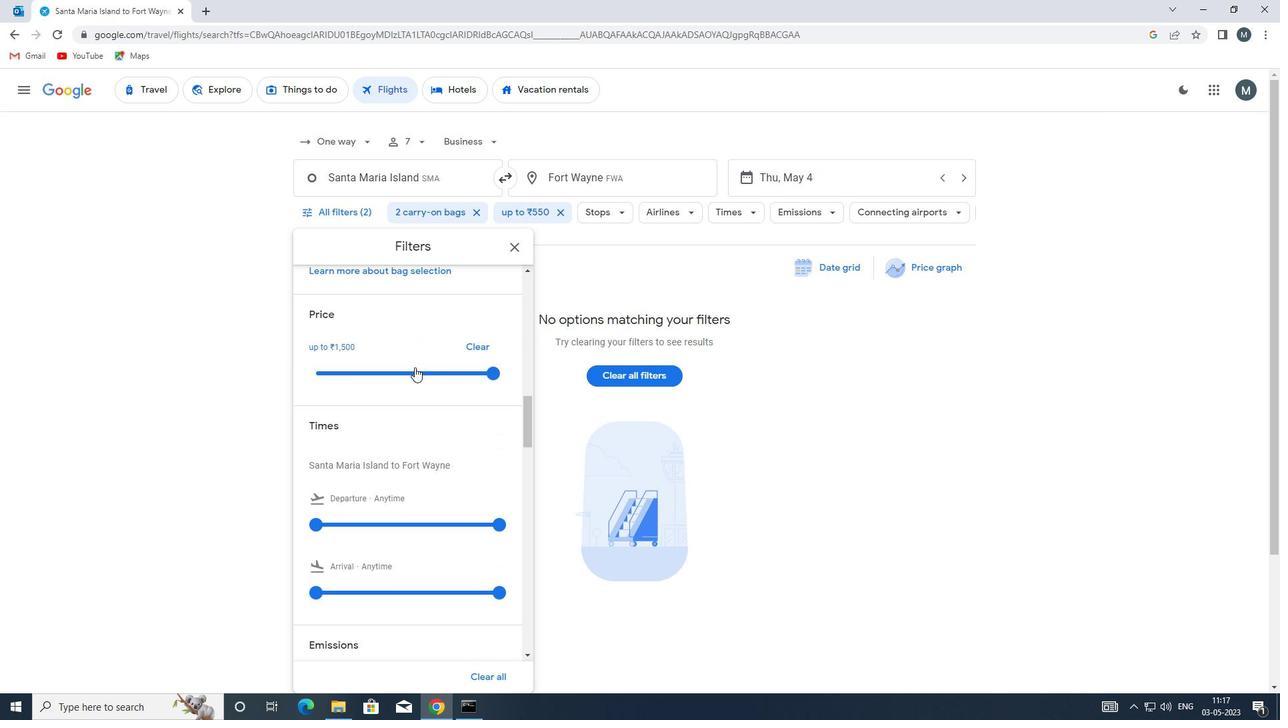 
Action: Mouse moved to (377, 370)
Screenshot: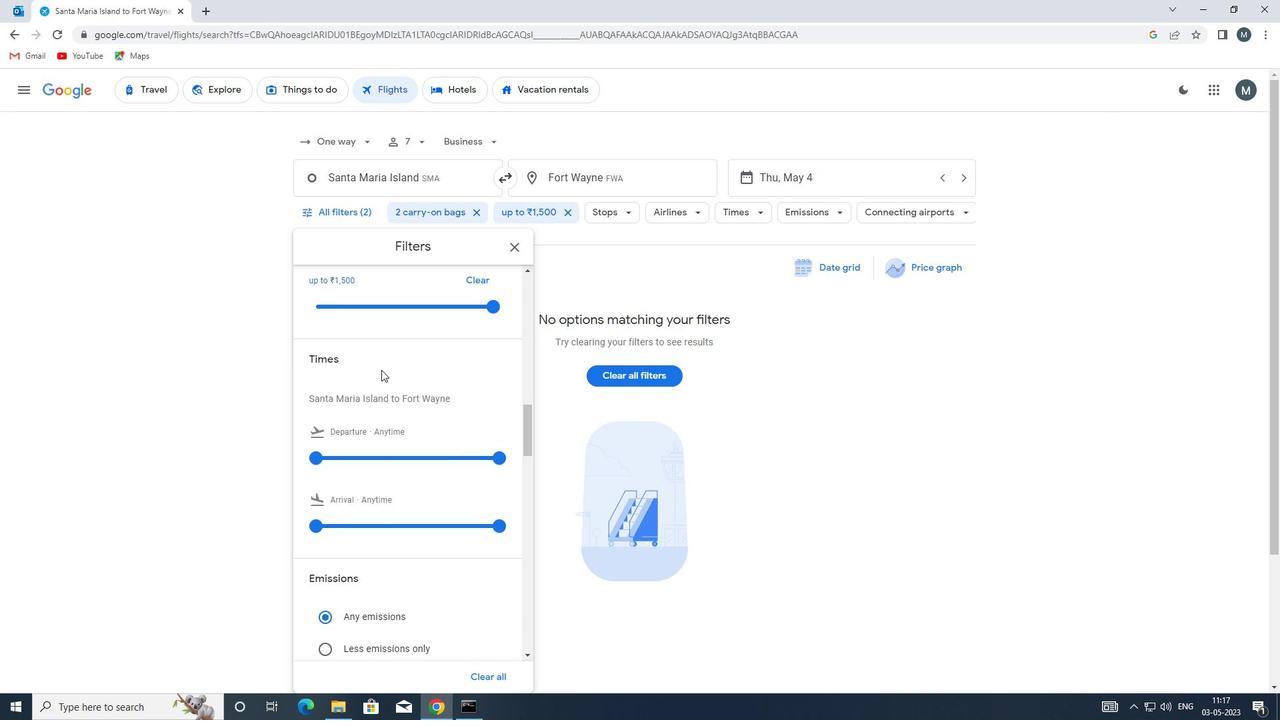 
Action: Mouse scrolled (377, 369) with delta (0, 0)
Screenshot: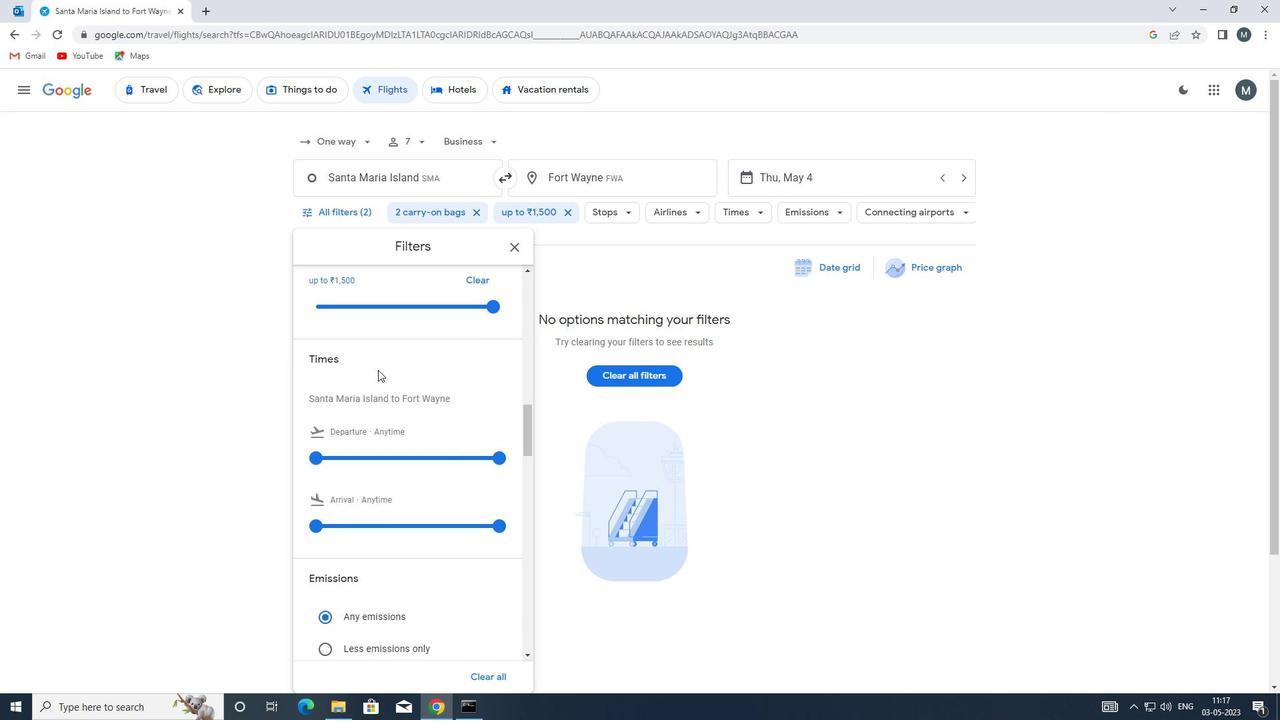 
Action: Mouse moved to (363, 390)
Screenshot: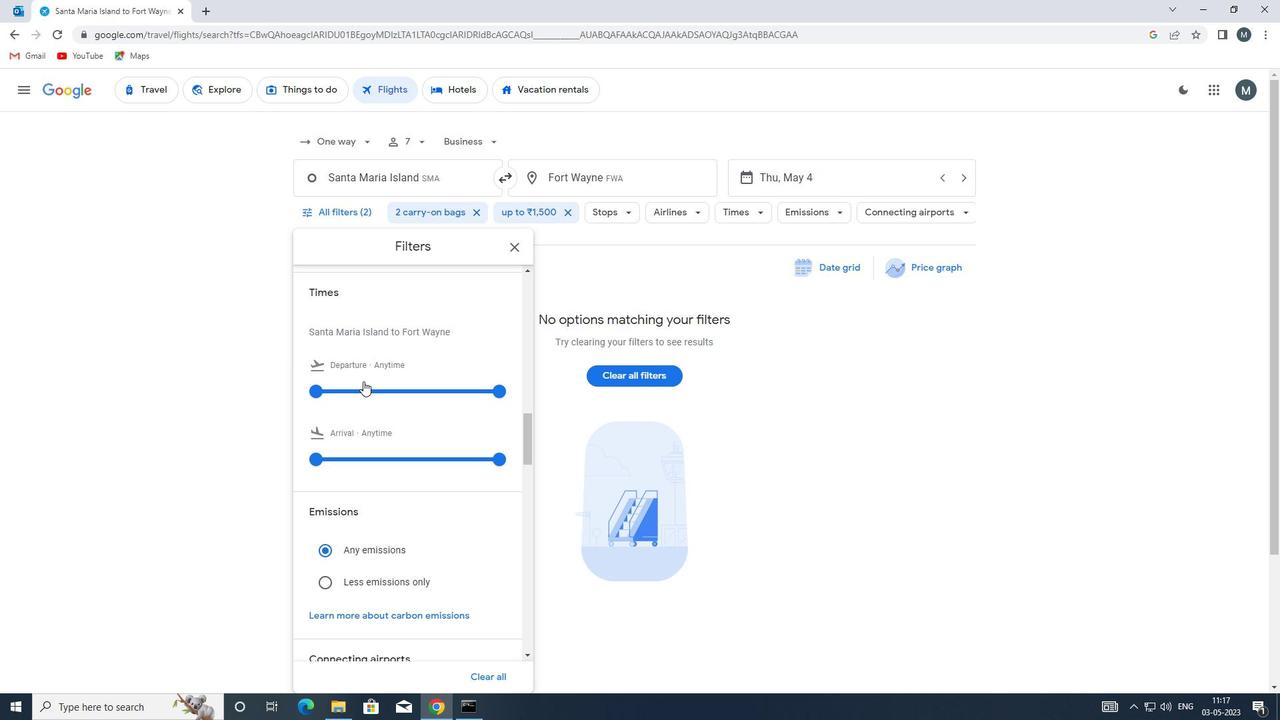 
Action: Mouse pressed left at (363, 390)
Screenshot: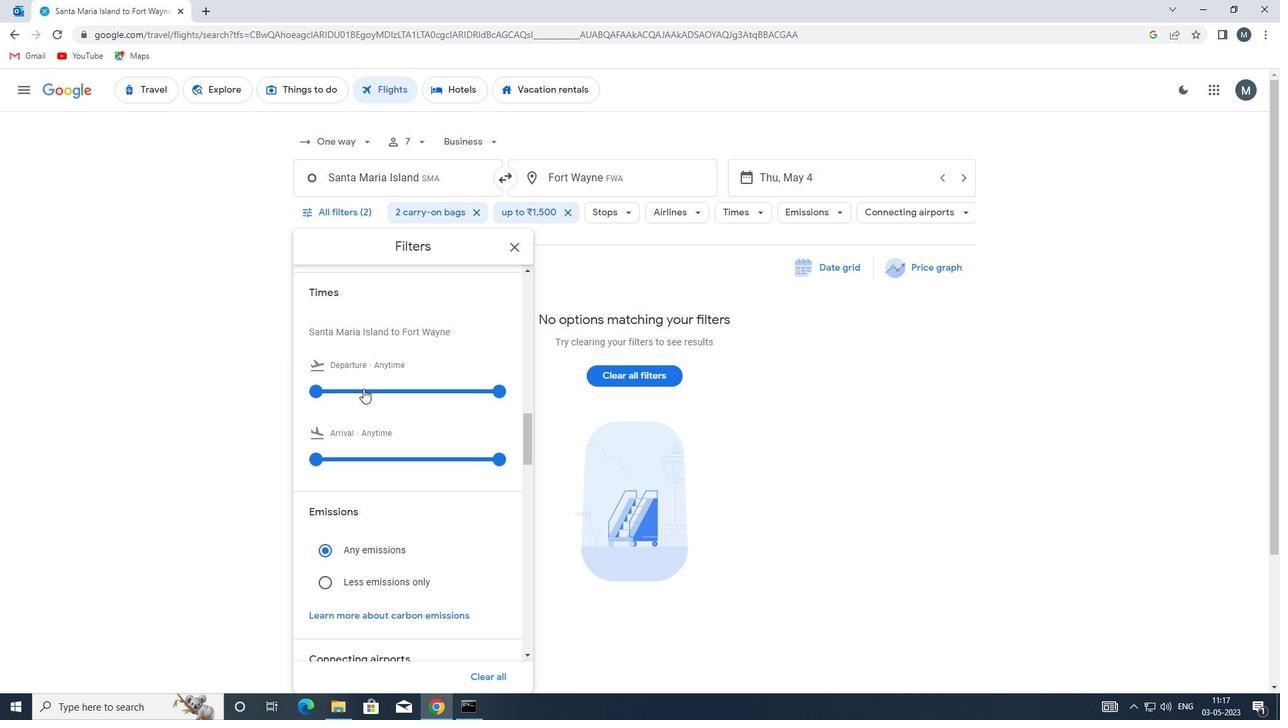 
Action: Mouse moved to (494, 390)
Screenshot: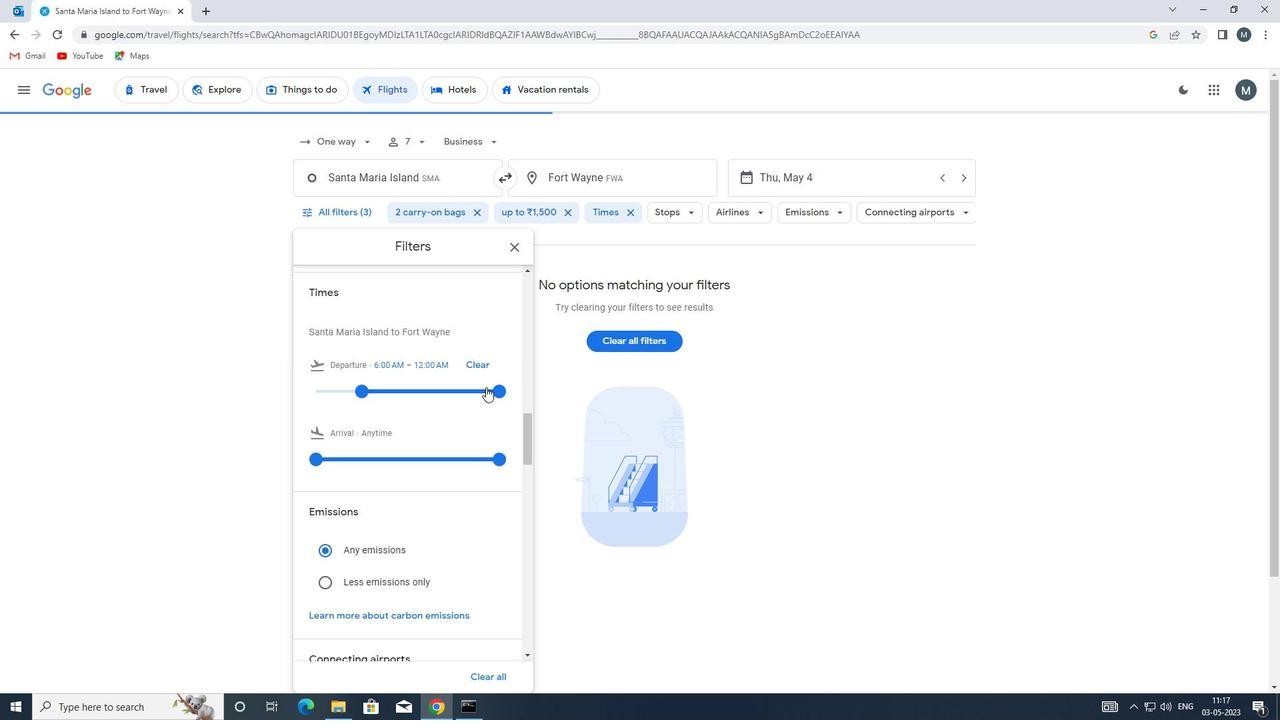 
Action: Mouse pressed left at (494, 390)
Screenshot: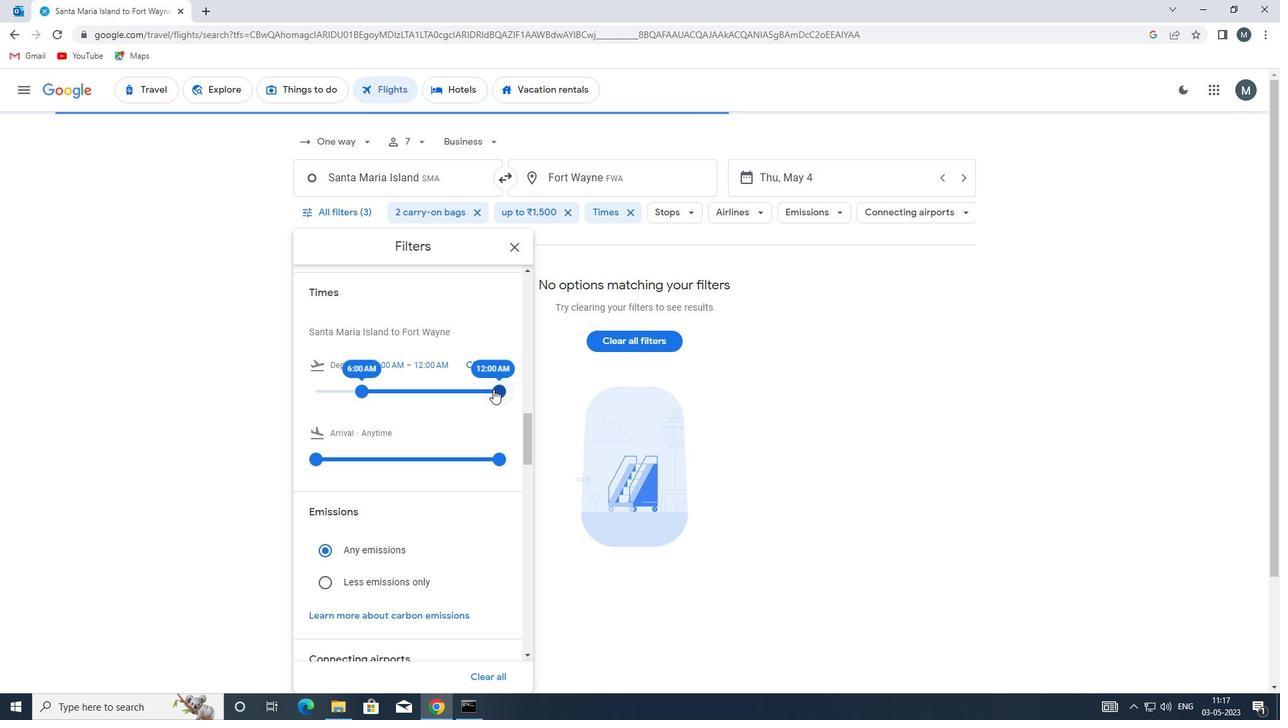 
Action: Mouse moved to (414, 362)
Screenshot: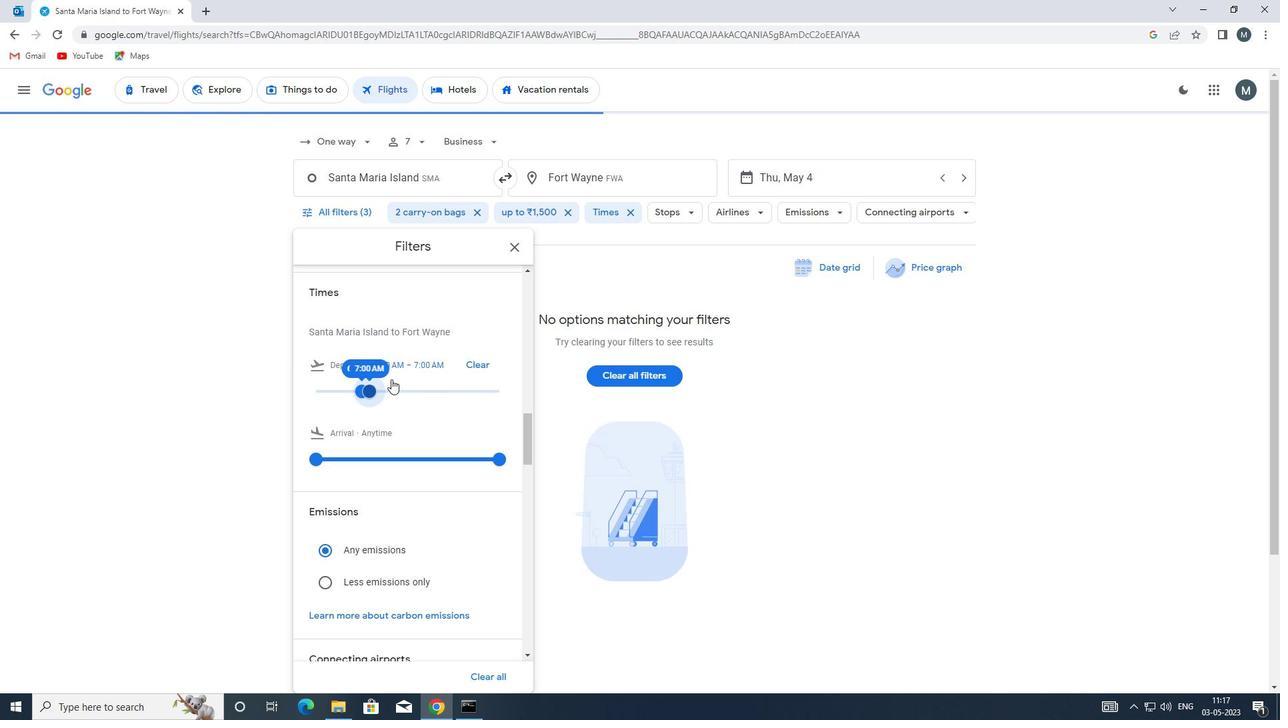 
Action: Mouse scrolled (414, 362) with delta (0, 0)
Screenshot: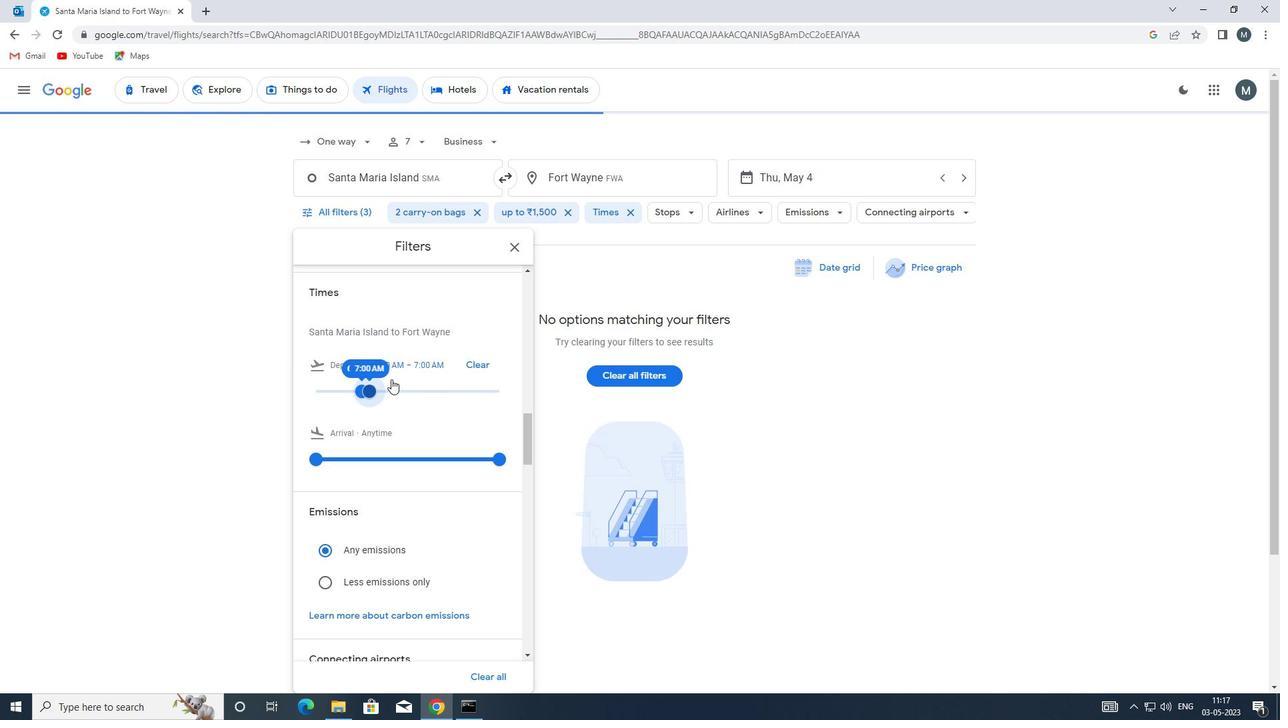 
Action: Mouse scrolled (414, 362) with delta (0, 0)
Screenshot: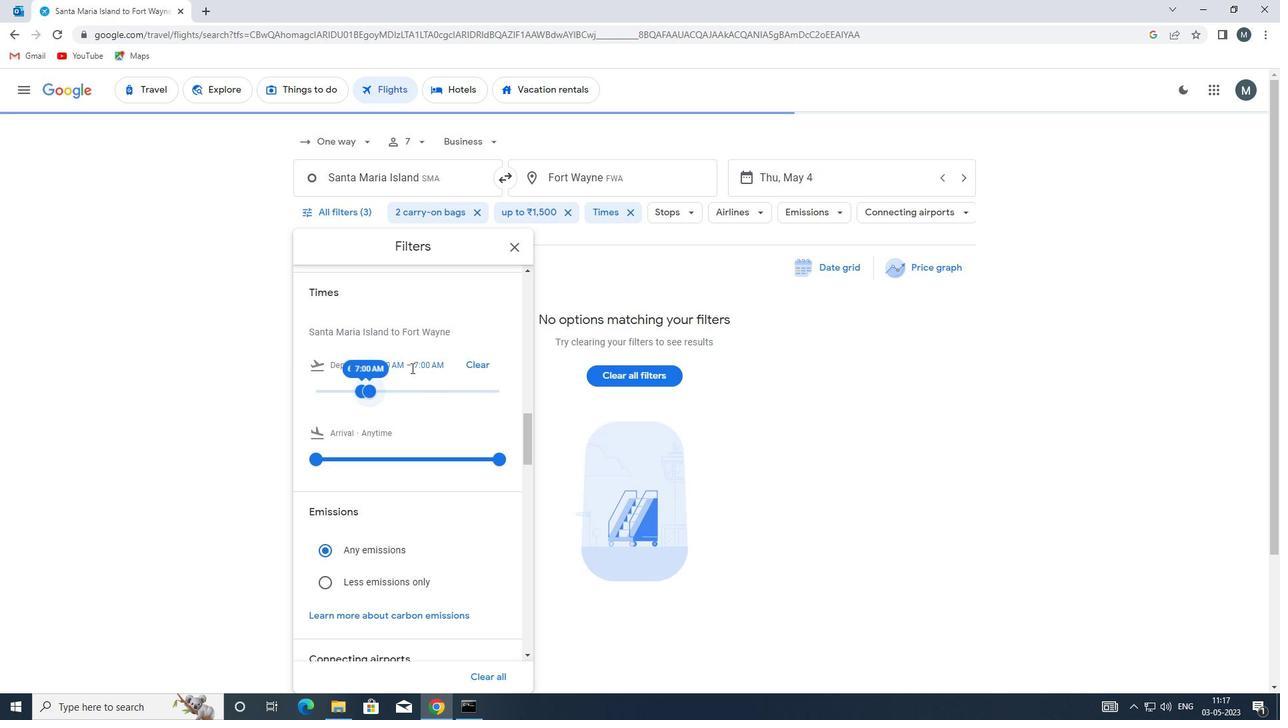 
Action: Mouse moved to (414, 362)
Screenshot: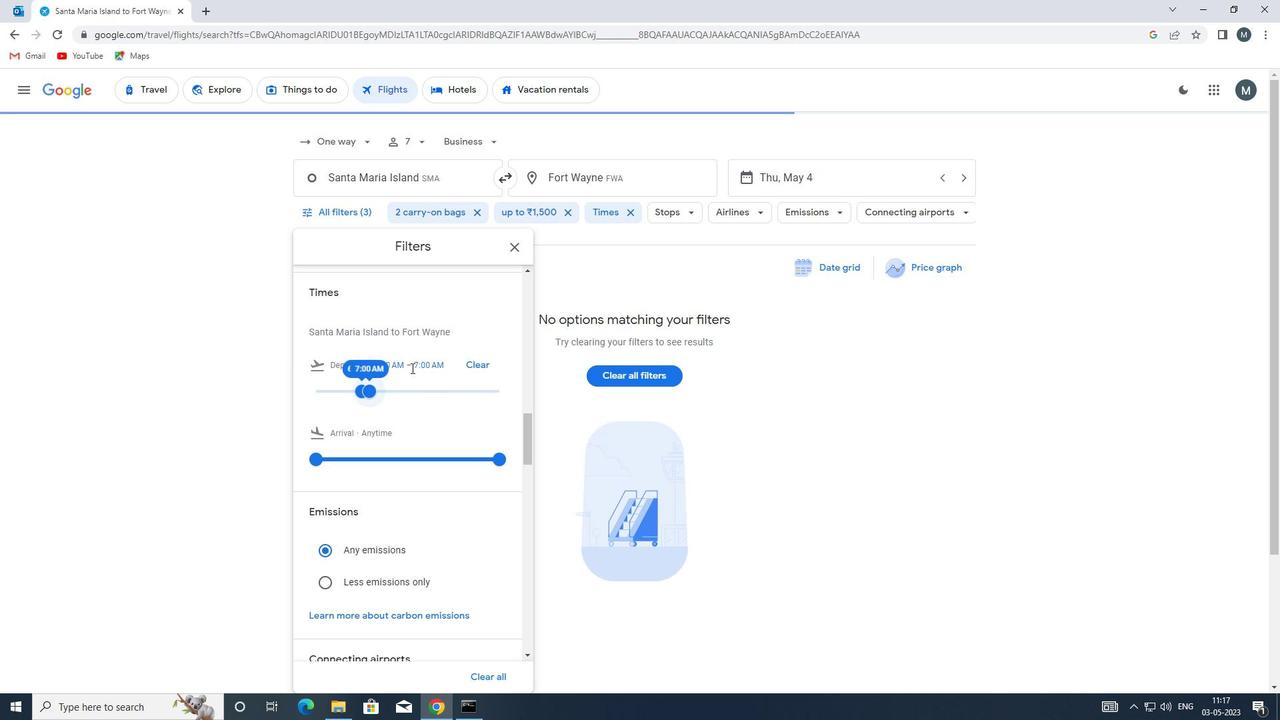 
Action: Mouse scrolled (414, 362) with delta (0, 0)
Screenshot: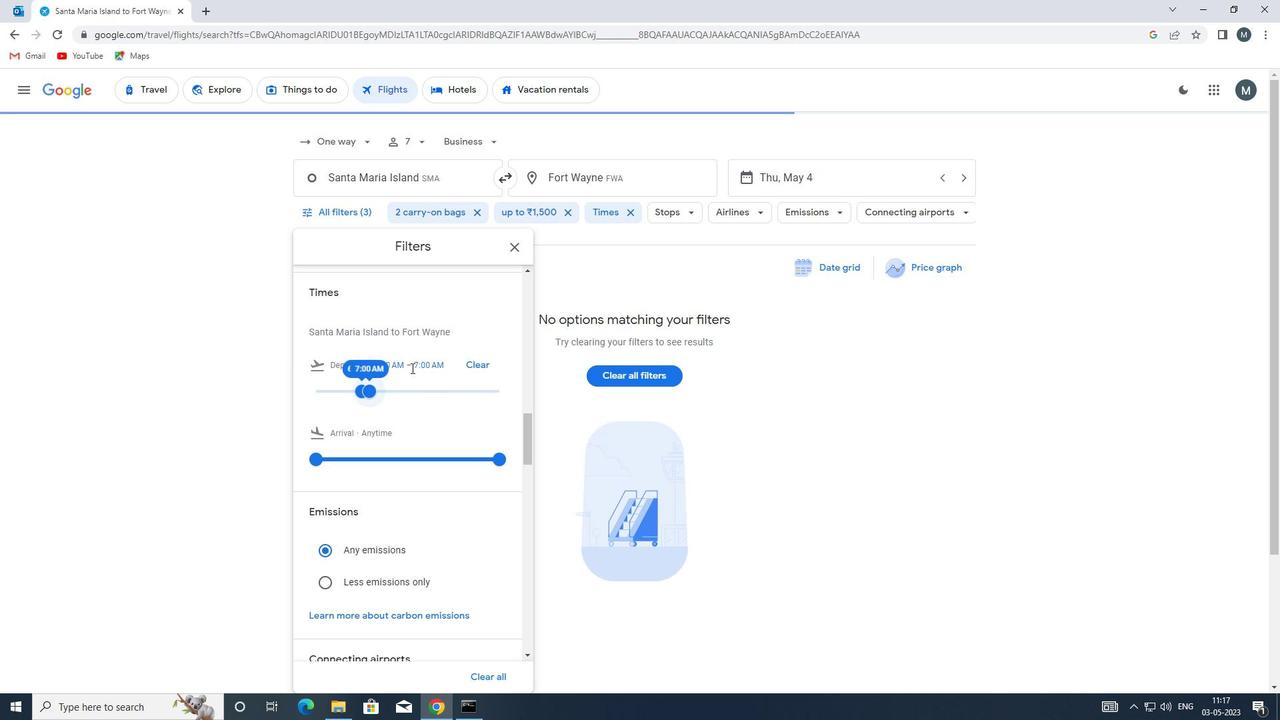 
Action: Mouse moved to (516, 249)
Screenshot: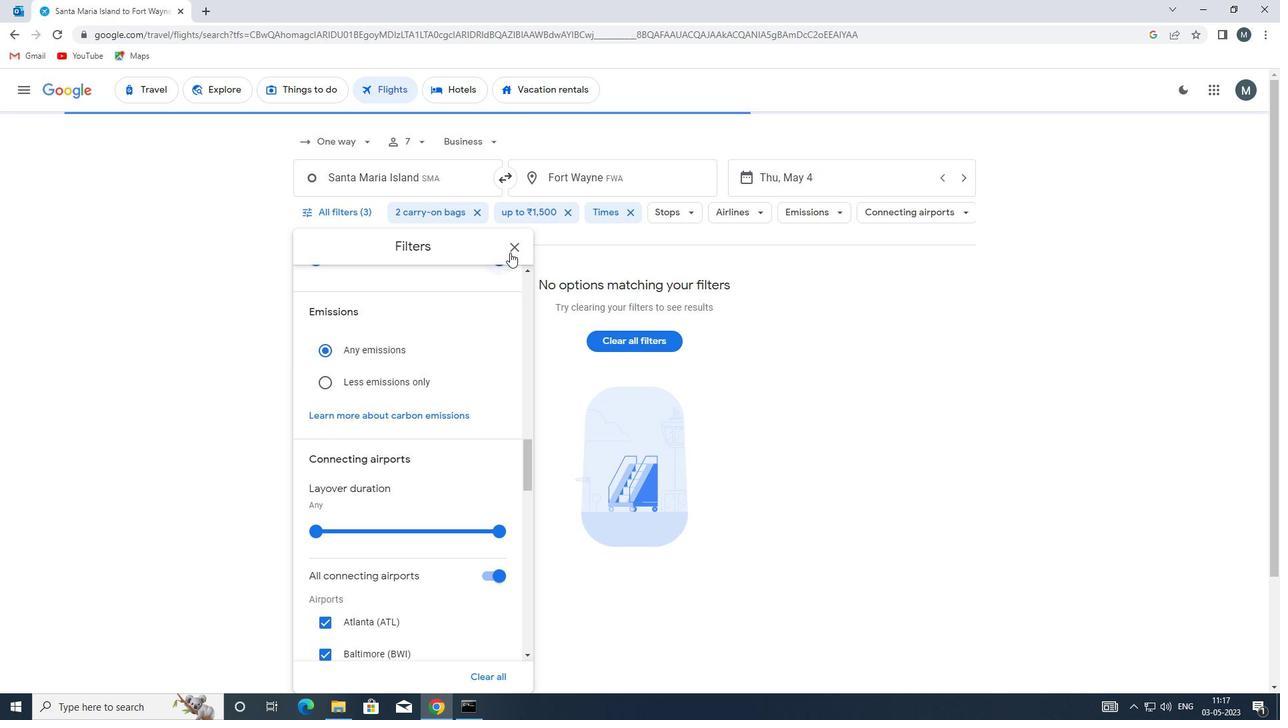 
Action: Mouse pressed left at (516, 249)
Screenshot: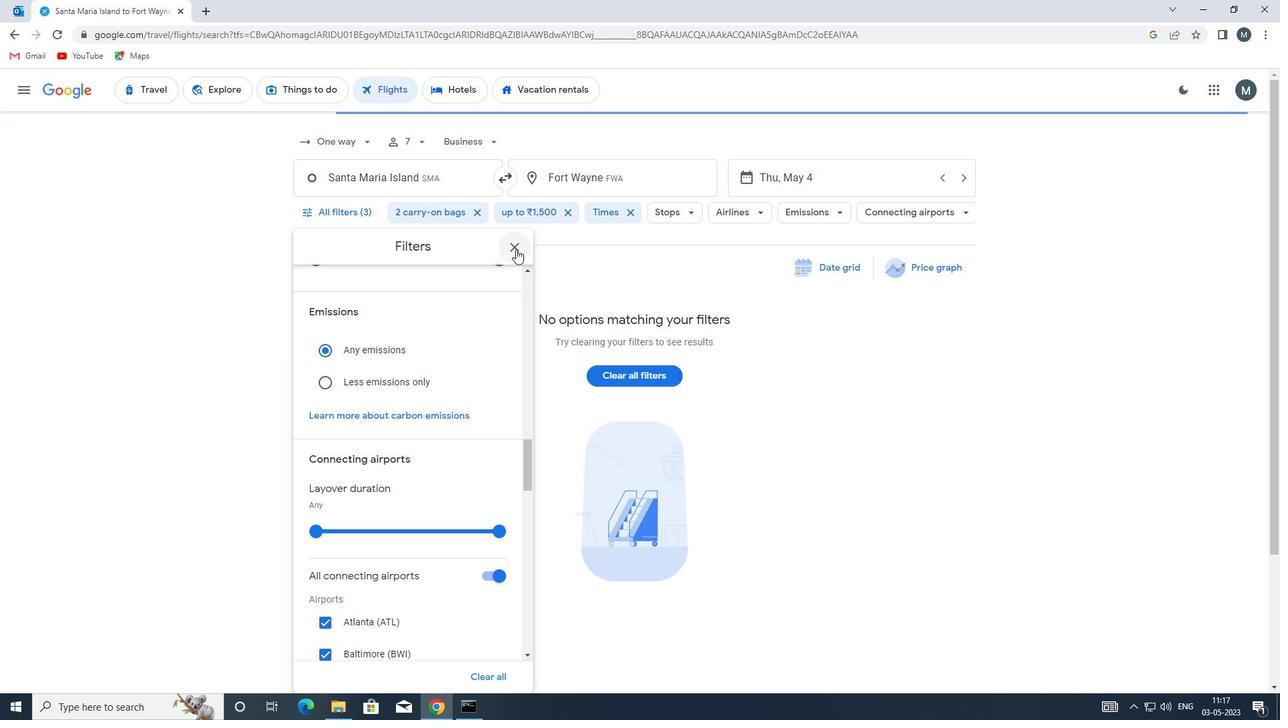 
